 Task: Find people on LinkedIn with the title 'Social Media Specialist' in Tirur, Kerala, India, who work at HDFC Securities and attended Delhi Public School, Ruby Park, and speak Spanish.
Action: Mouse moved to (665, 83)
Screenshot: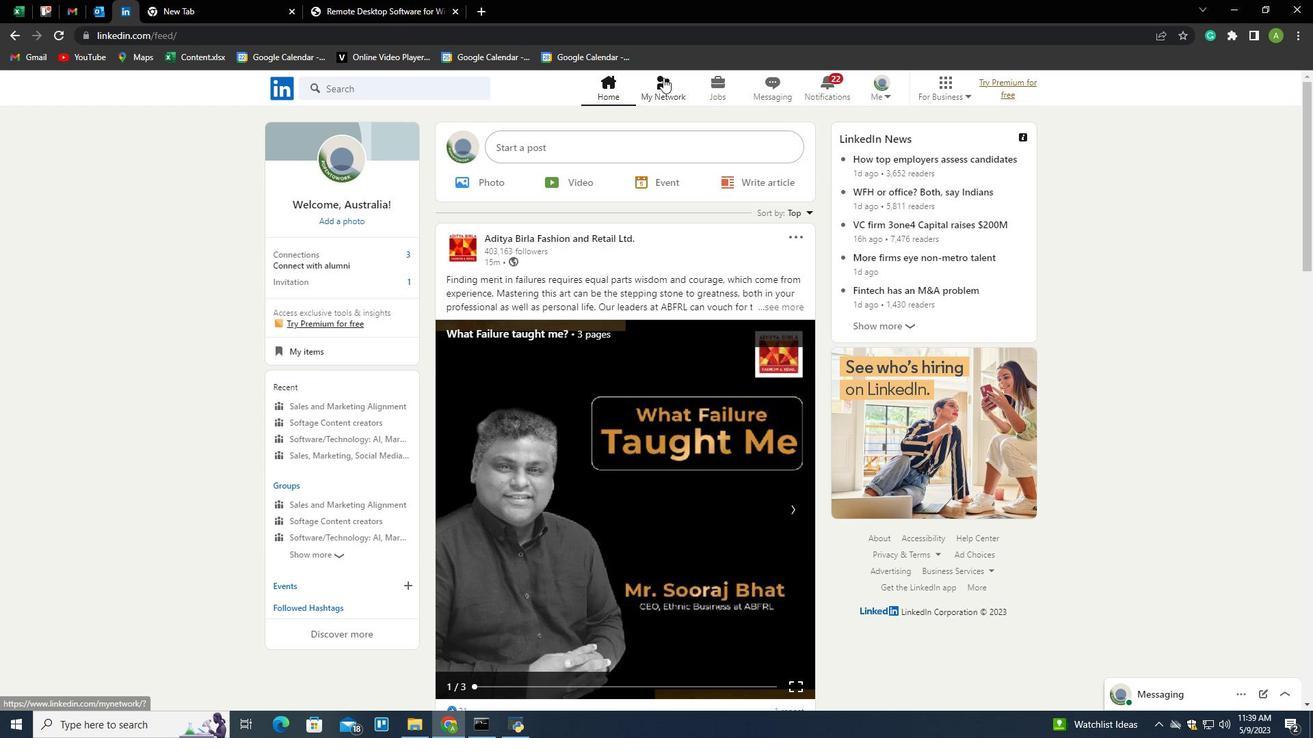 
Action: Mouse pressed left at (665, 83)
Screenshot: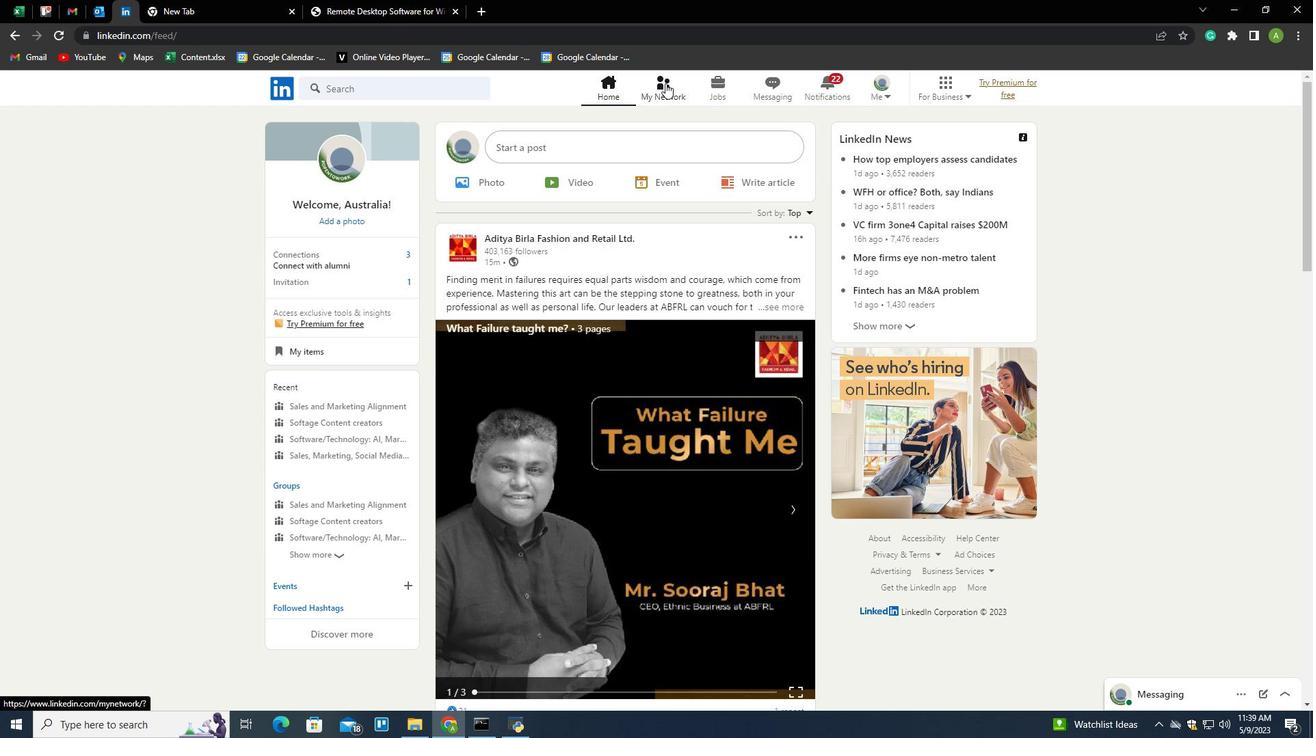 
Action: Mouse moved to (344, 161)
Screenshot: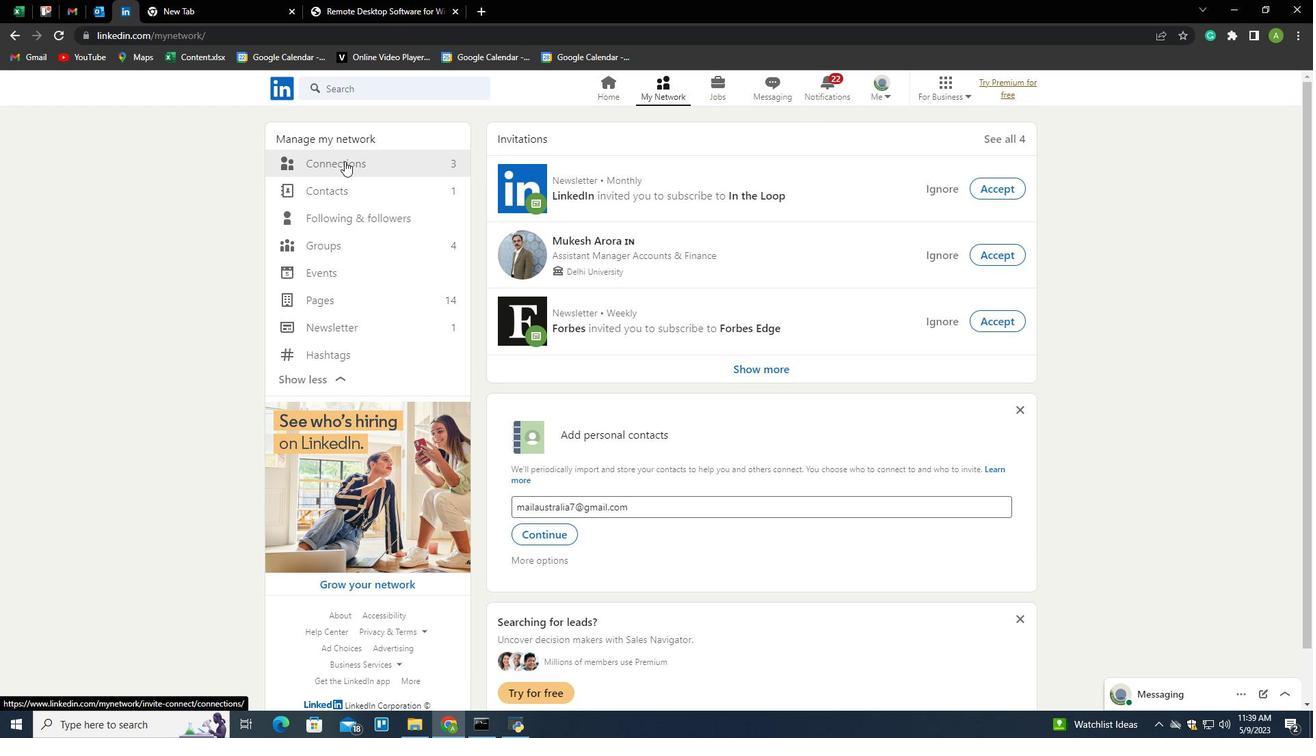 
Action: Mouse pressed left at (344, 161)
Screenshot: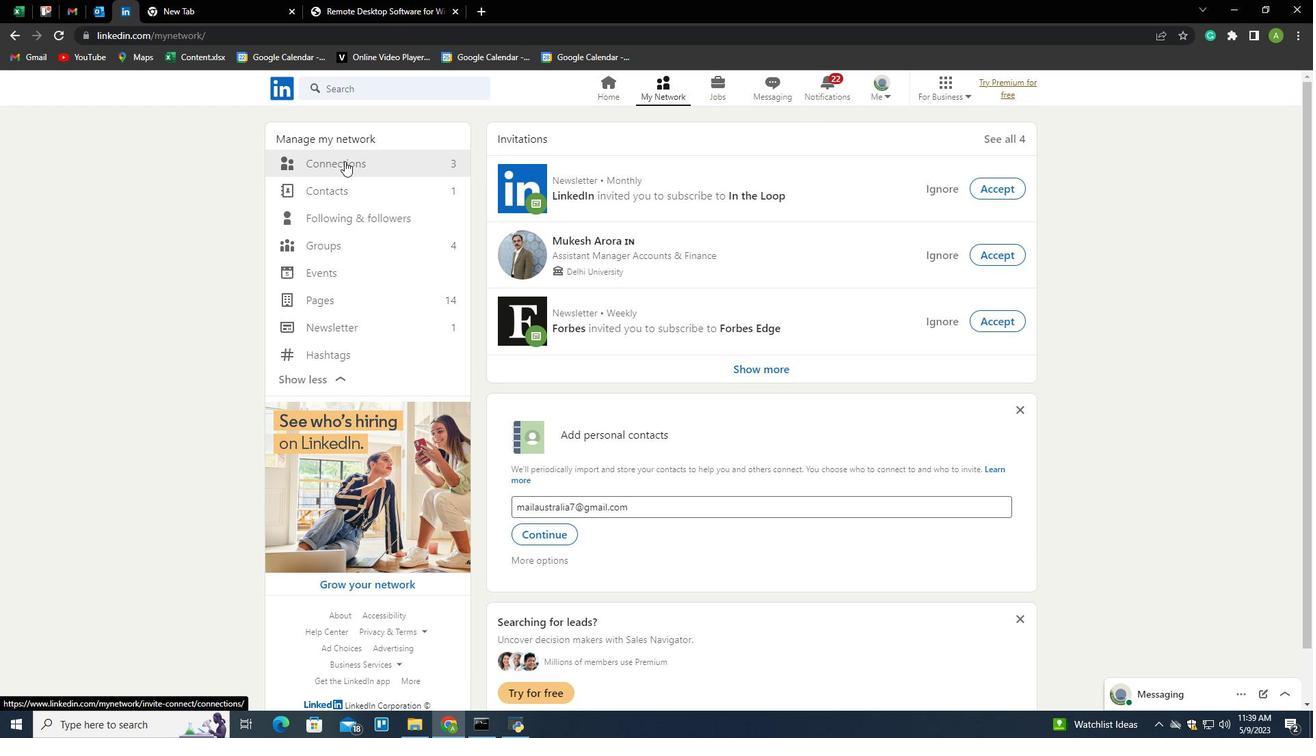 
Action: Mouse moved to (356, 162)
Screenshot: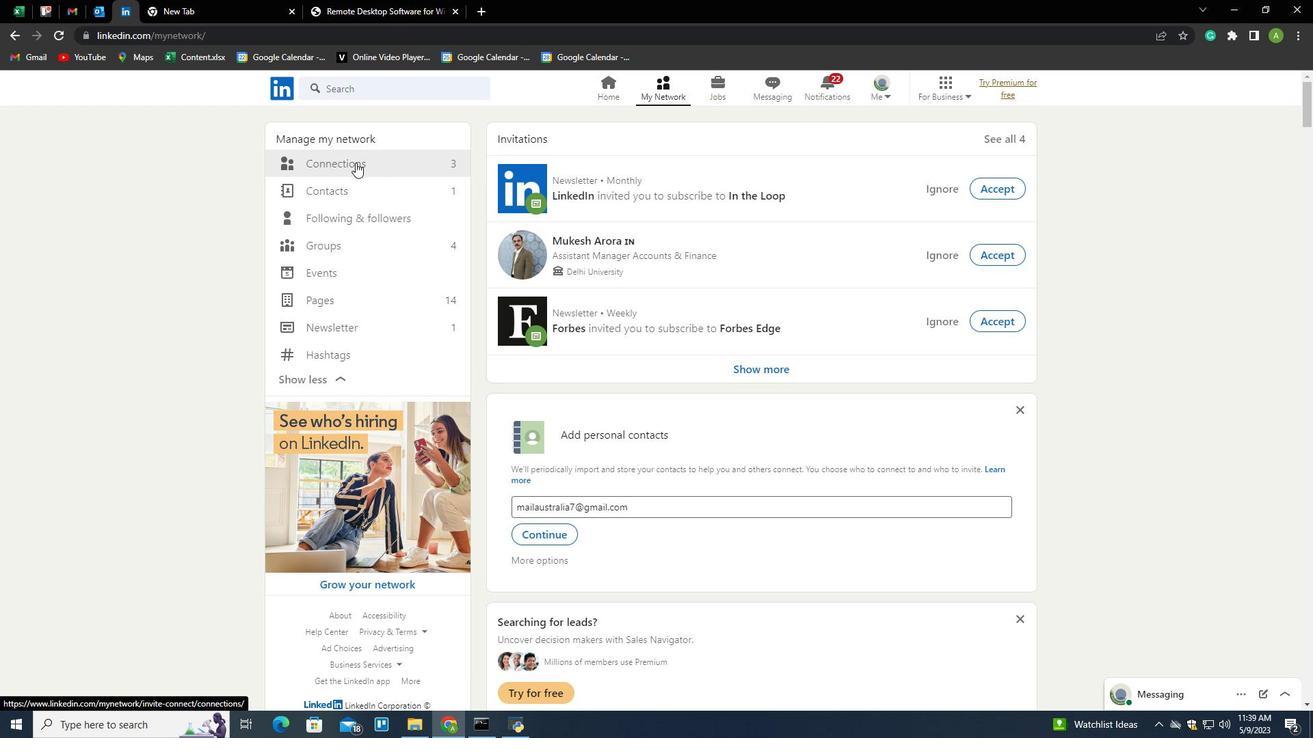 
Action: Mouse pressed left at (356, 162)
Screenshot: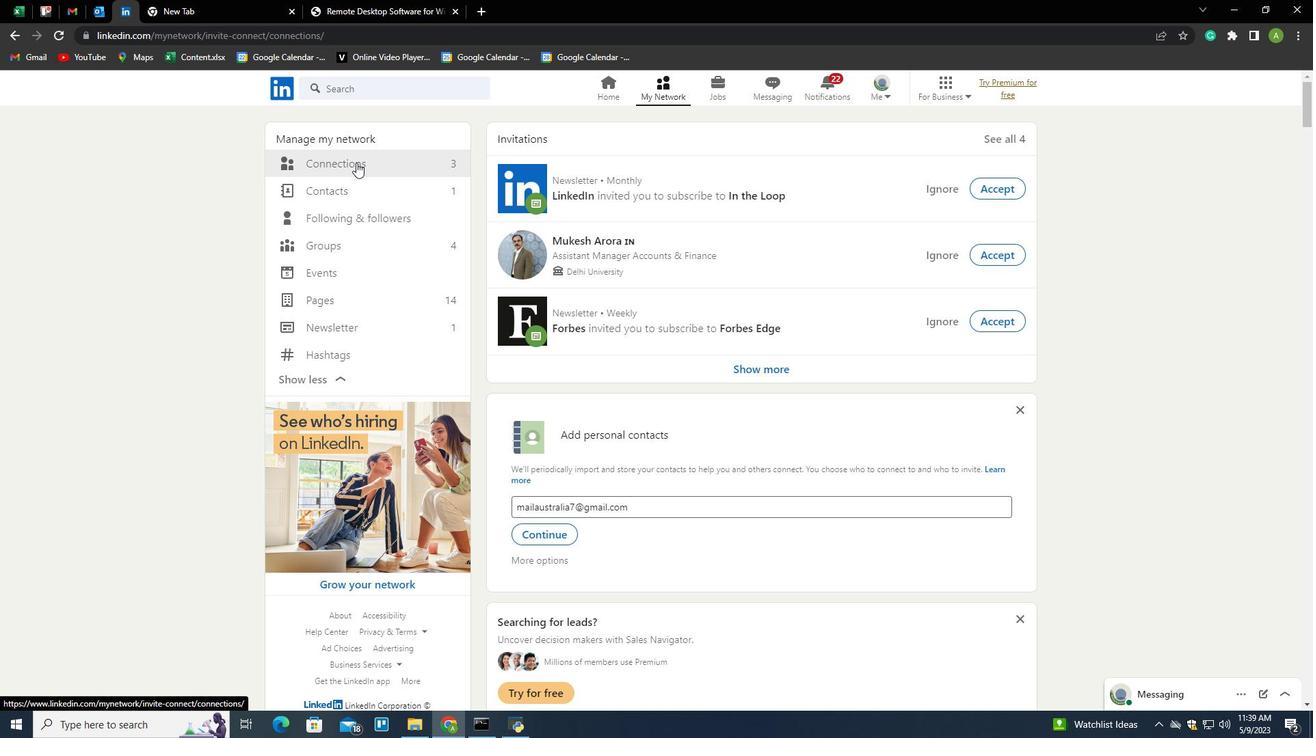 
Action: Mouse moved to (728, 162)
Screenshot: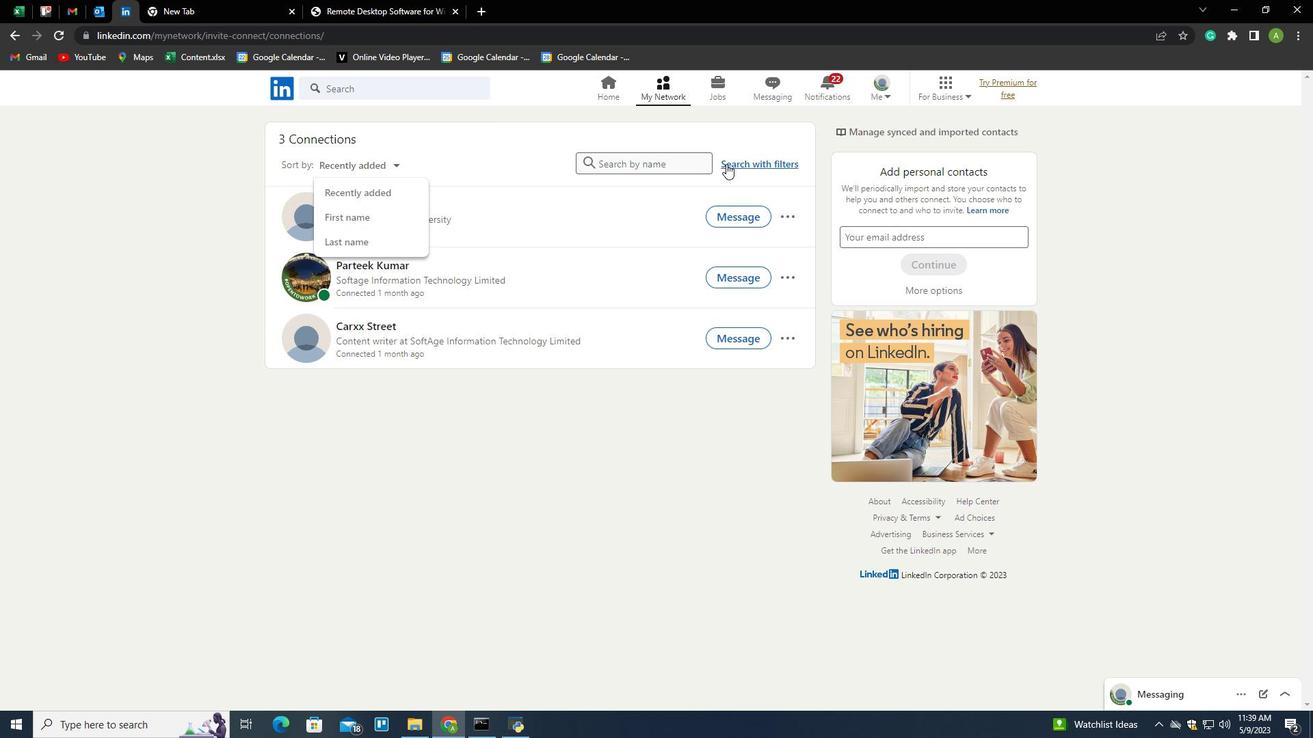 
Action: Mouse pressed left at (728, 162)
Screenshot: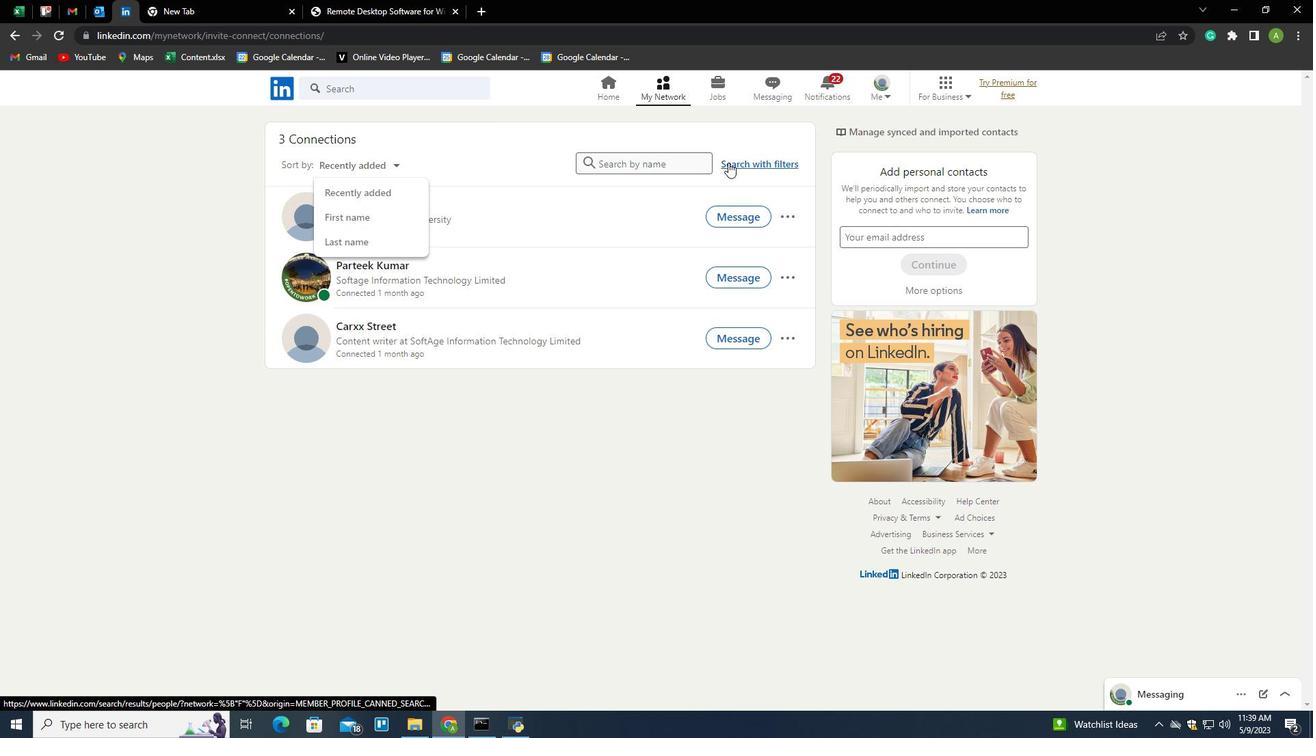 
Action: Mouse moved to (696, 127)
Screenshot: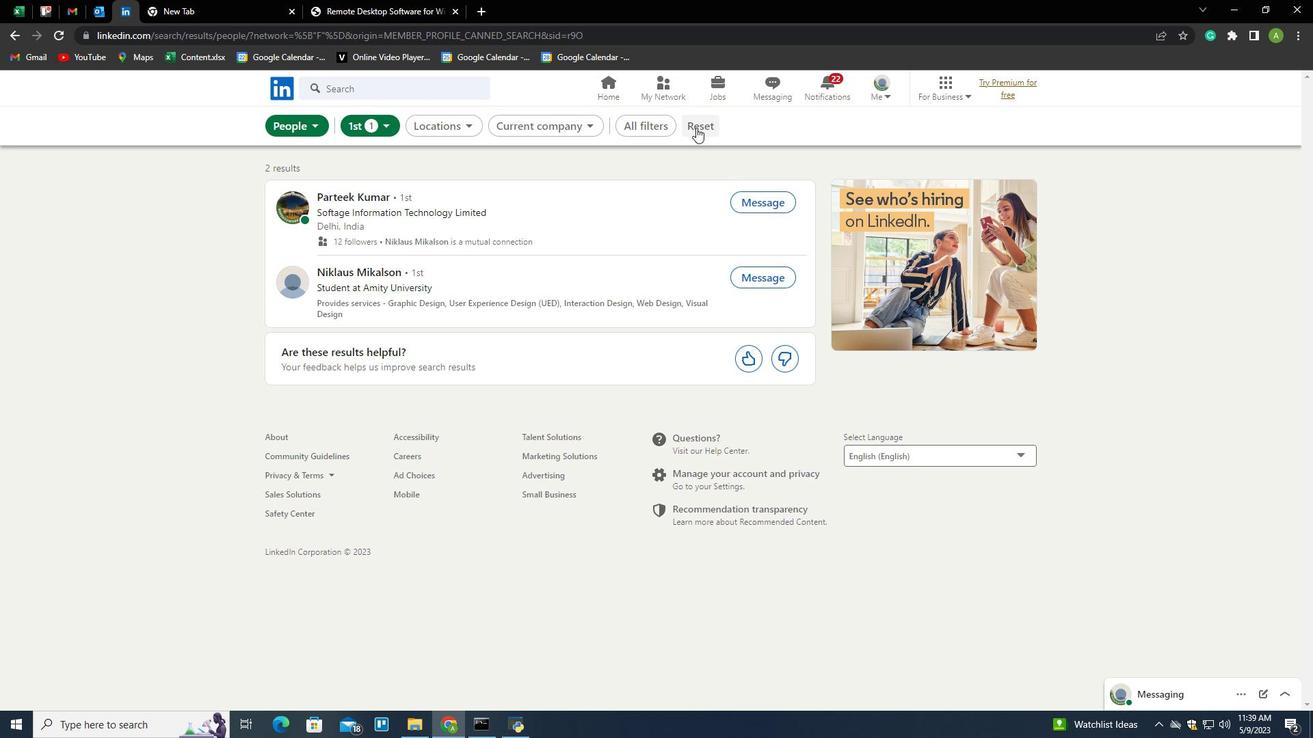 
Action: Mouse pressed left at (696, 127)
Screenshot: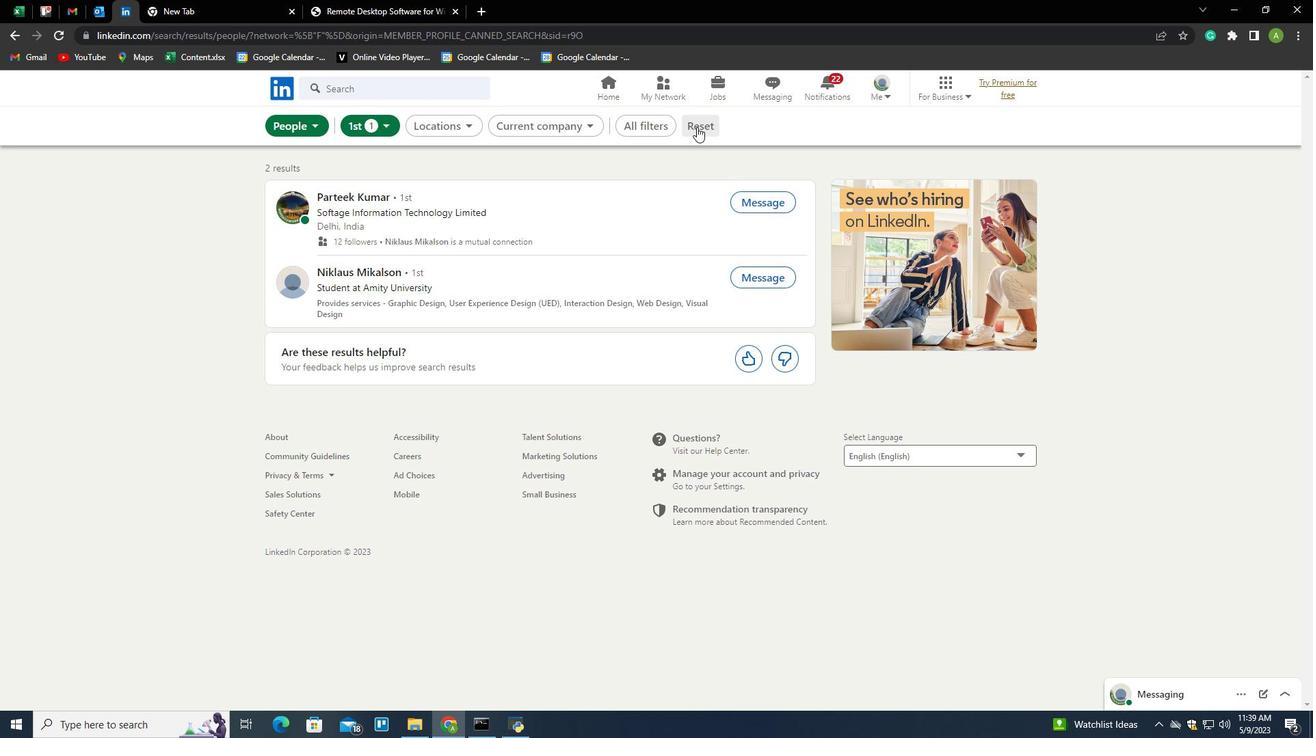 
Action: Mouse moved to (686, 127)
Screenshot: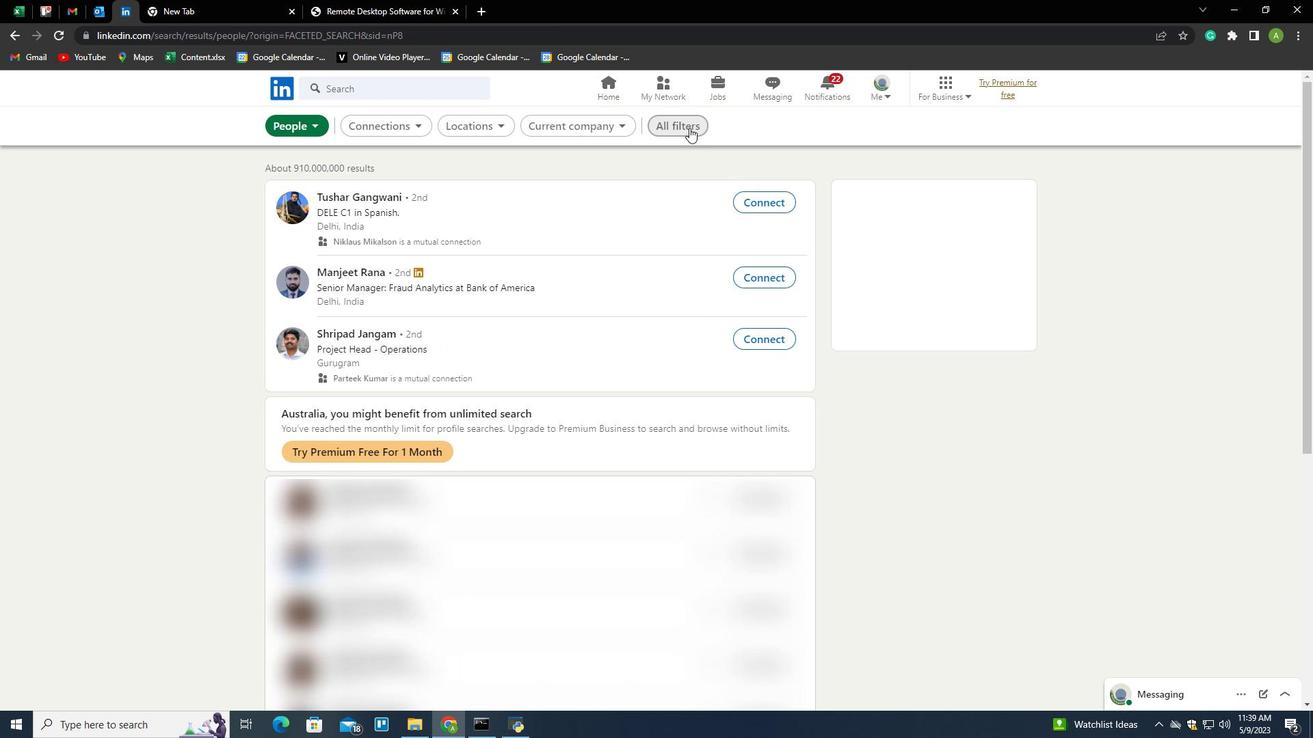 
Action: Mouse pressed left at (686, 127)
Screenshot: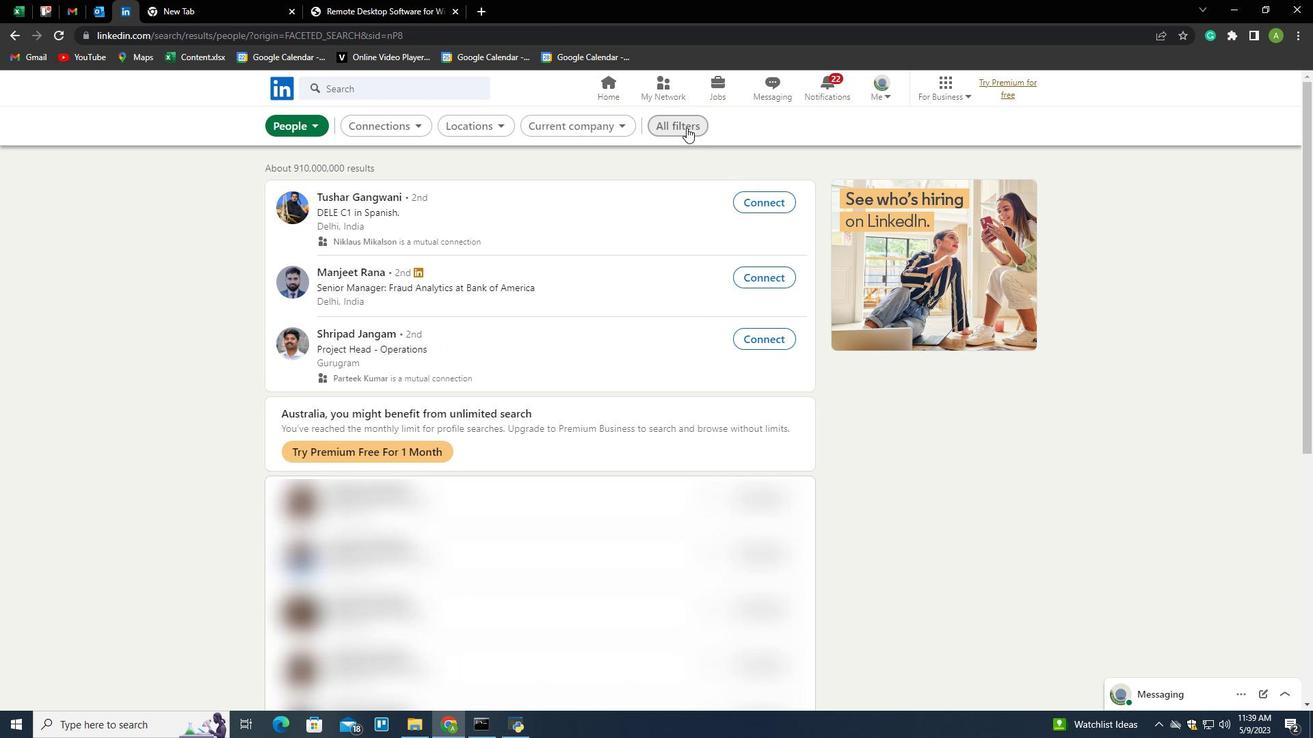 
Action: Mouse moved to (1082, 387)
Screenshot: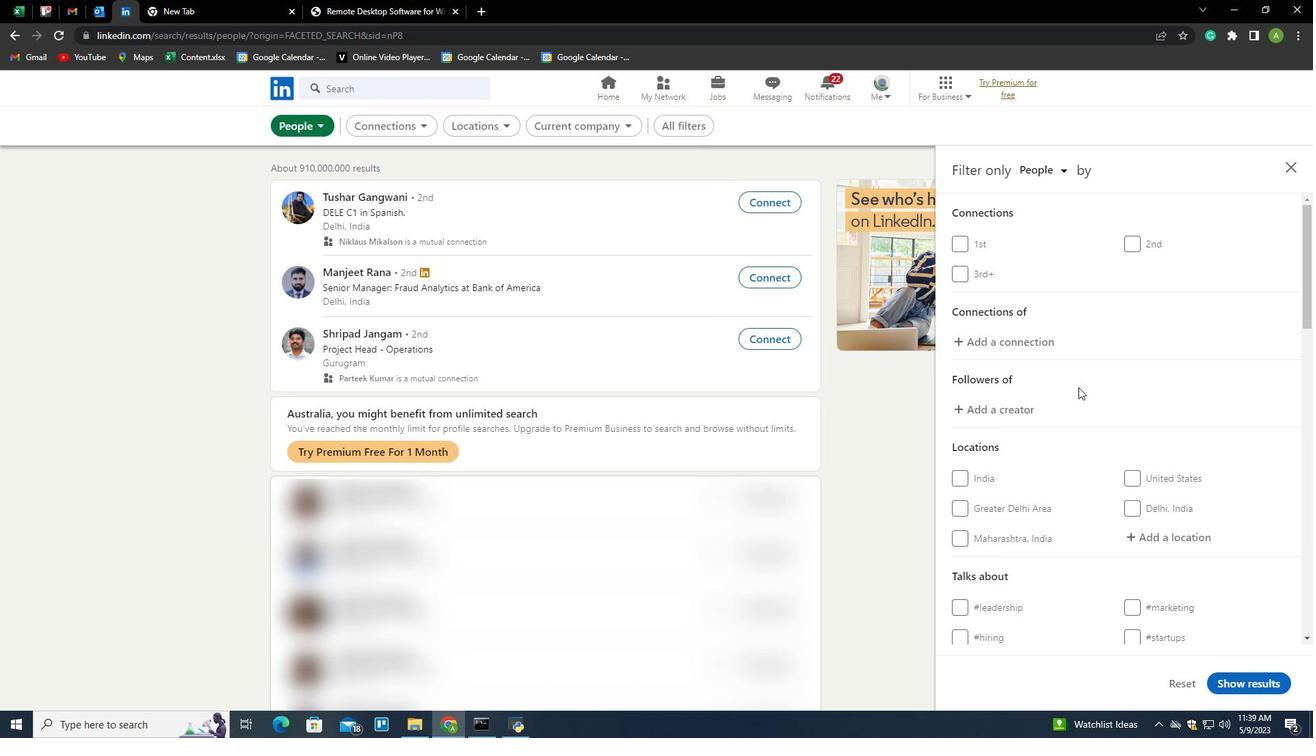 
Action: Mouse scrolled (1082, 387) with delta (0, 0)
Screenshot: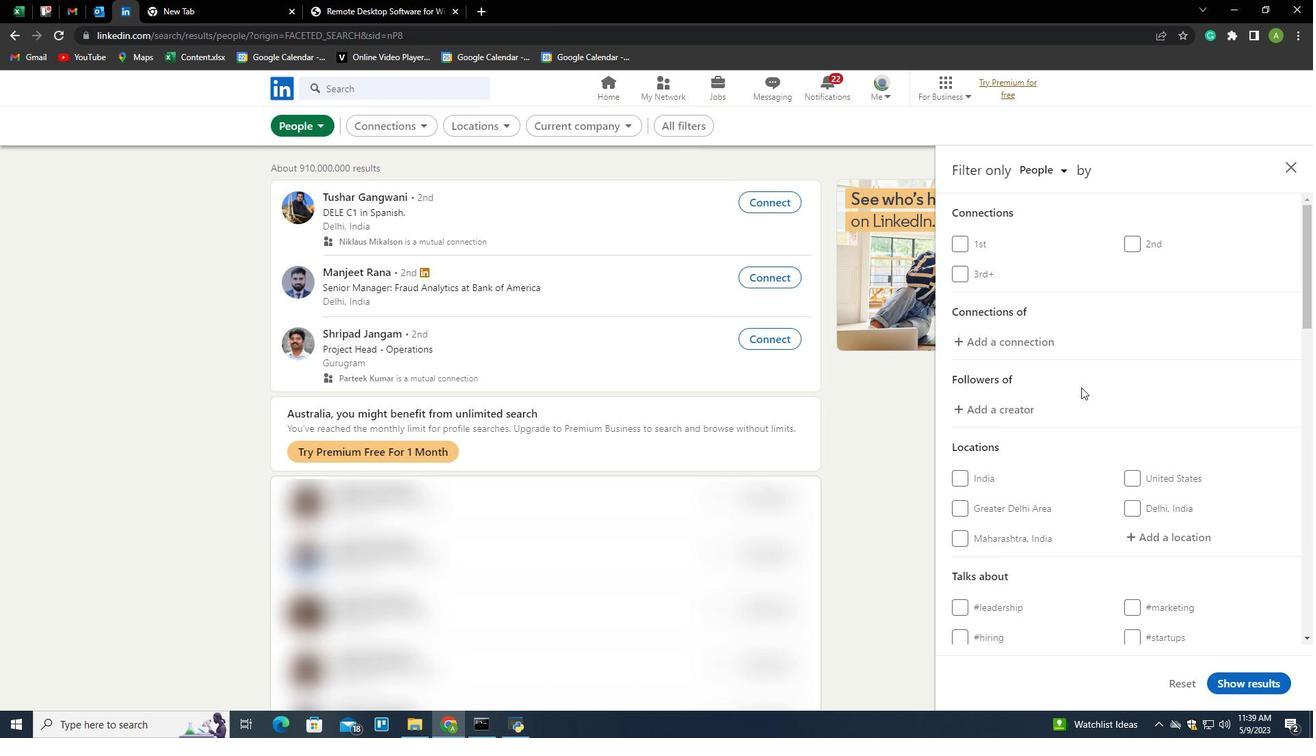 
Action: Mouse scrolled (1082, 387) with delta (0, 0)
Screenshot: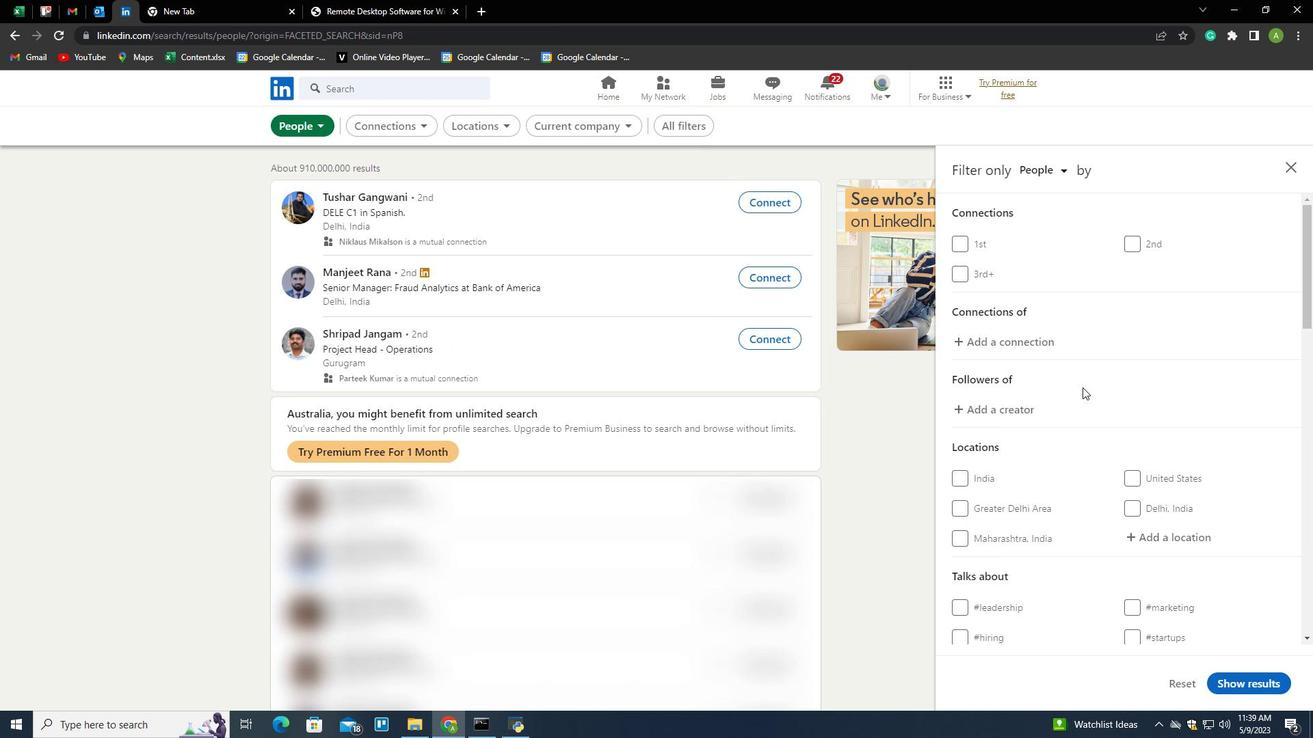 
Action: Mouse moved to (1149, 401)
Screenshot: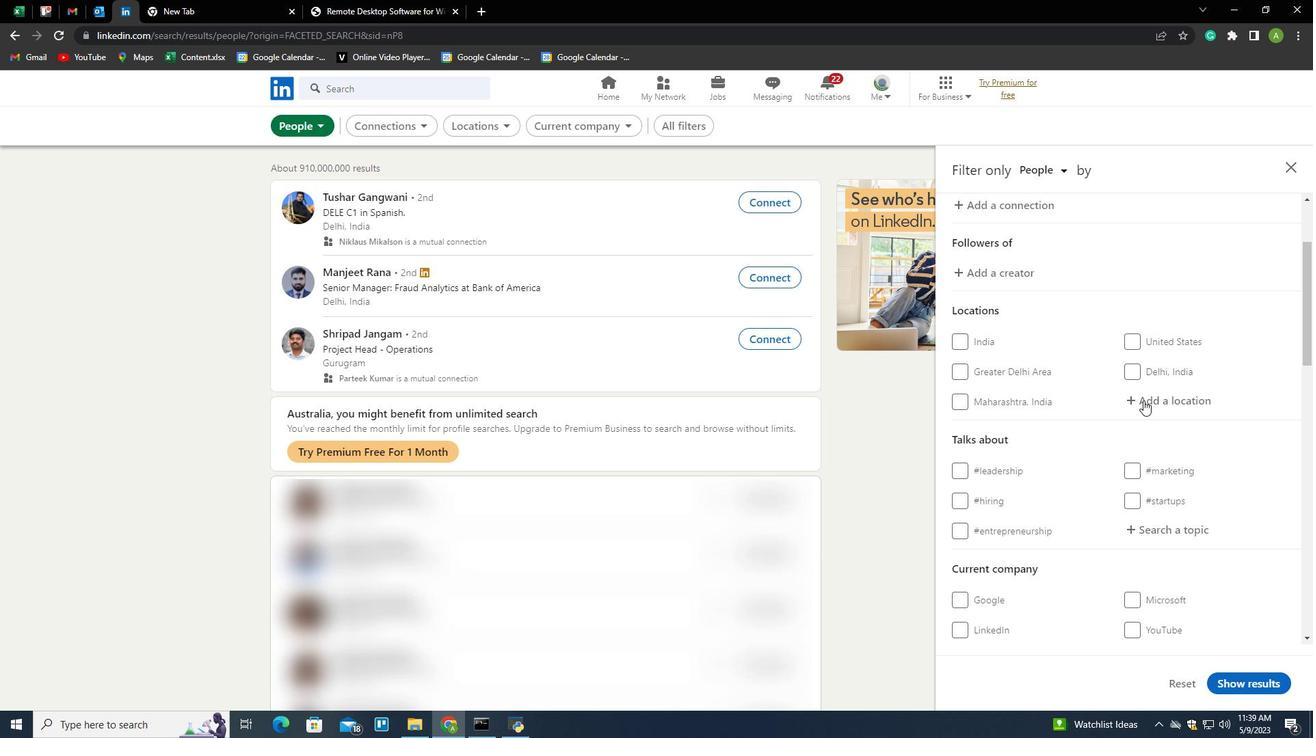 
Action: Mouse pressed left at (1149, 401)
Screenshot: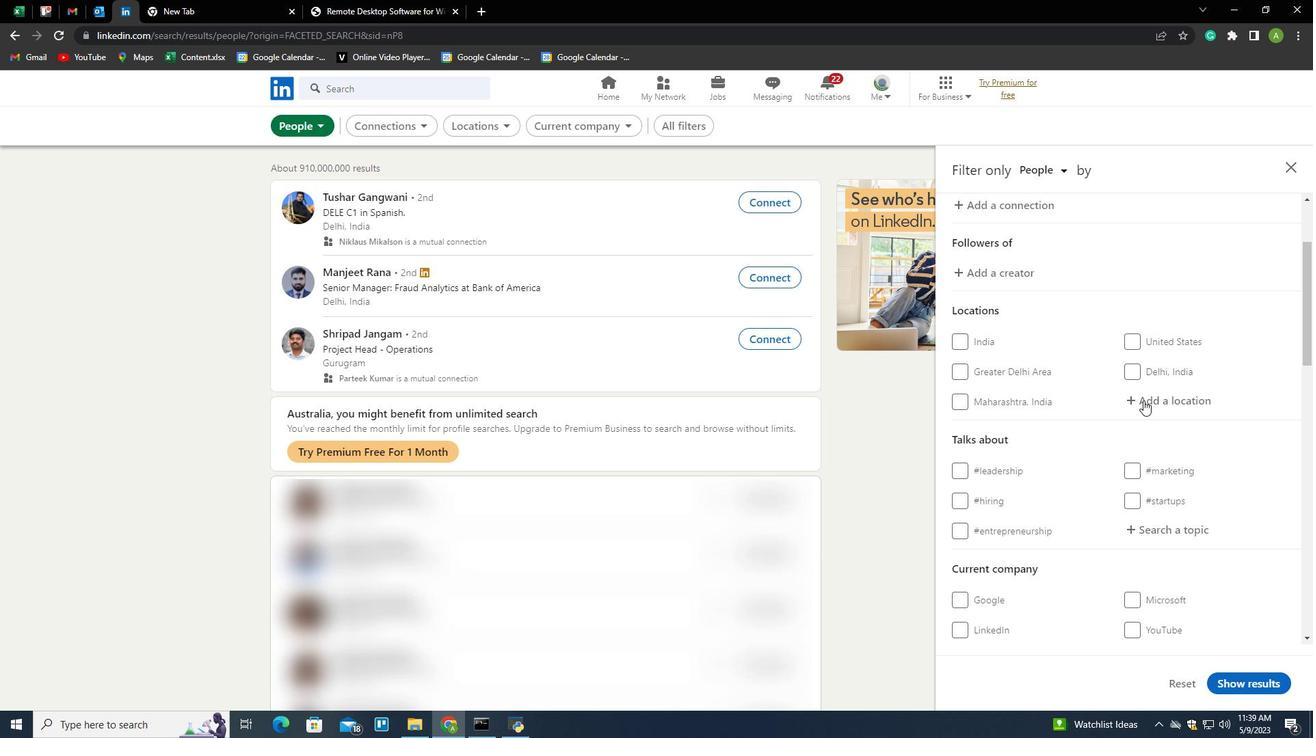 
Action: Key pressed <Key.shift>
Screenshot: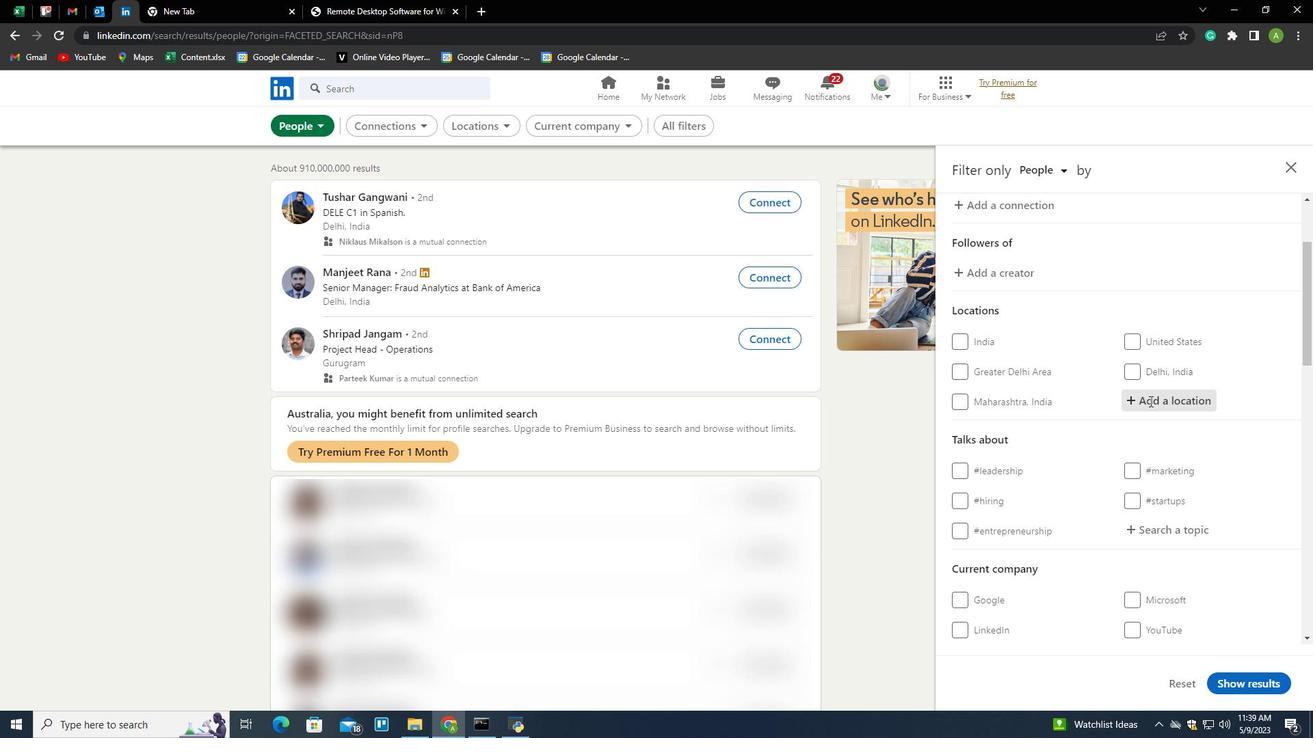 
Action: Mouse moved to (1149, 402)
Screenshot: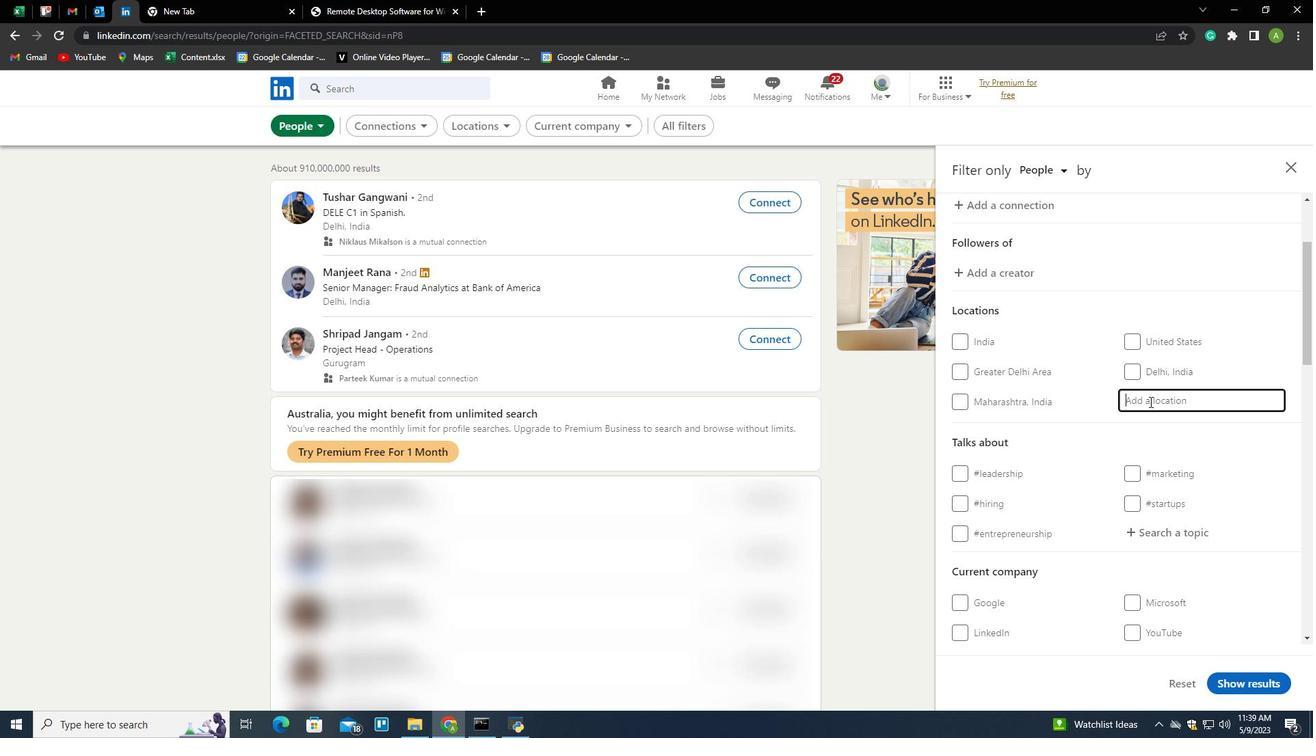 
Action: Key pressed T
Screenshot: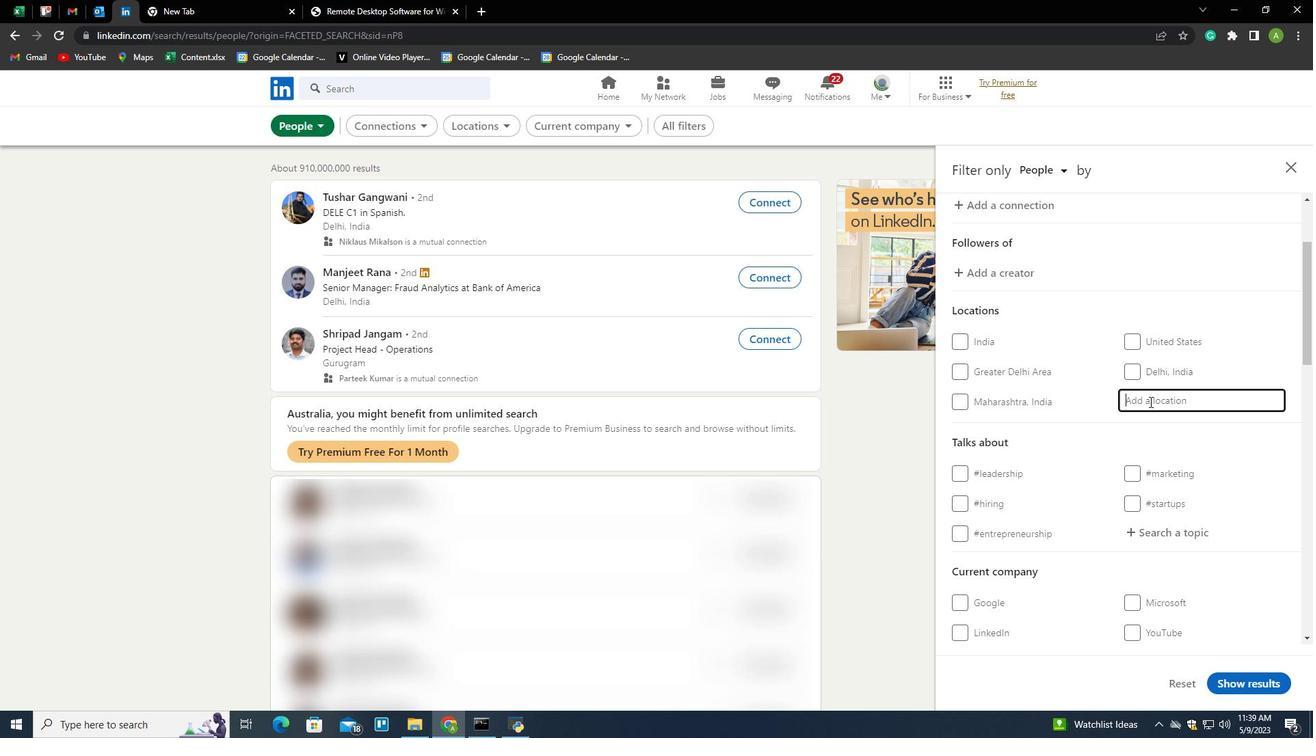 
Action: Mouse moved to (910, 261)
Screenshot: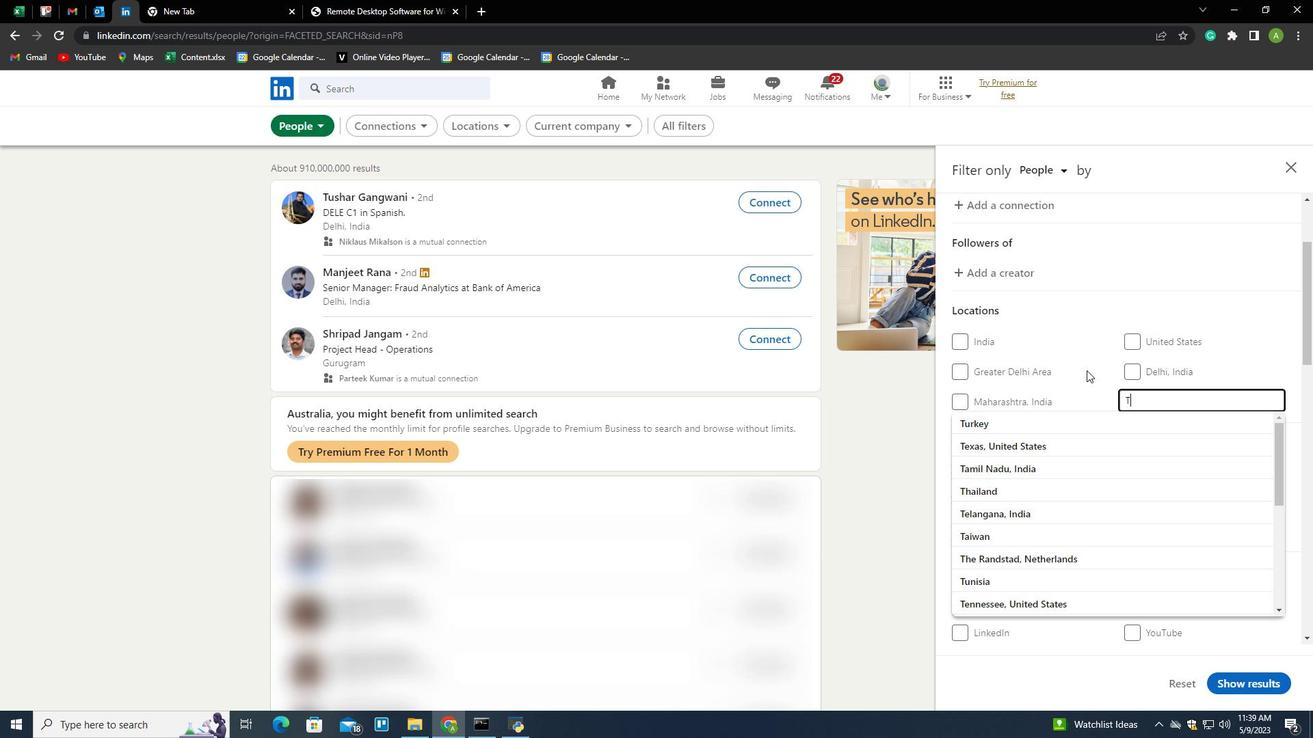 
Action: Key pressed irur<Key.down><Key.enter>
Screenshot: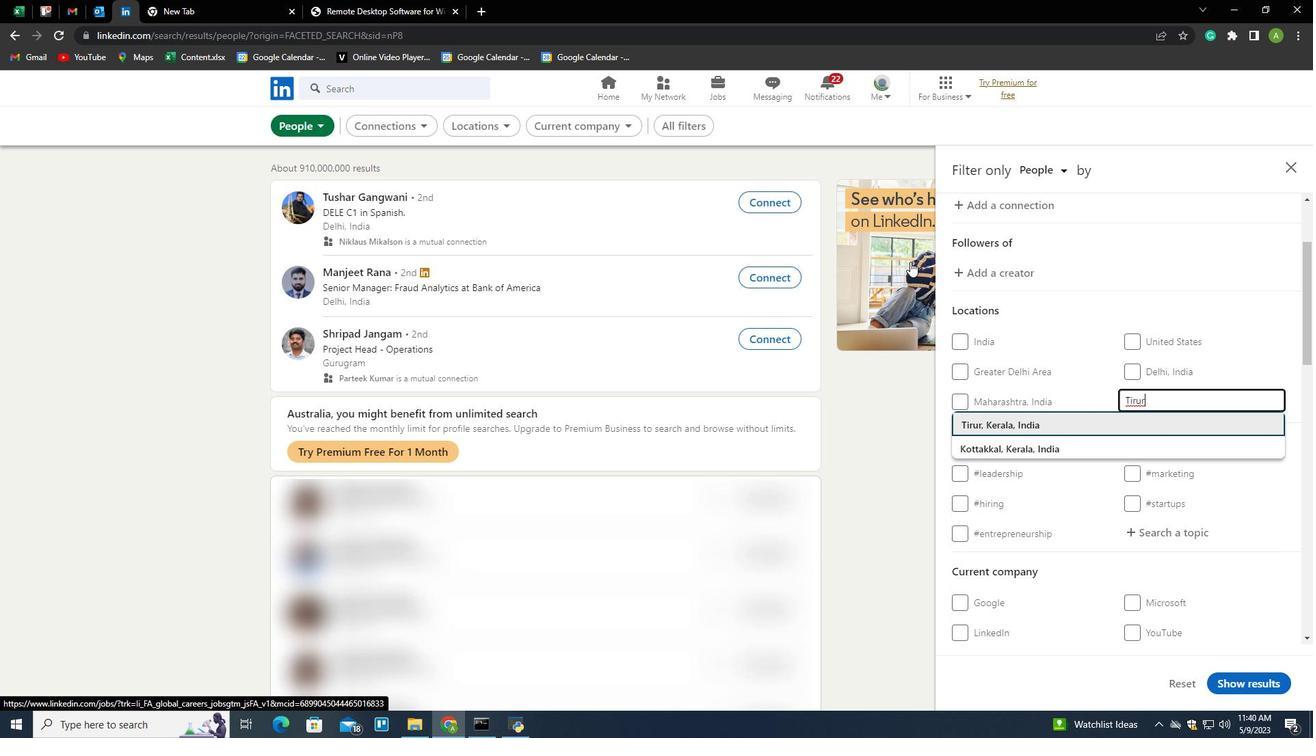 
Action: Mouse moved to (924, 270)
Screenshot: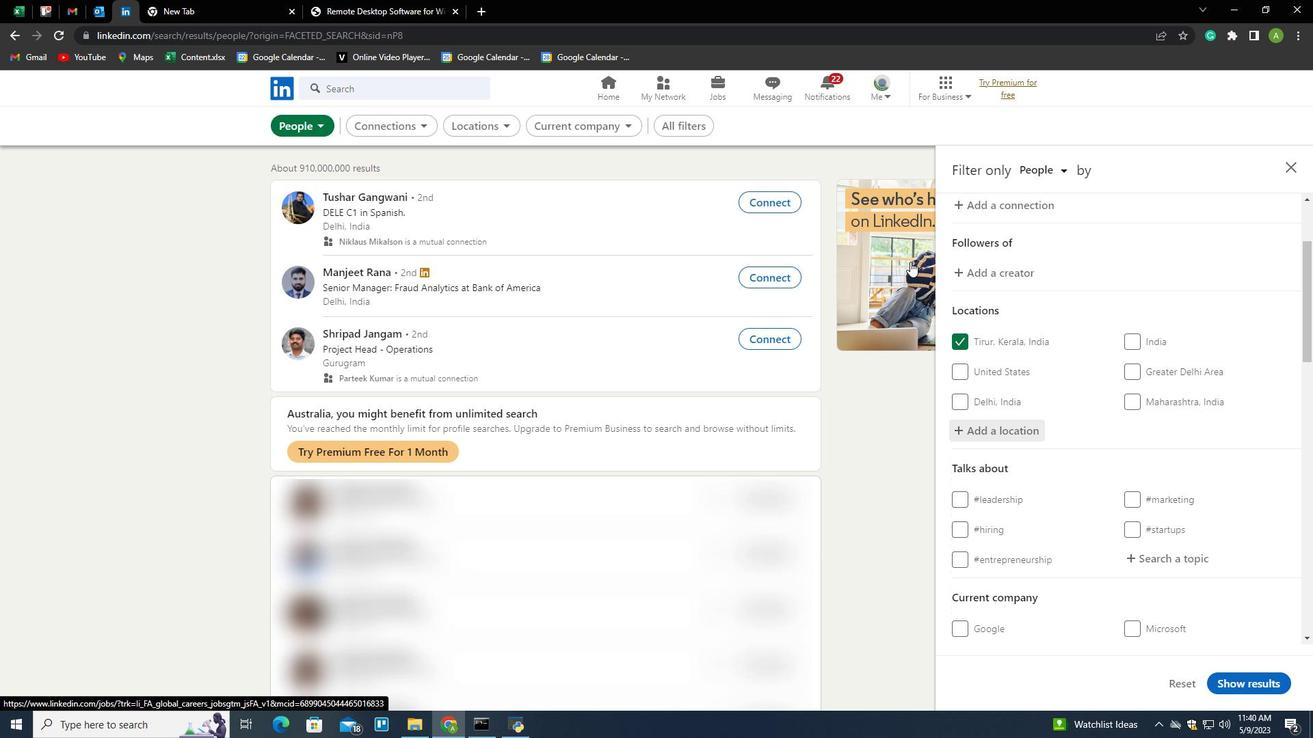 
Action: Mouse scrolled (924, 270) with delta (0, 0)
Screenshot: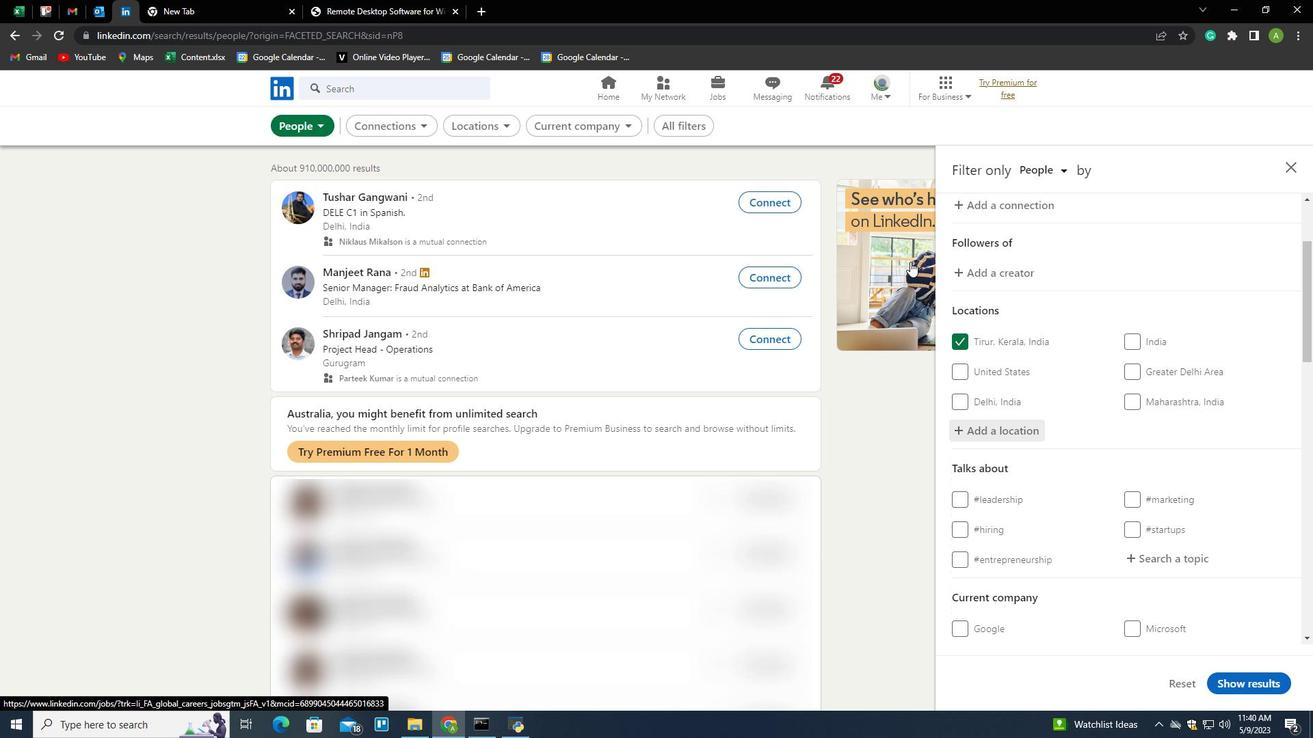 
Action: Mouse moved to (977, 289)
Screenshot: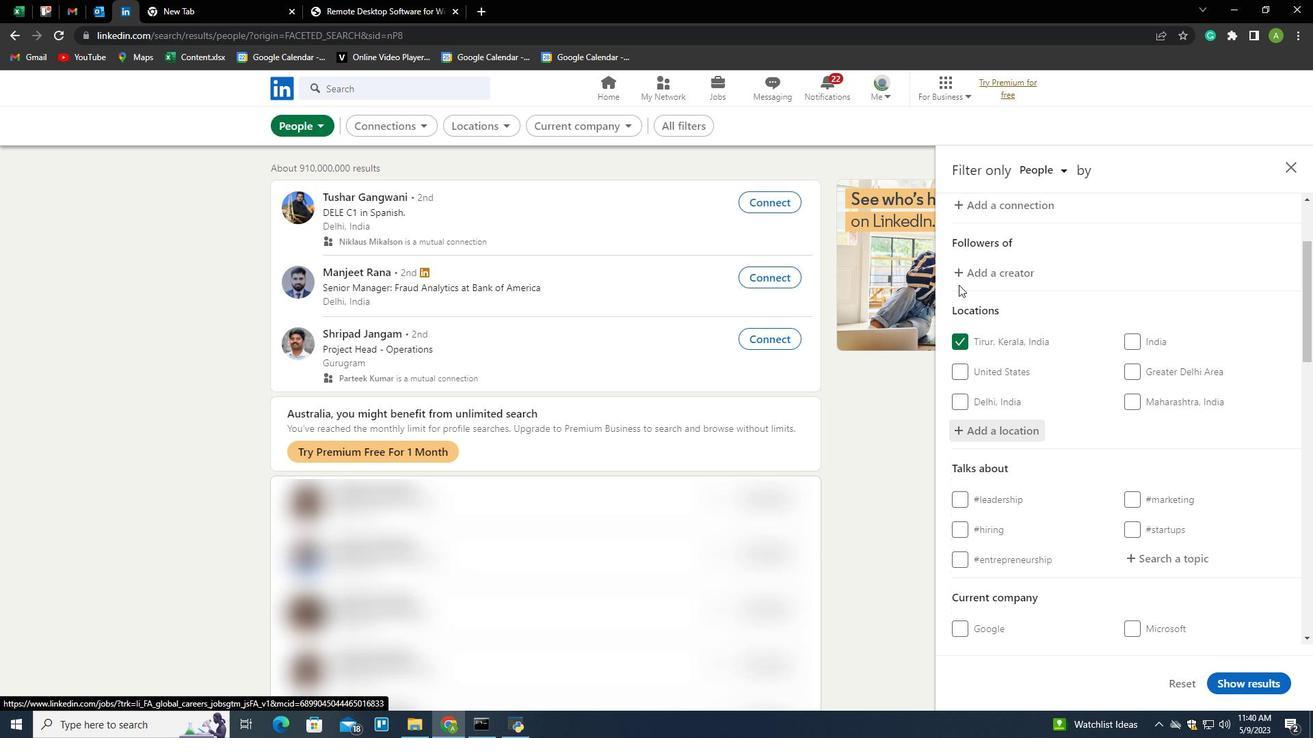 
Action: Mouse scrolled (977, 289) with delta (0, 0)
Screenshot: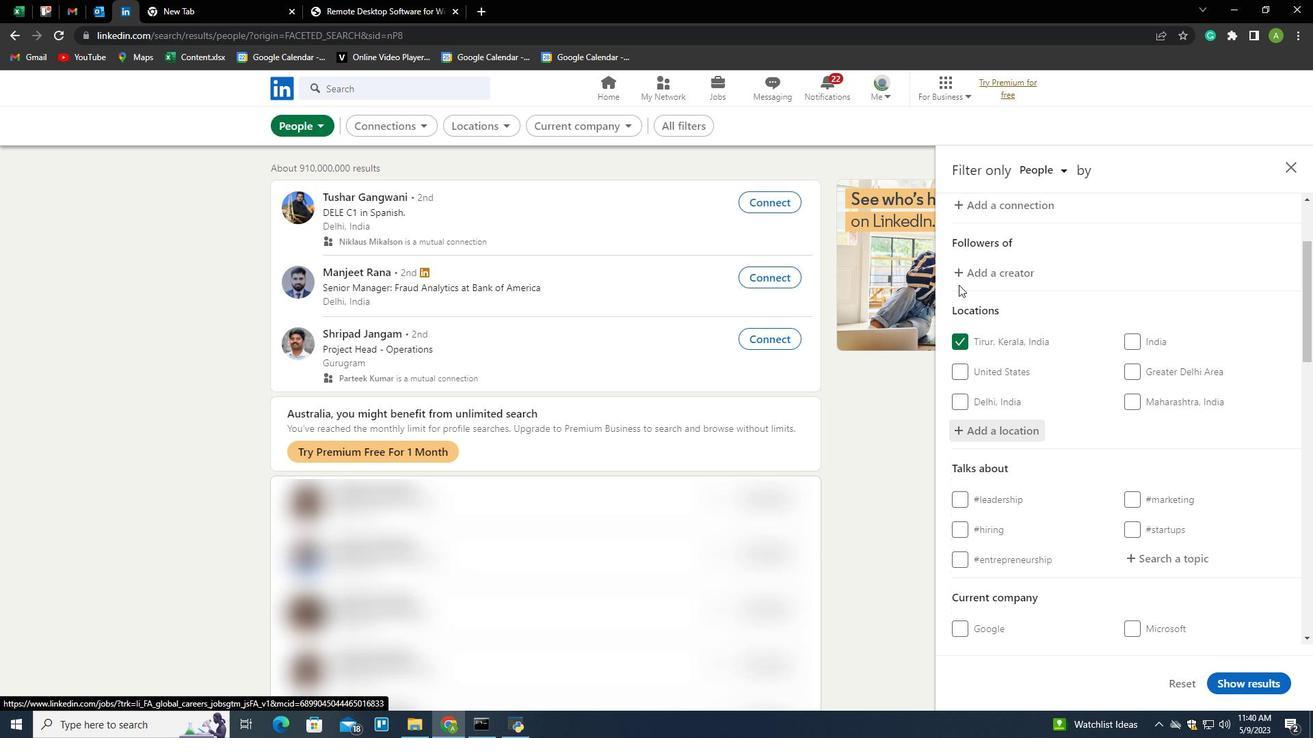 
Action: Mouse moved to (997, 300)
Screenshot: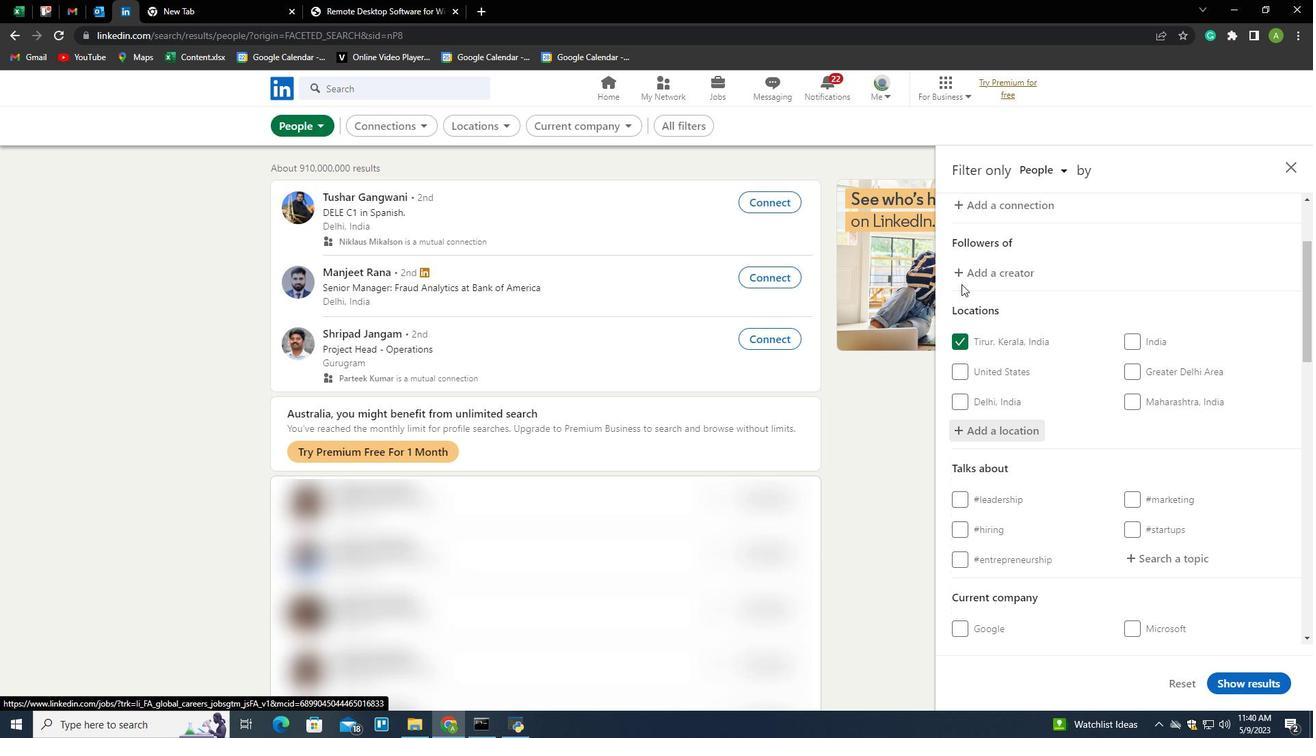 
Action: Mouse scrolled (997, 300) with delta (0, 0)
Screenshot: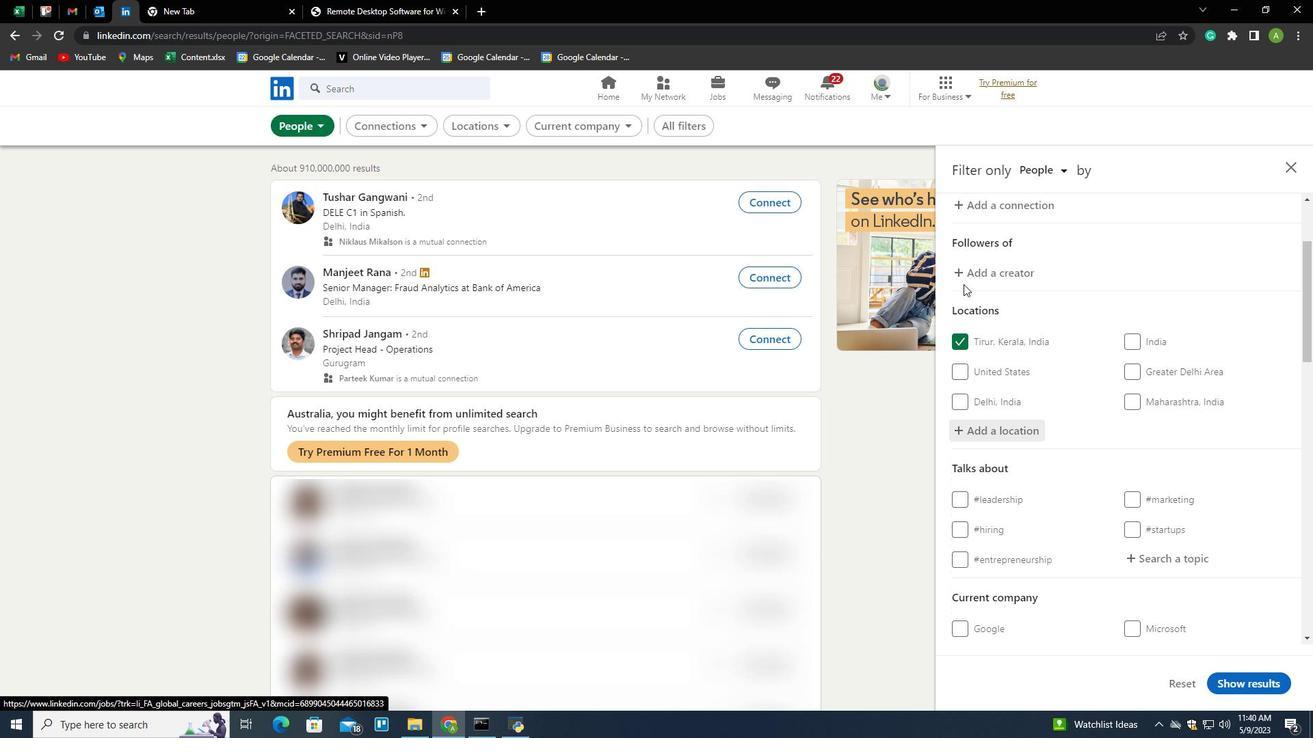 
Action: Mouse moved to (1148, 425)
Screenshot: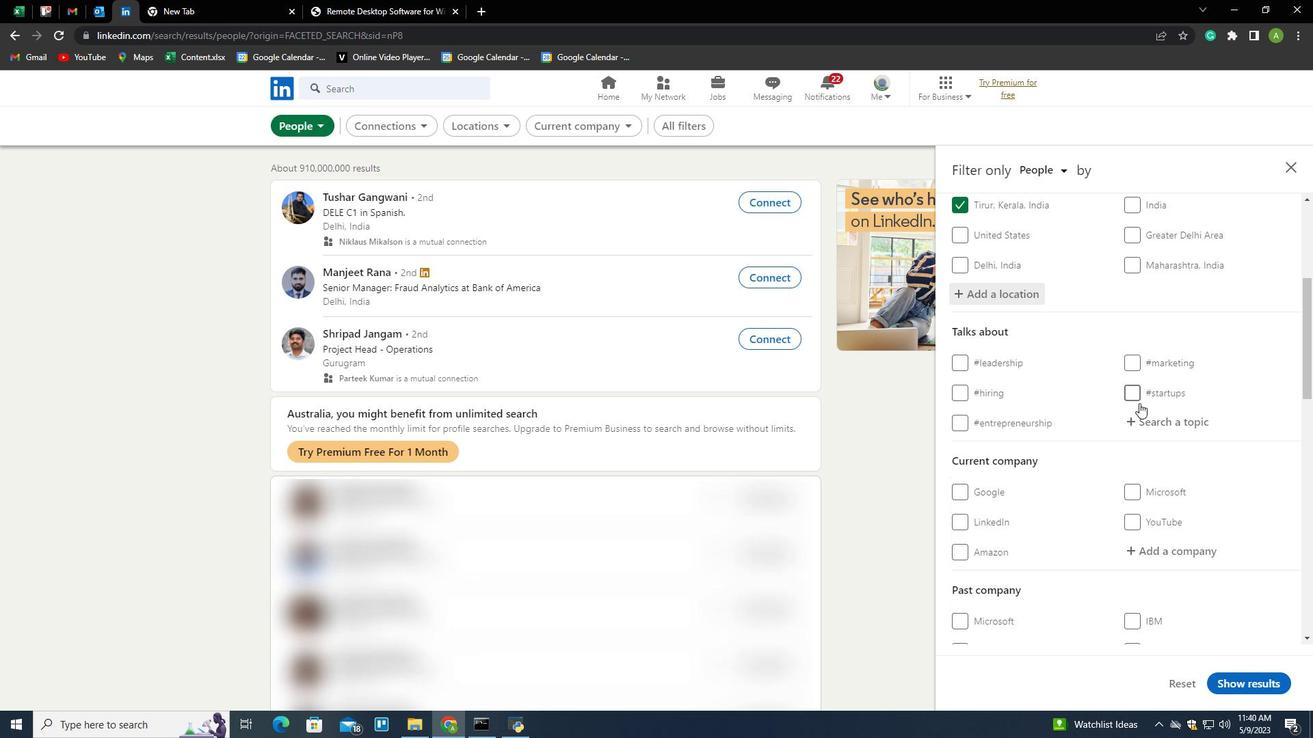 
Action: Mouse pressed left at (1148, 425)
Screenshot: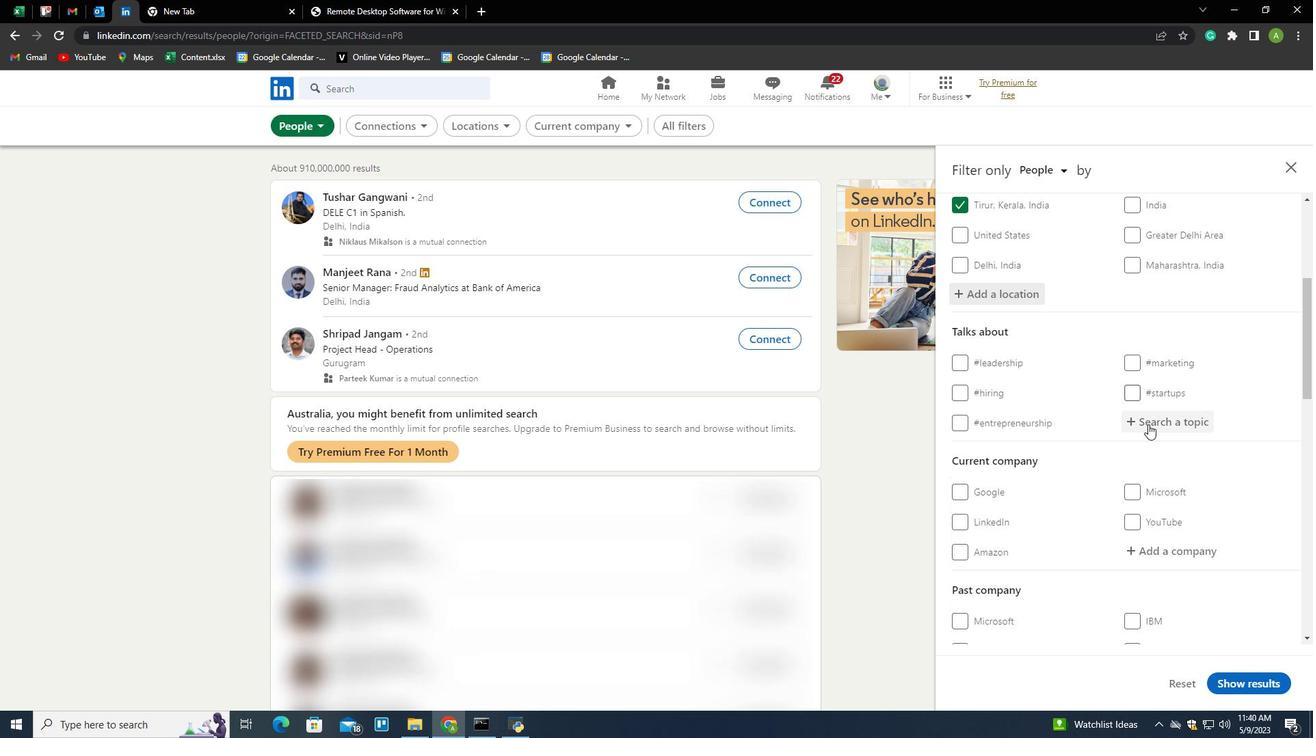 
Action: Mouse moved to (982, 310)
Screenshot: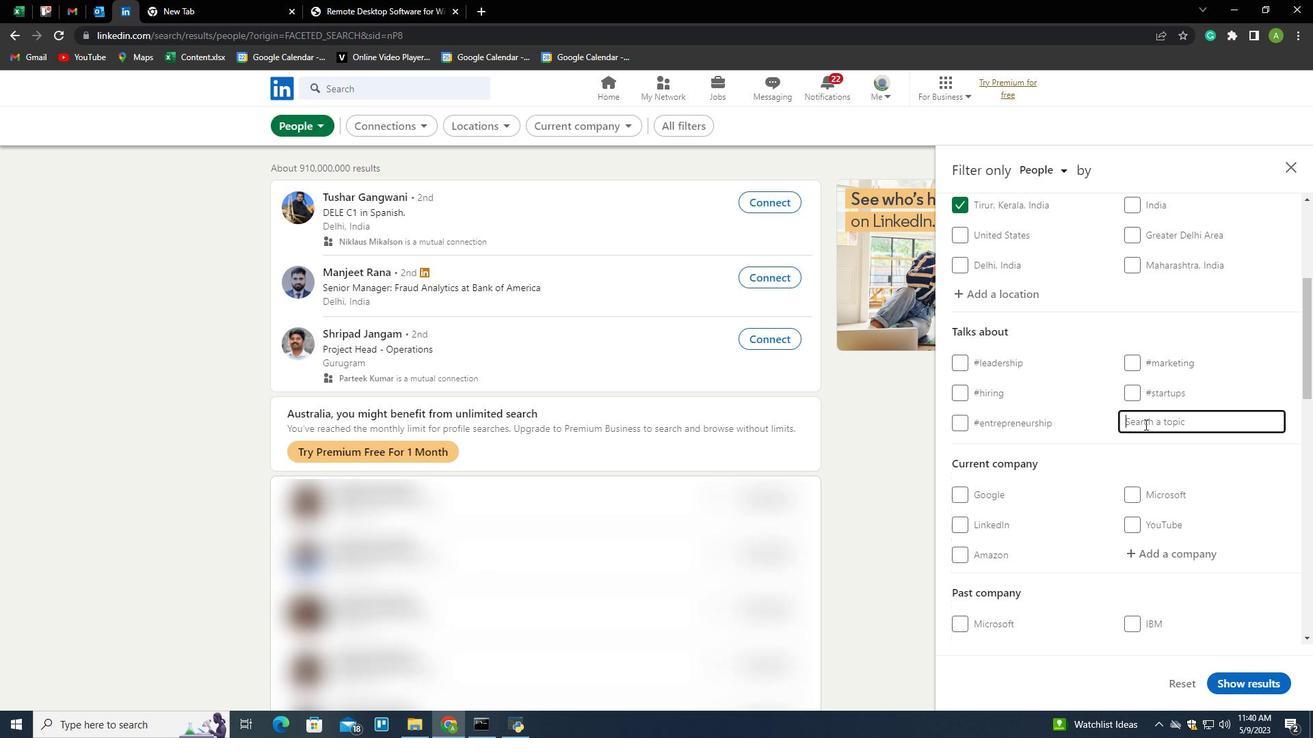
Action: Key pressed goals<Key.down><Key.enter>
Screenshot: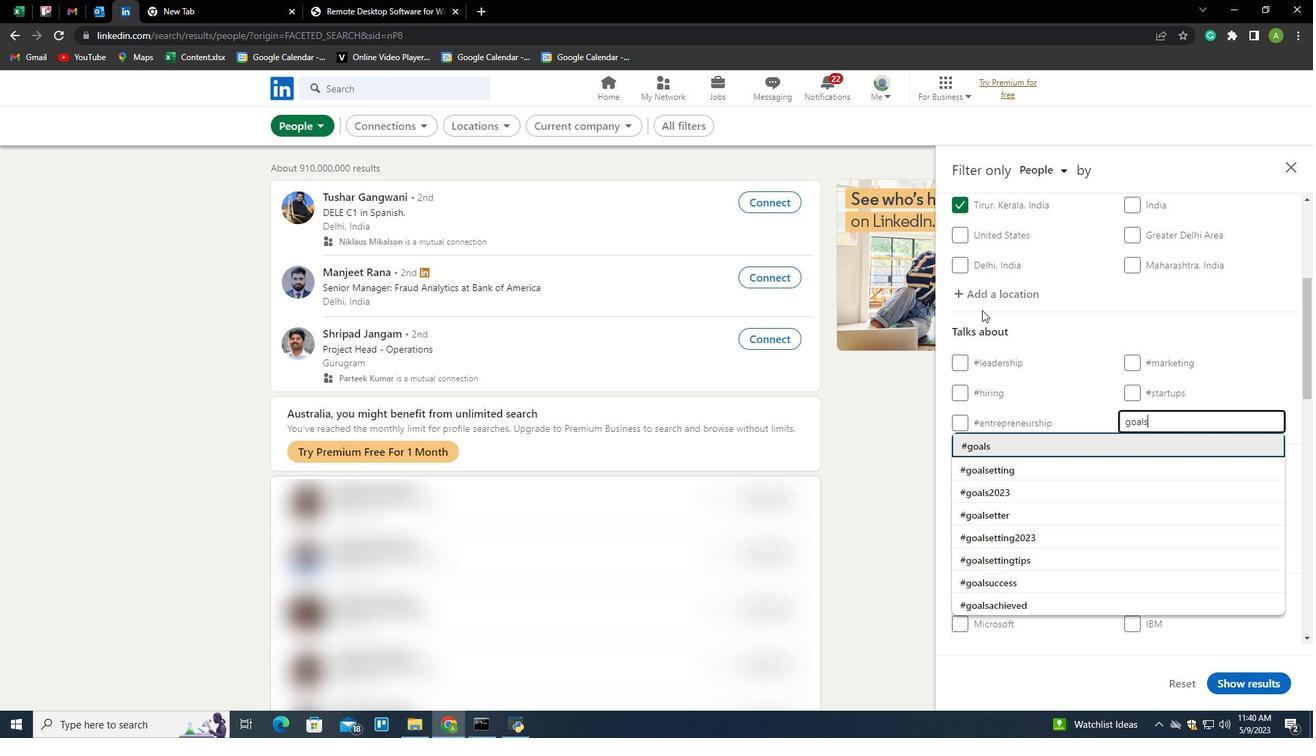
Action: Mouse scrolled (982, 309) with delta (0, 0)
Screenshot: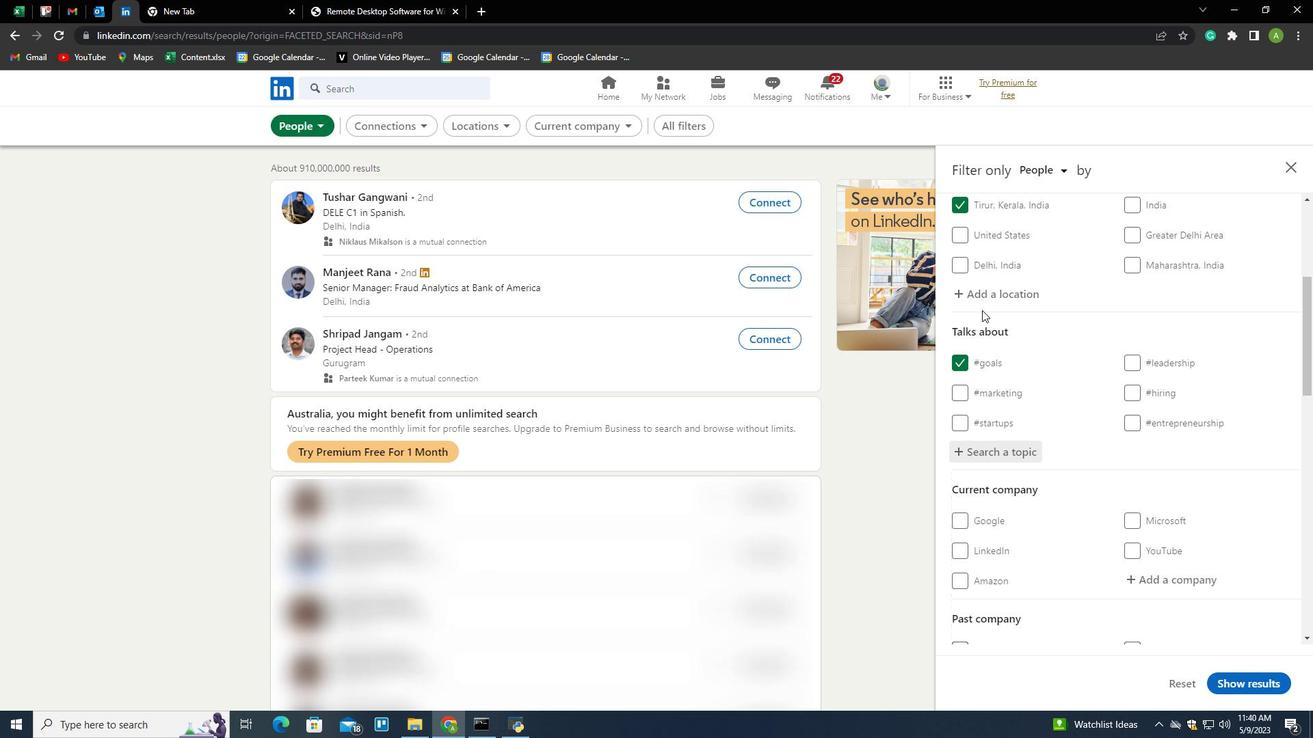 
Action: Mouse scrolled (982, 309) with delta (0, 0)
Screenshot: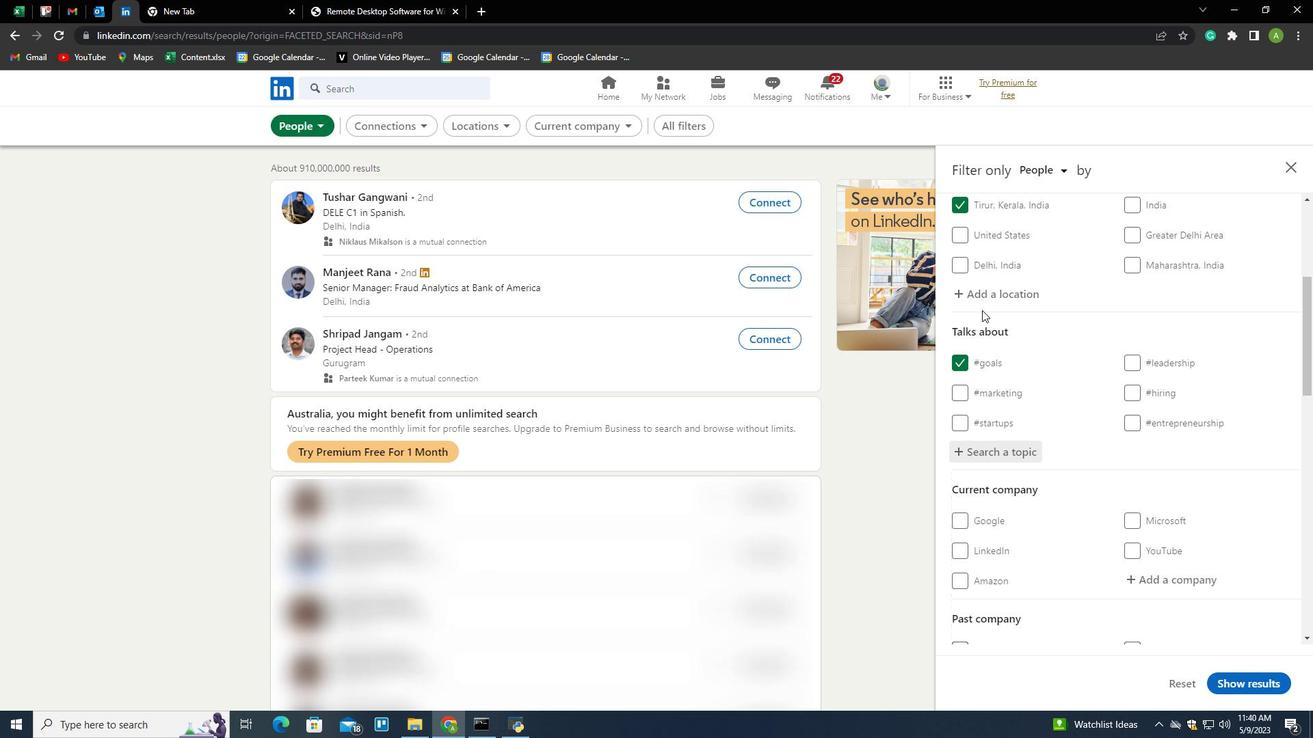 
Action: Mouse moved to (983, 311)
Screenshot: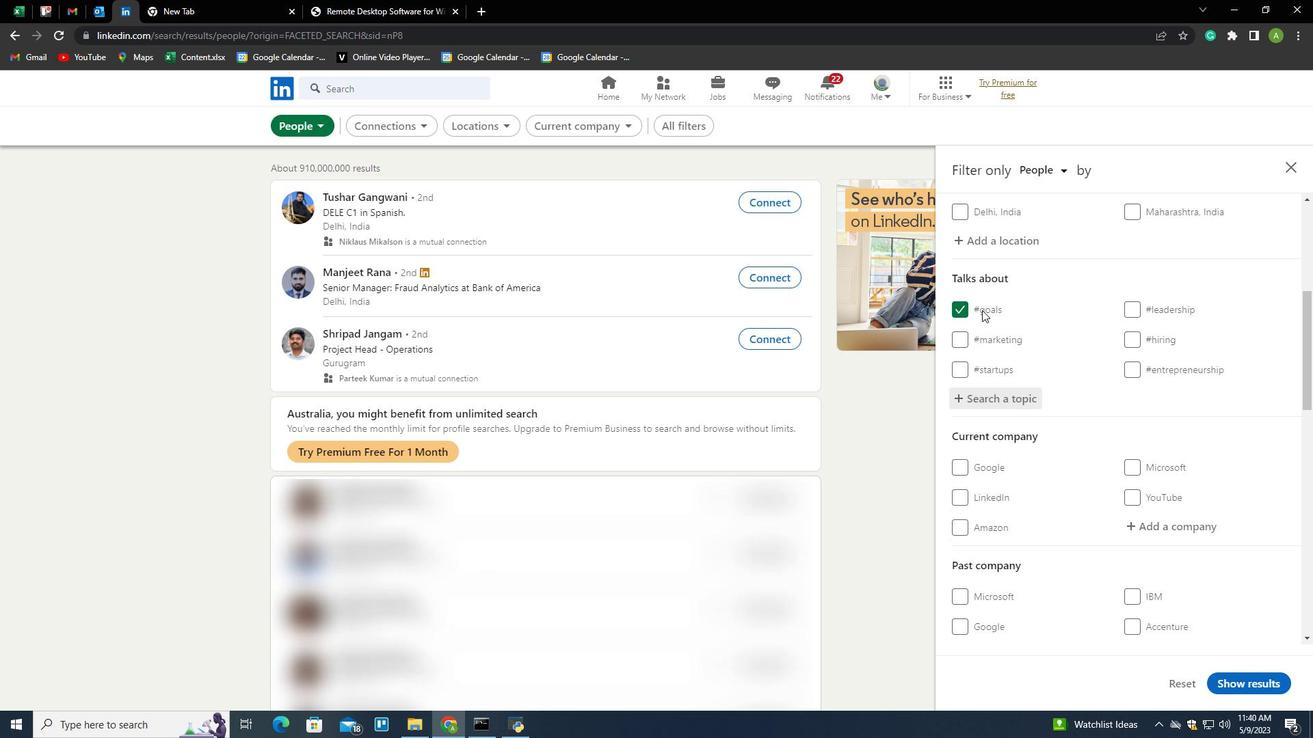 
Action: Mouse scrolled (983, 311) with delta (0, 0)
Screenshot: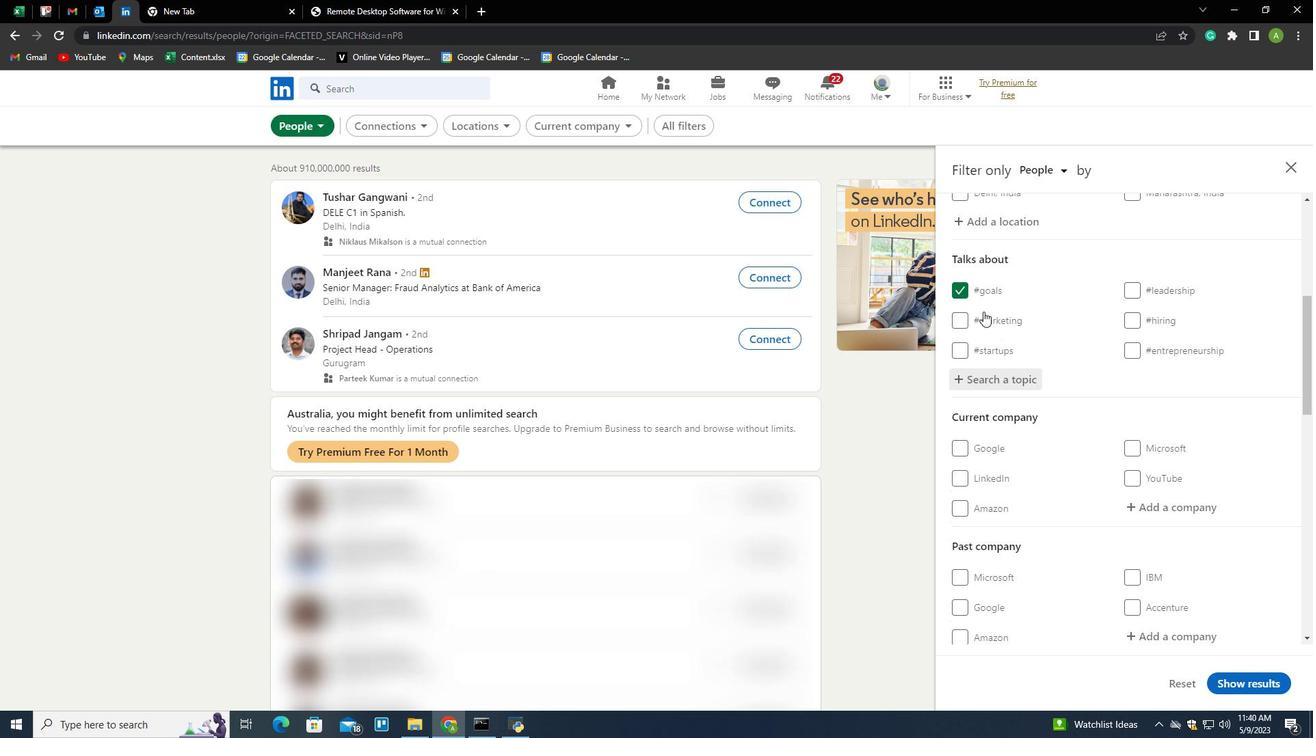 
Action: Mouse scrolled (983, 311) with delta (0, 0)
Screenshot: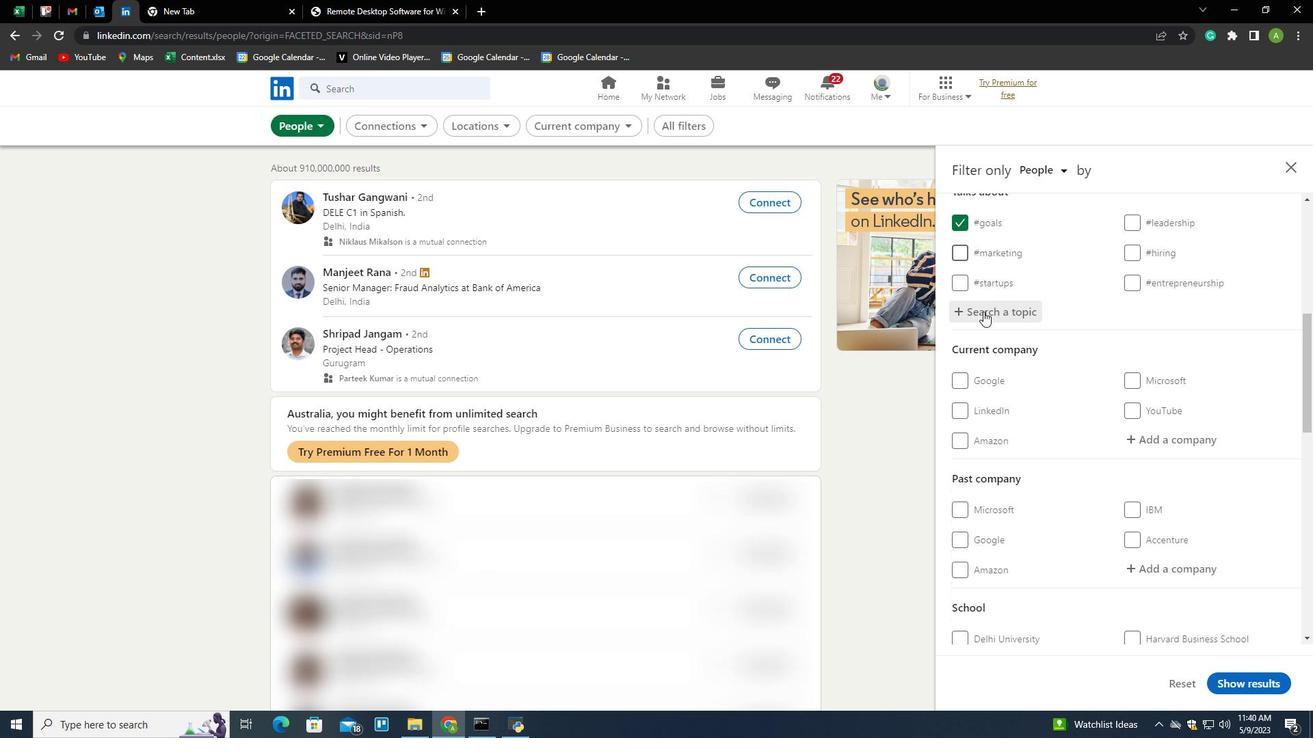 
Action: Mouse scrolled (983, 311) with delta (0, 0)
Screenshot: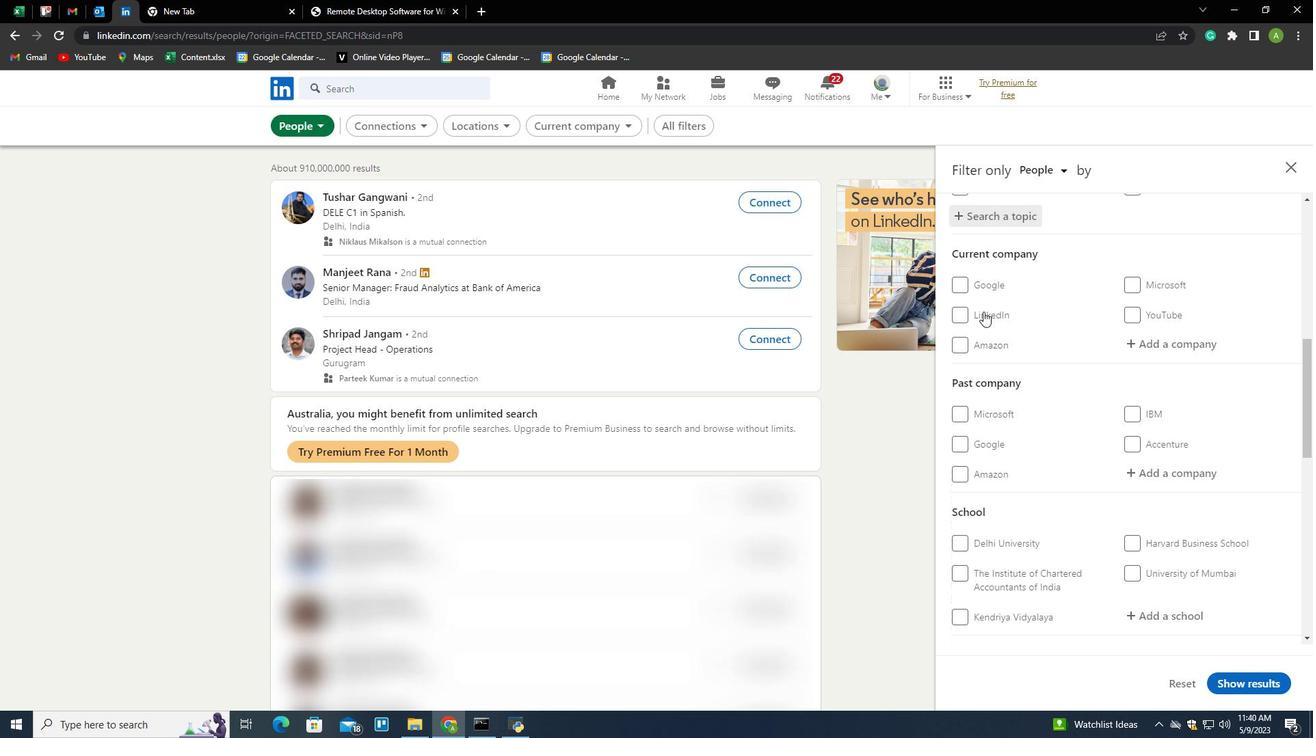 
Action: Mouse scrolled (983, 311) with delta (0, 0)
Screenshot: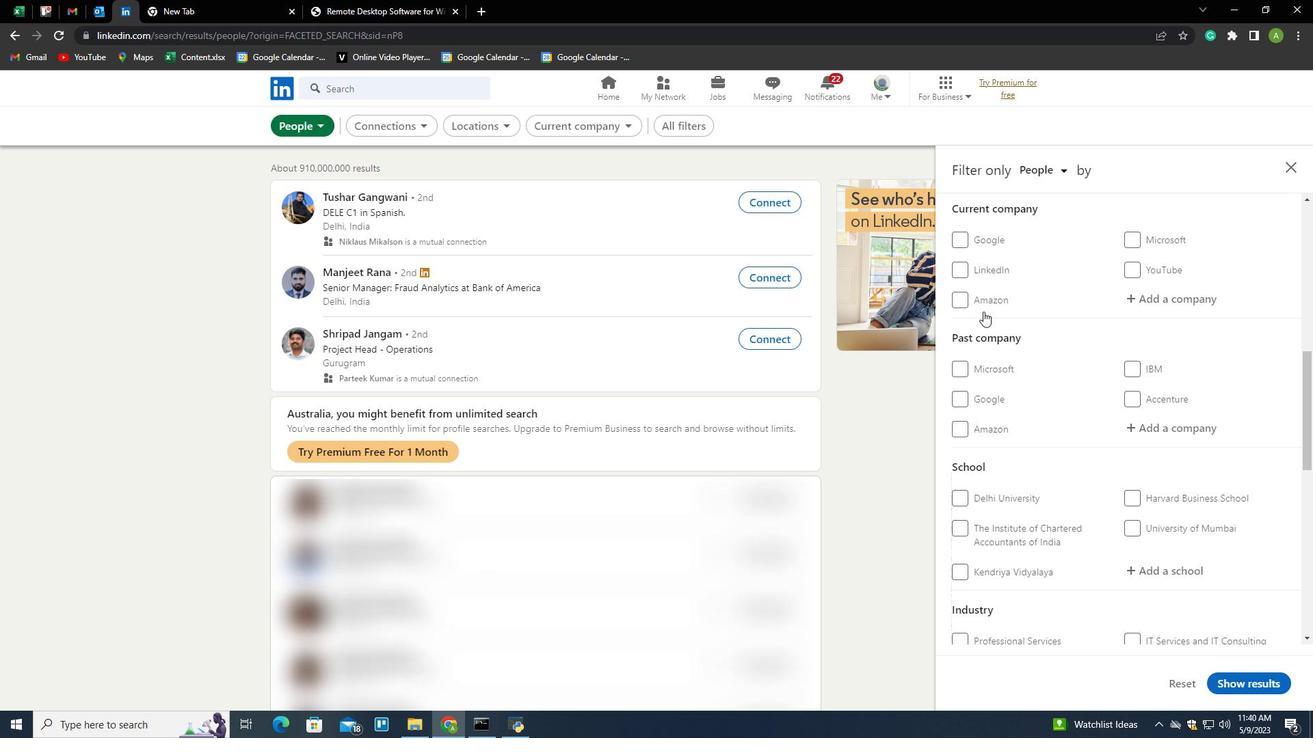
Action: Mouse moved to (985, 311)
Screenshot: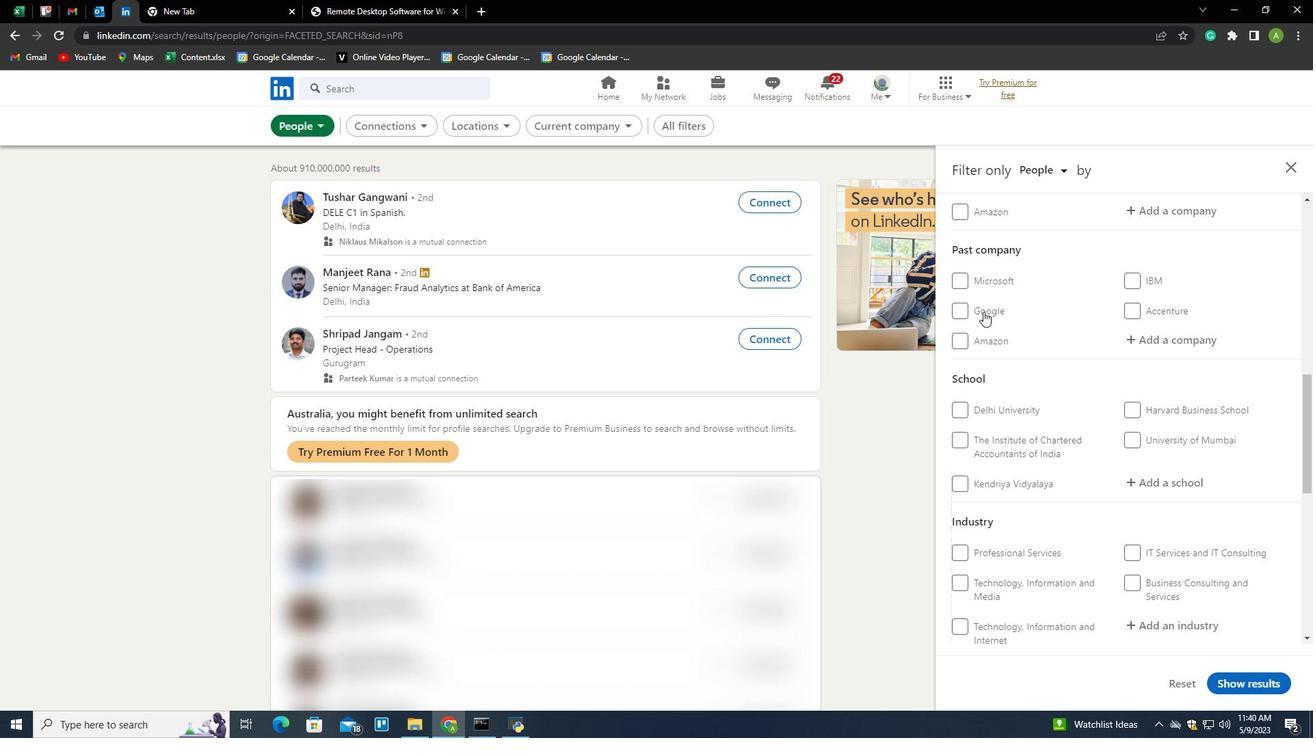
Action: Mouse scrolled (985, 311) with delta (0, 0)
Screenshot: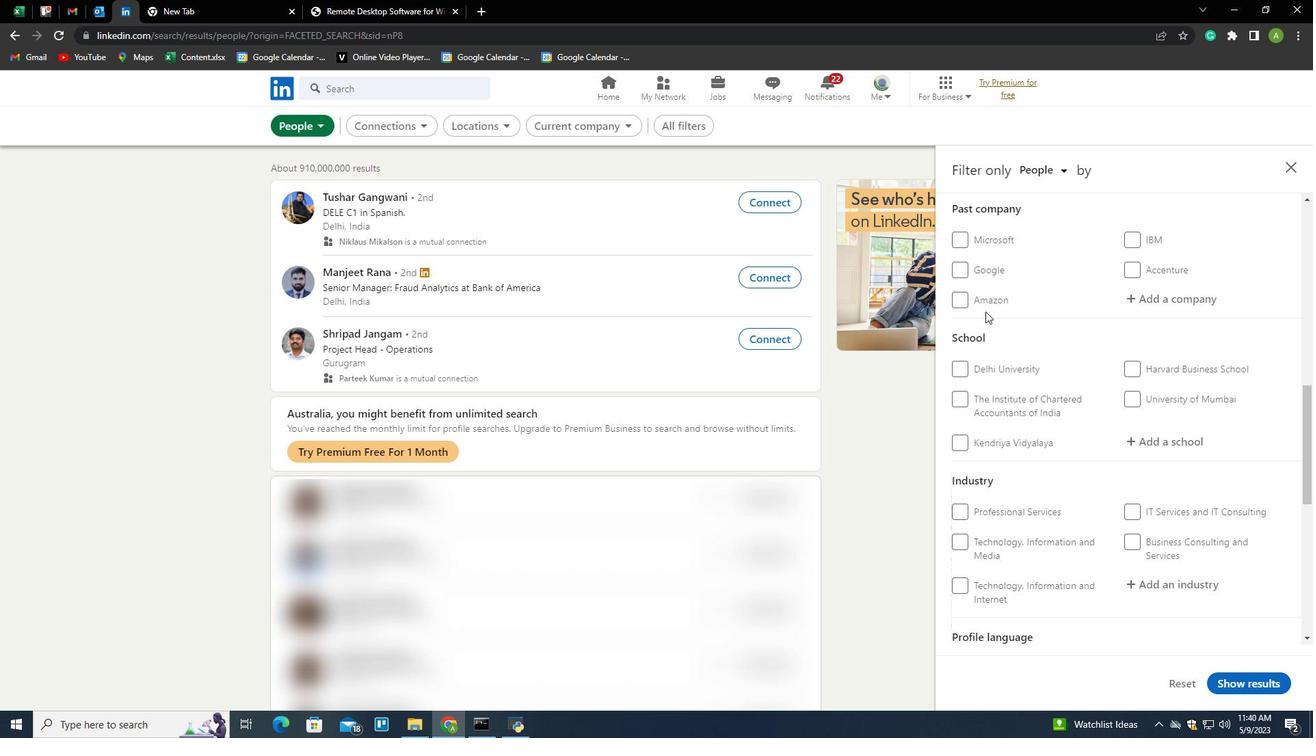 
Action: Mouse moved to (986, 312)
Screenshot: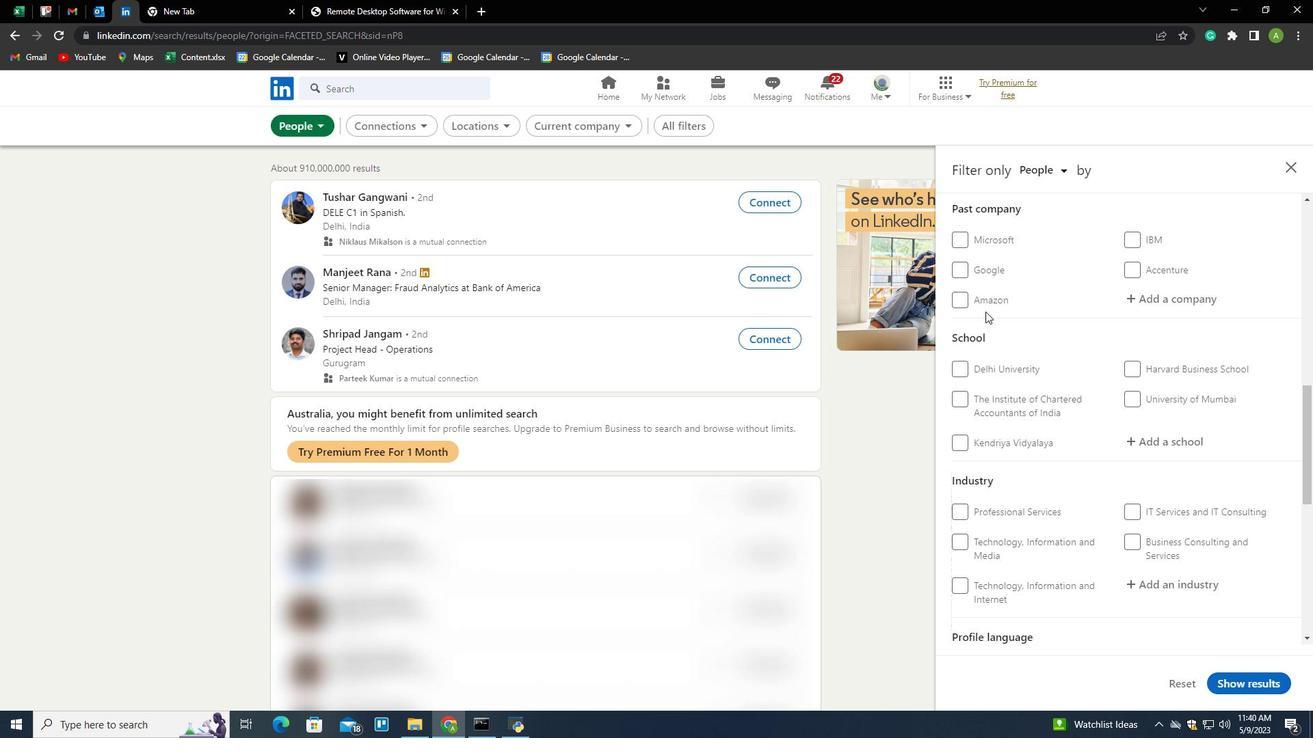 
Action: Mouse scrolled (986, 311) with delta (0, 0)
Screenshot: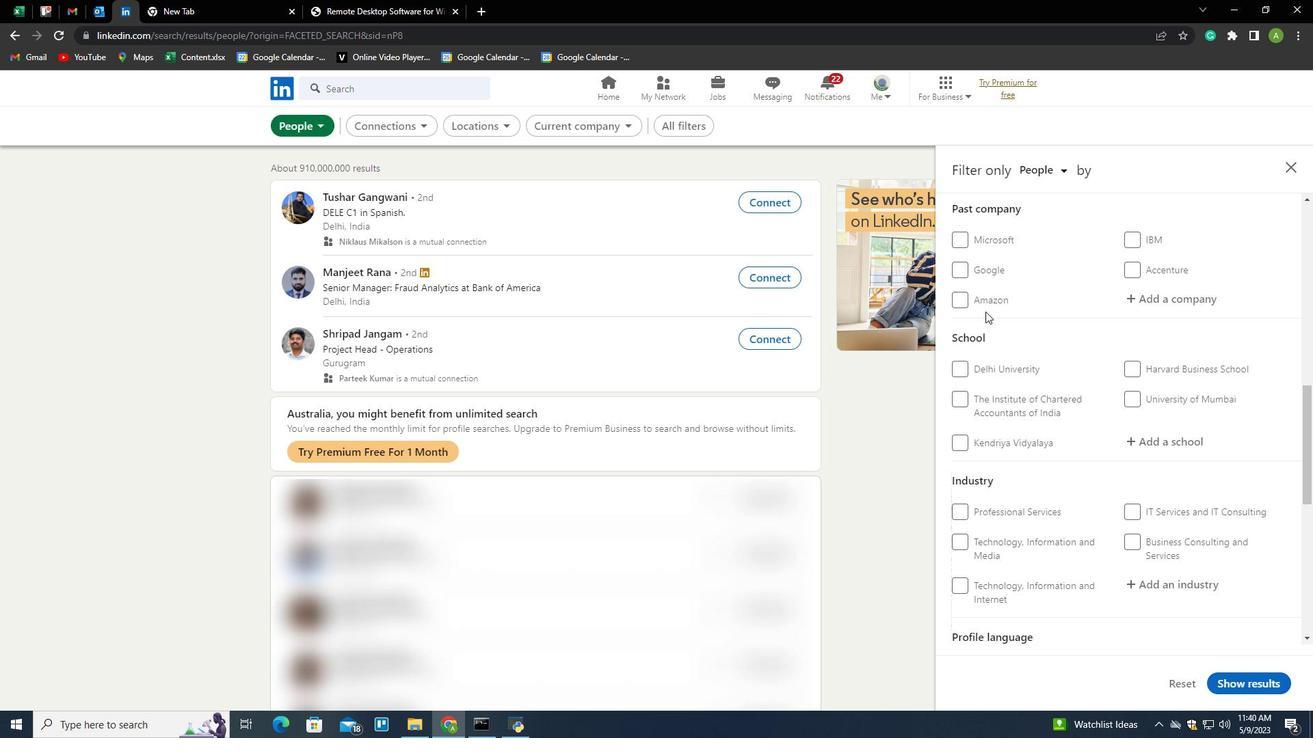 
Action: Mouse scrolled (986, 311) with delta (0, 0)
Screenshot: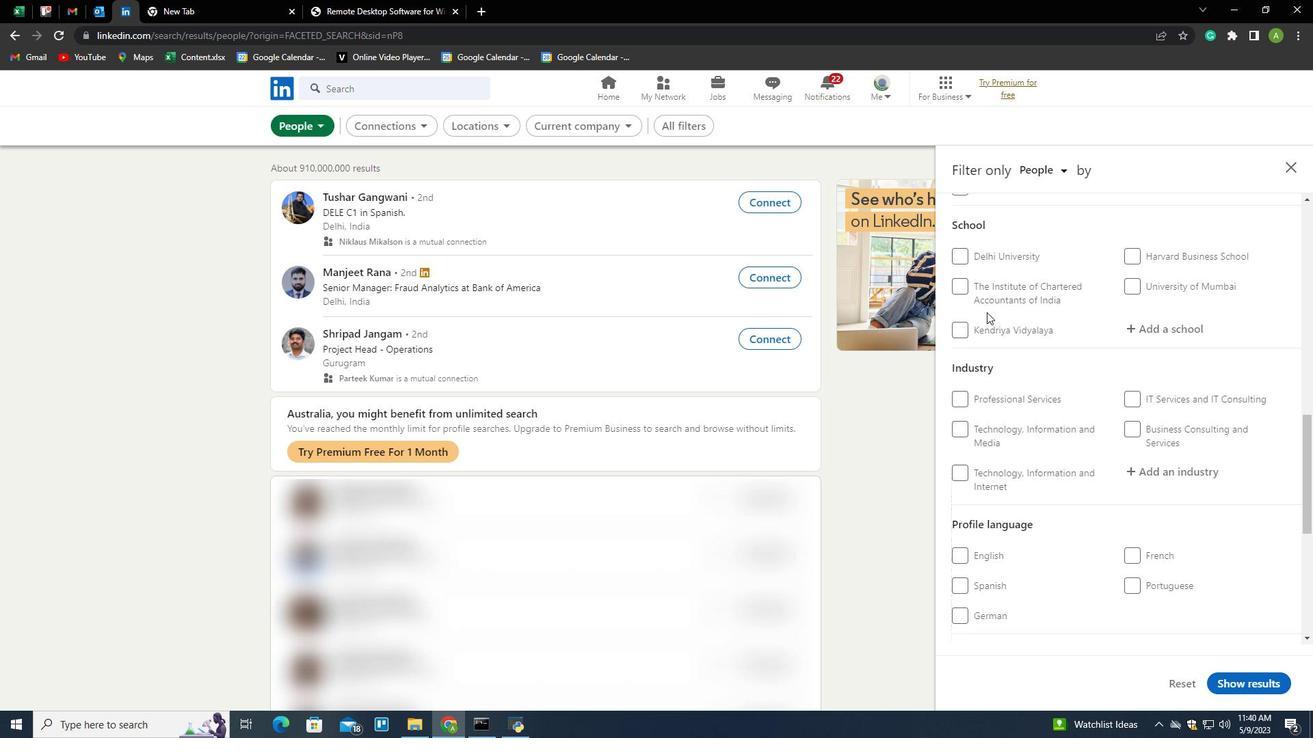 
Action: Mouse scrolled (986, 311) with delta (0, 0)
Screenshot: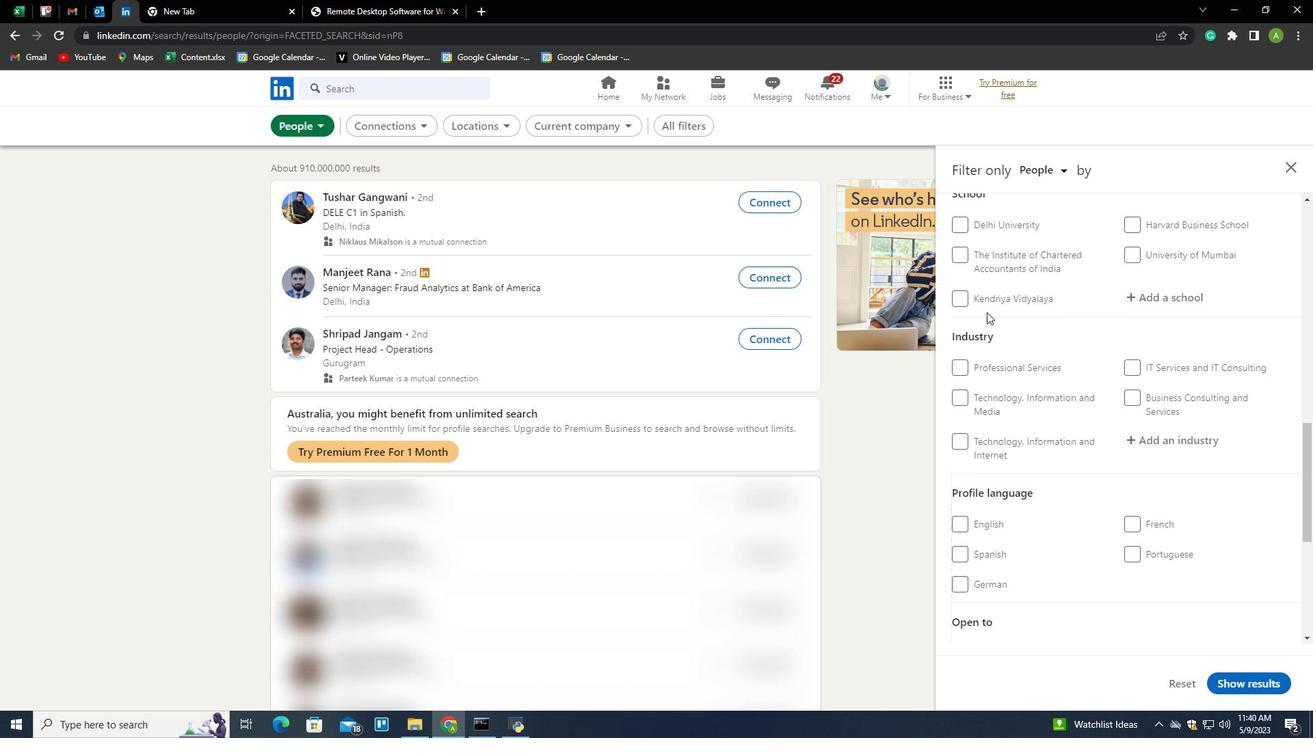 
Action: Mouse moved to (980, 422)
Screenshot: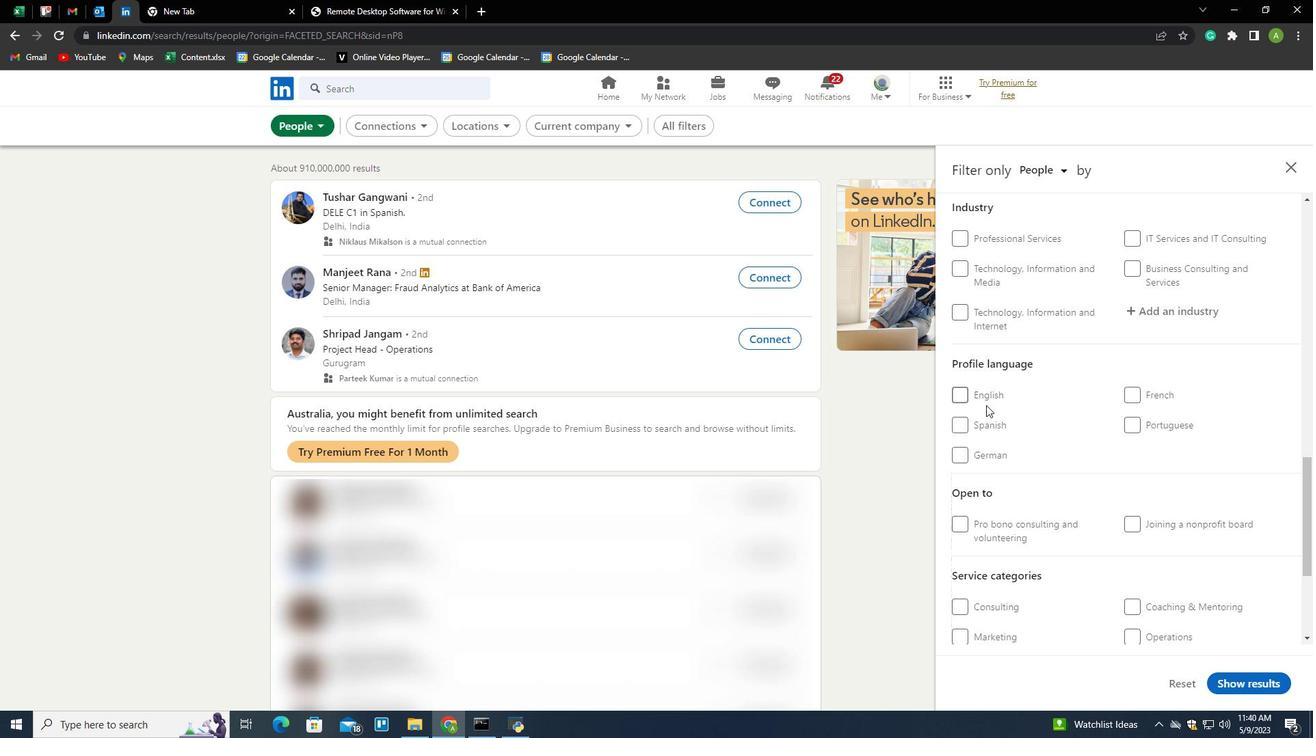 
Action: Mouse pressed left at (980, 422)
Screenshot: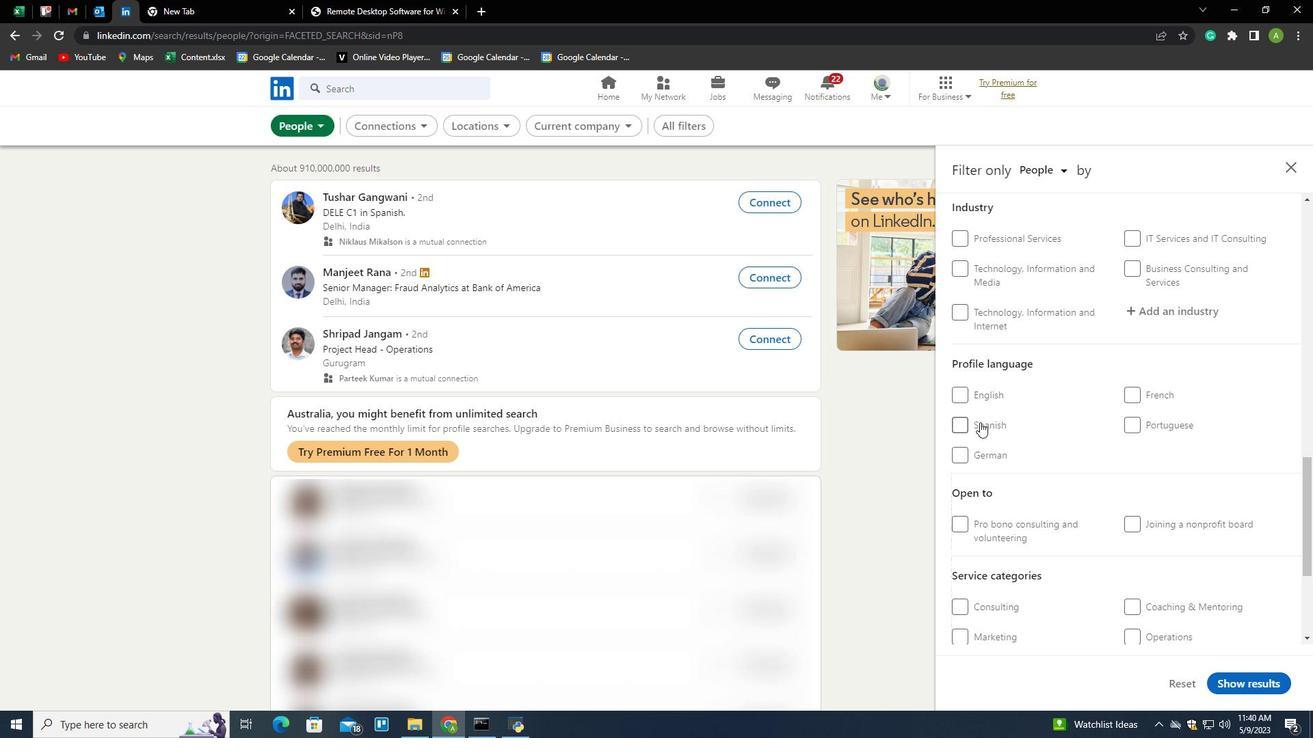 
Action: Mouse moved to (1081, 385)
Screenshot: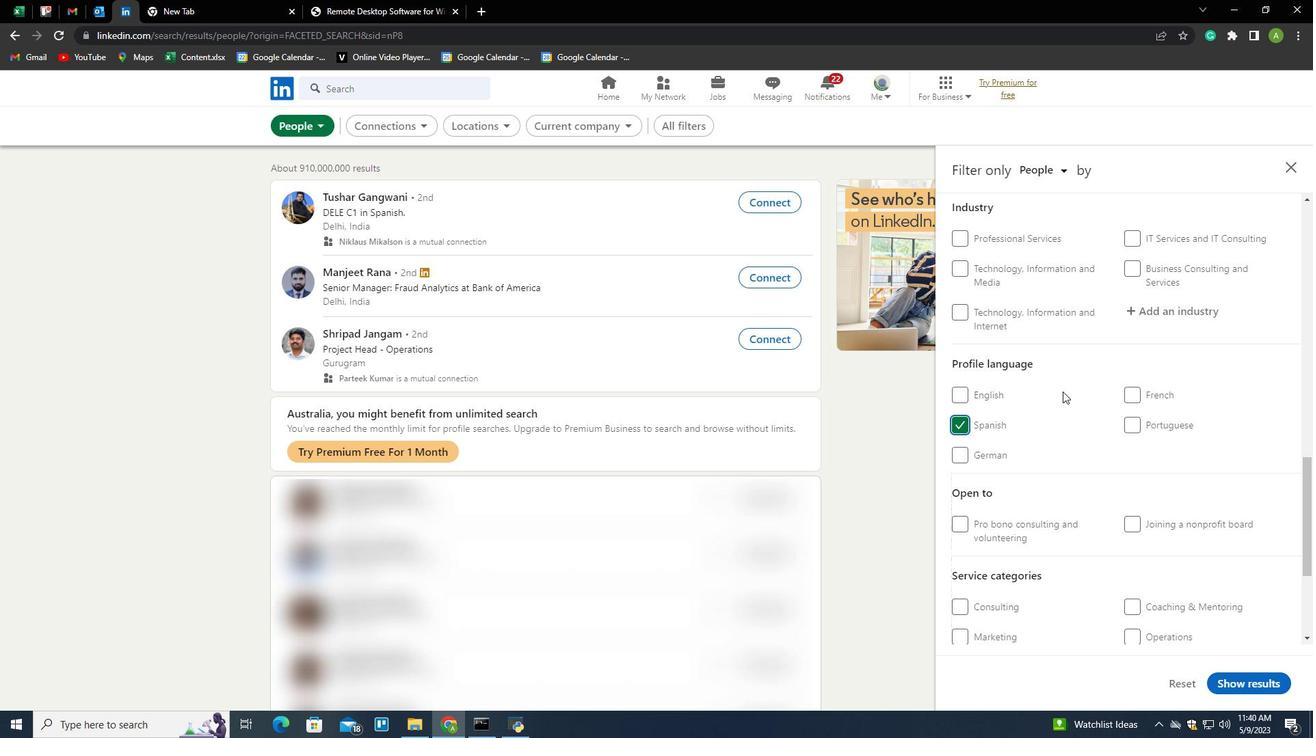 
Action: Mouse scrolled (1081, 386) with delta (0, 0)
Screenshot: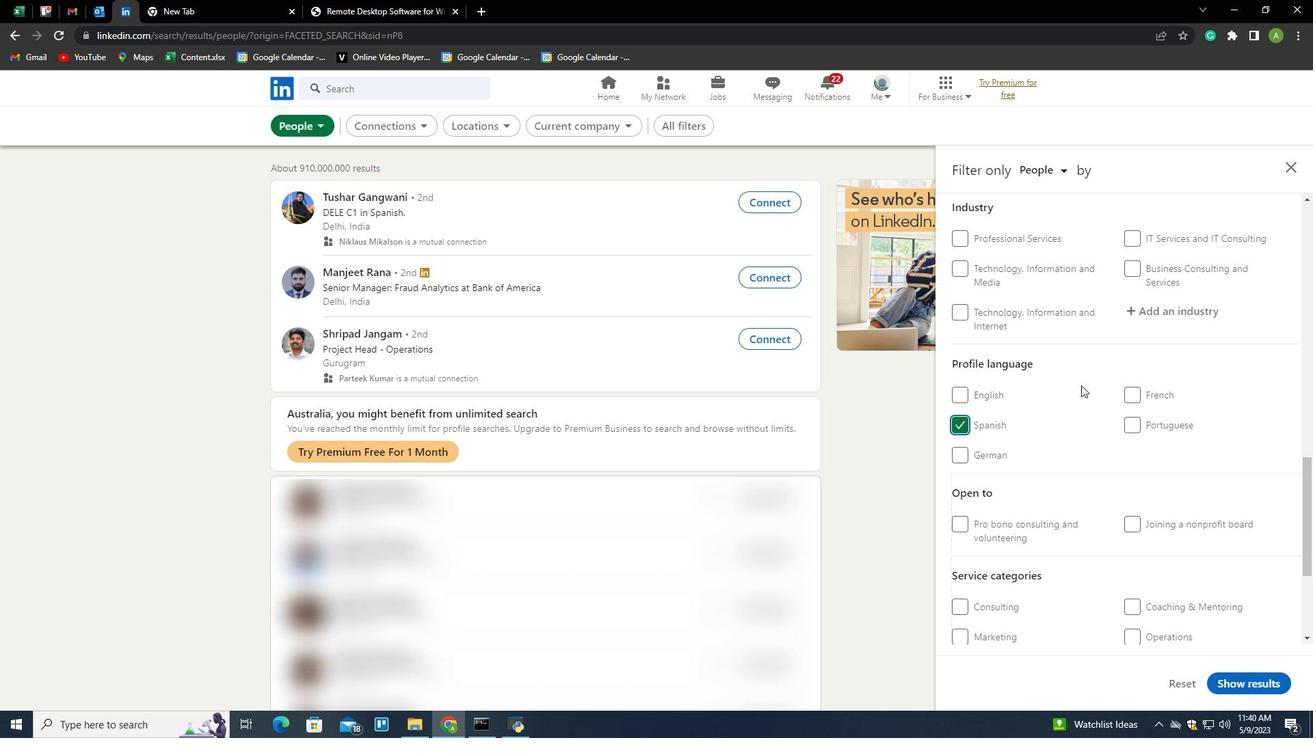 
Action: Mouse scrolled (1081, 386) with delta (0, 0)
Screenshot: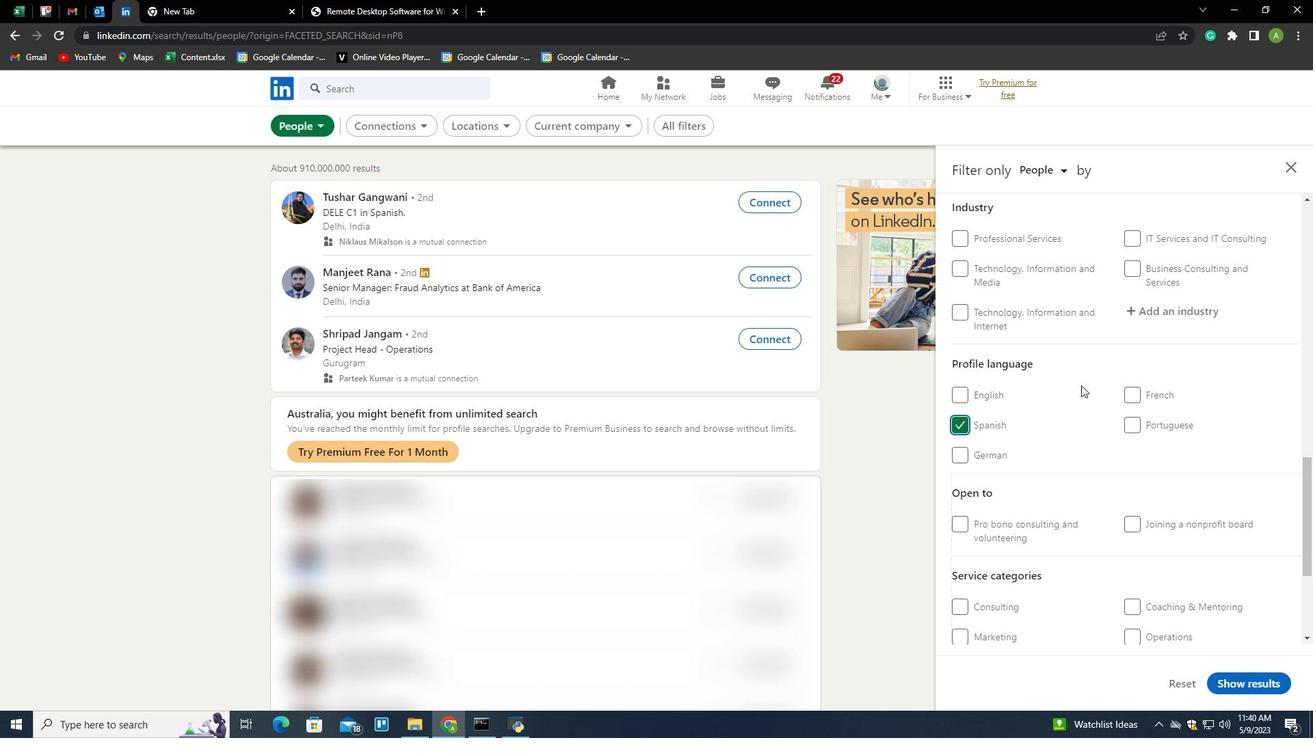 
Action: Mouse scrolled (1081, 386) with delta (0, 0)
Screenshot: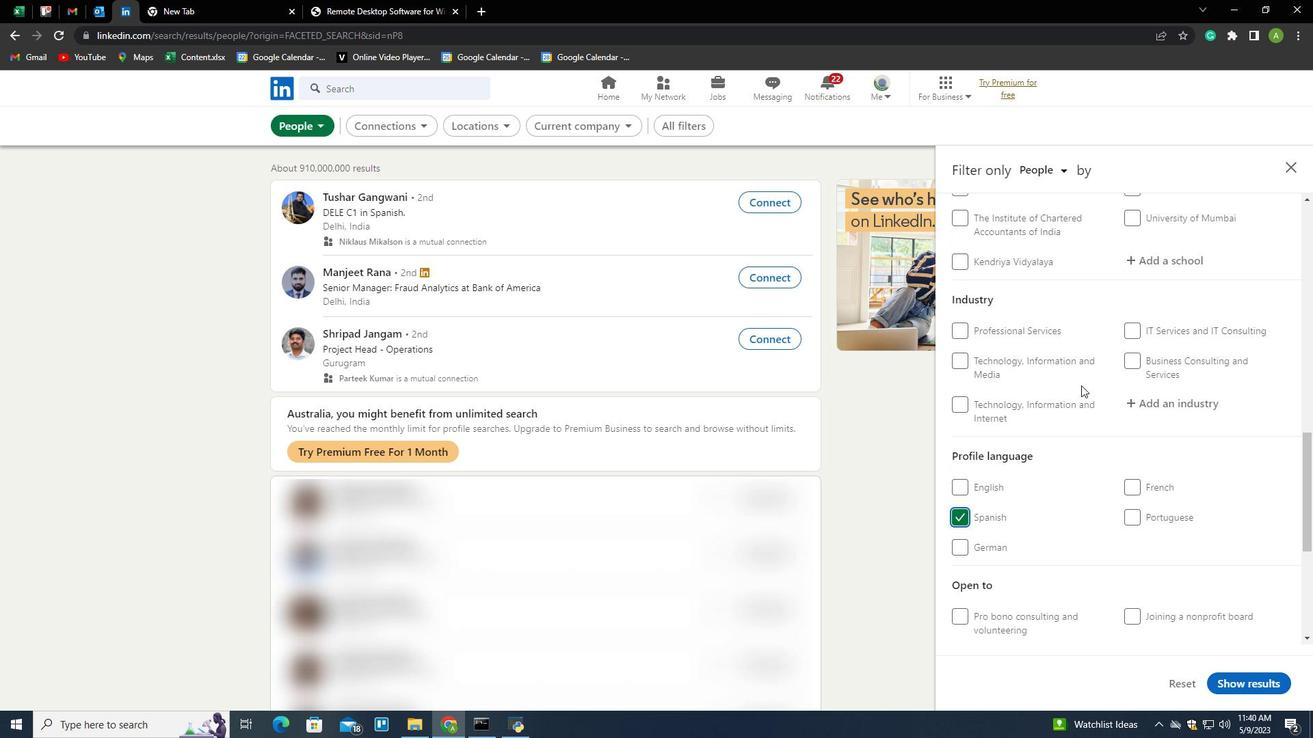 
Action: Mouse scrolled (1081, 386) with delta (0, 0)
Screenshot: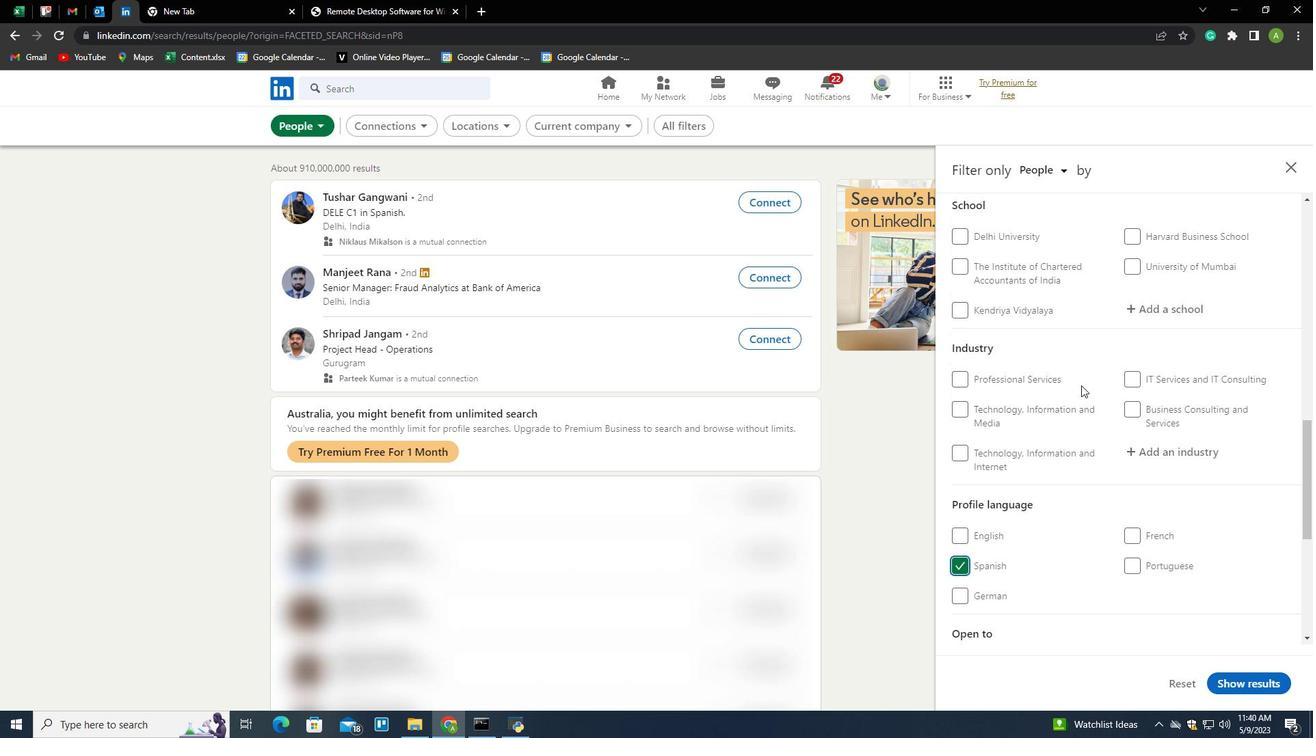 
Action: Mouse scrolled (1081, 386) with delta (0, 0)
Screenshot: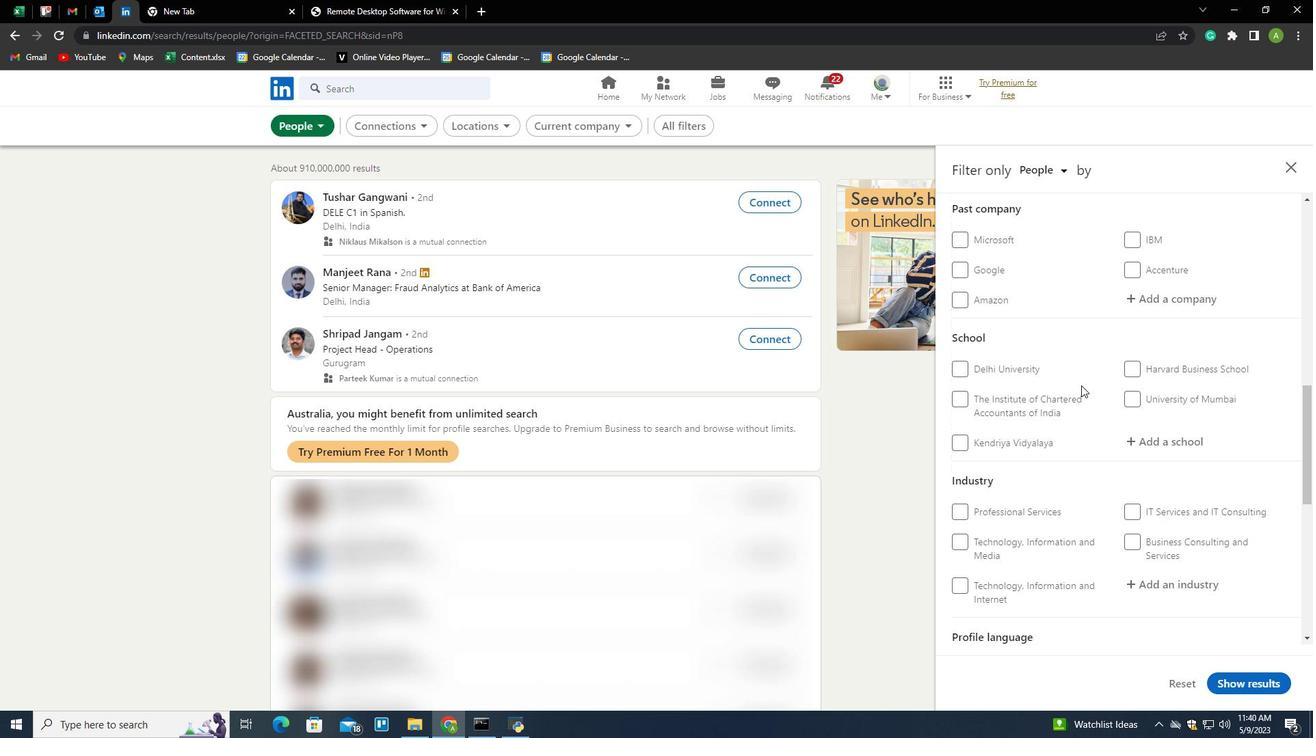 
Action: Mouse scrolled (1081, 386) with delta (0, 0)
Screenshot: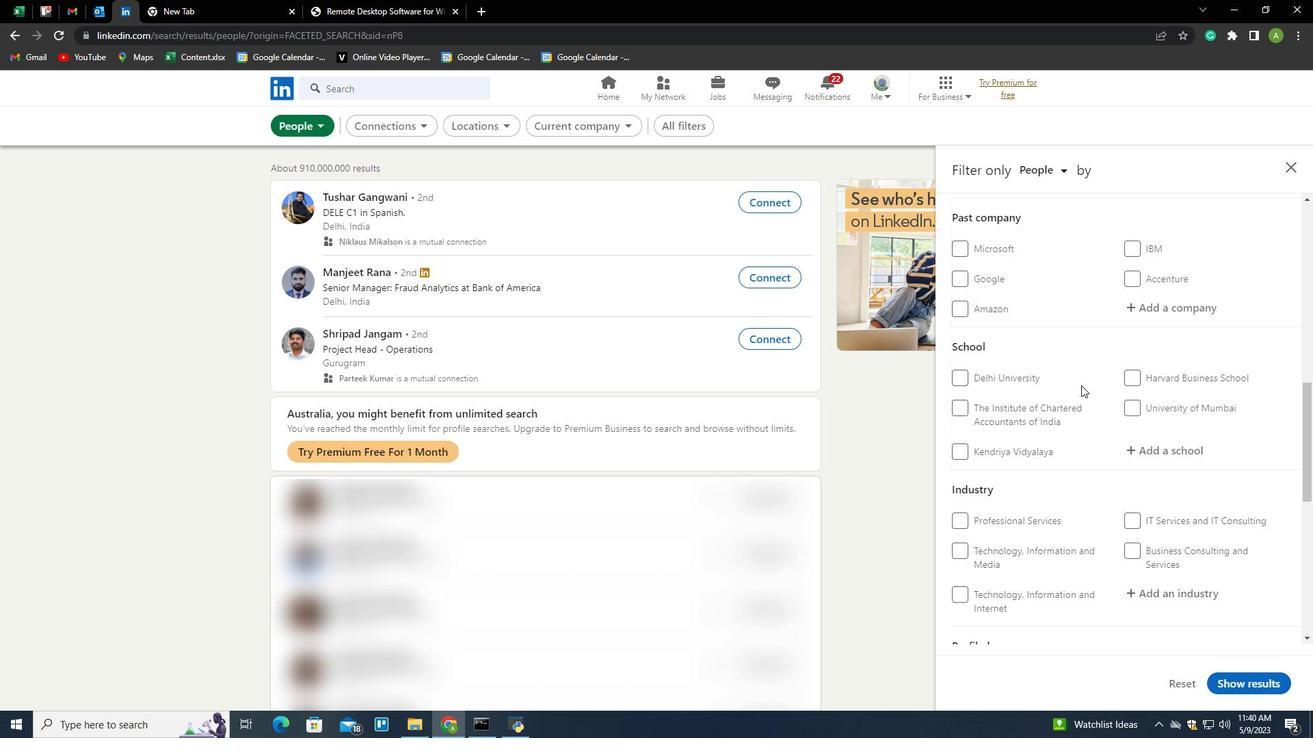 
Action: Mouse scrolled (1081, 386) with delta (0, 0)
Screenshot: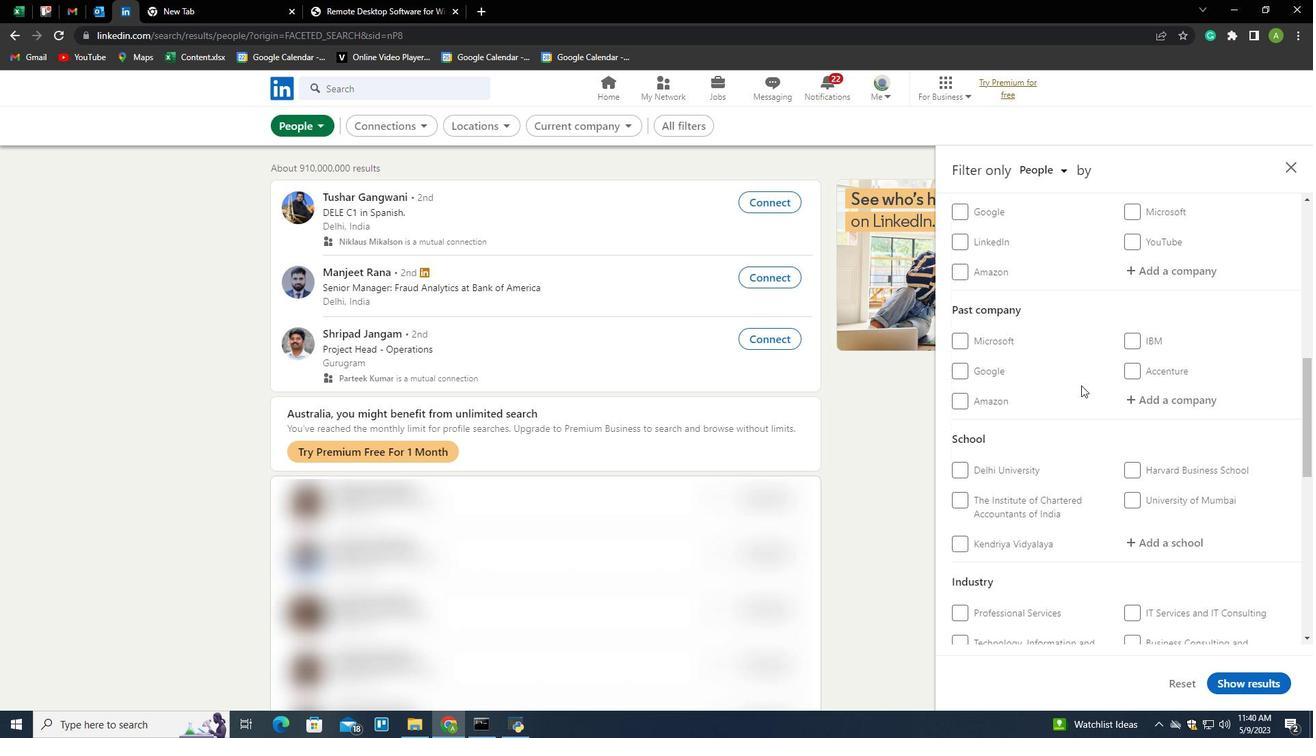 
Action: Mouse moved to (1138, 376)
Screenshot: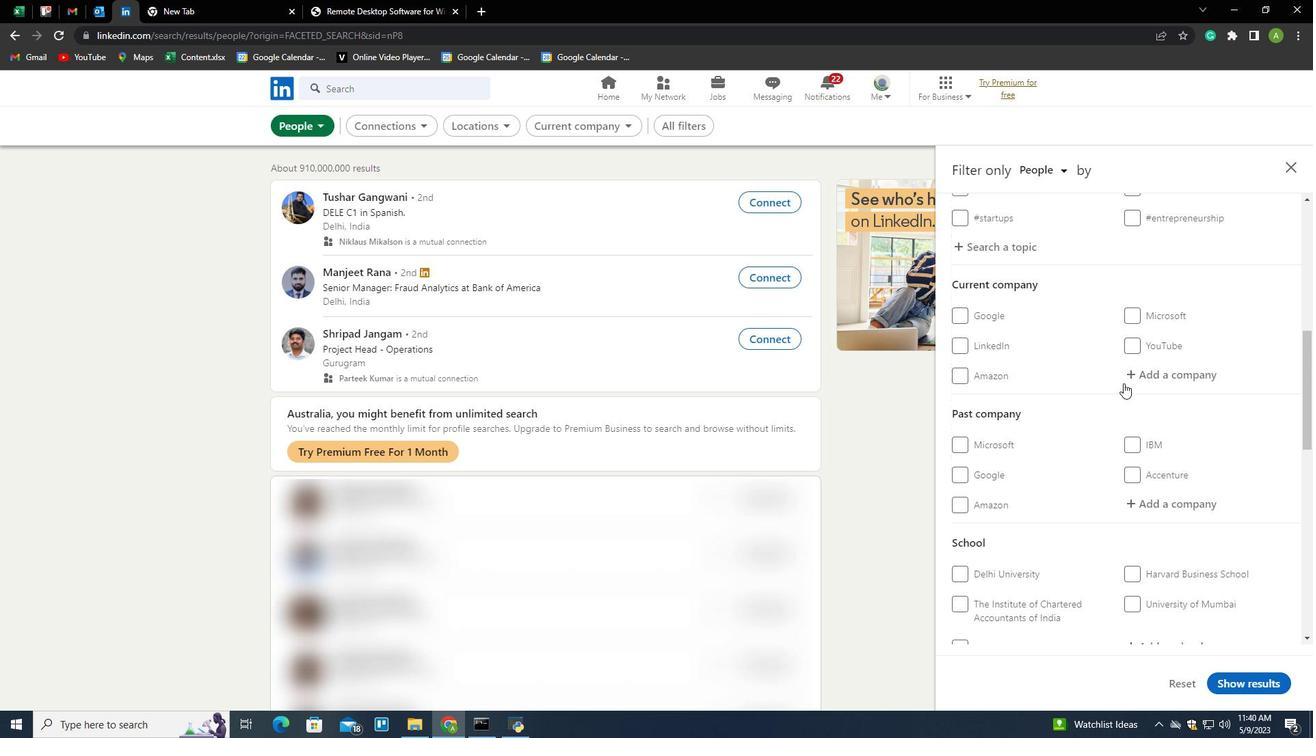 
Action: Mouse pressed left at (1138, 376)
Screenshot: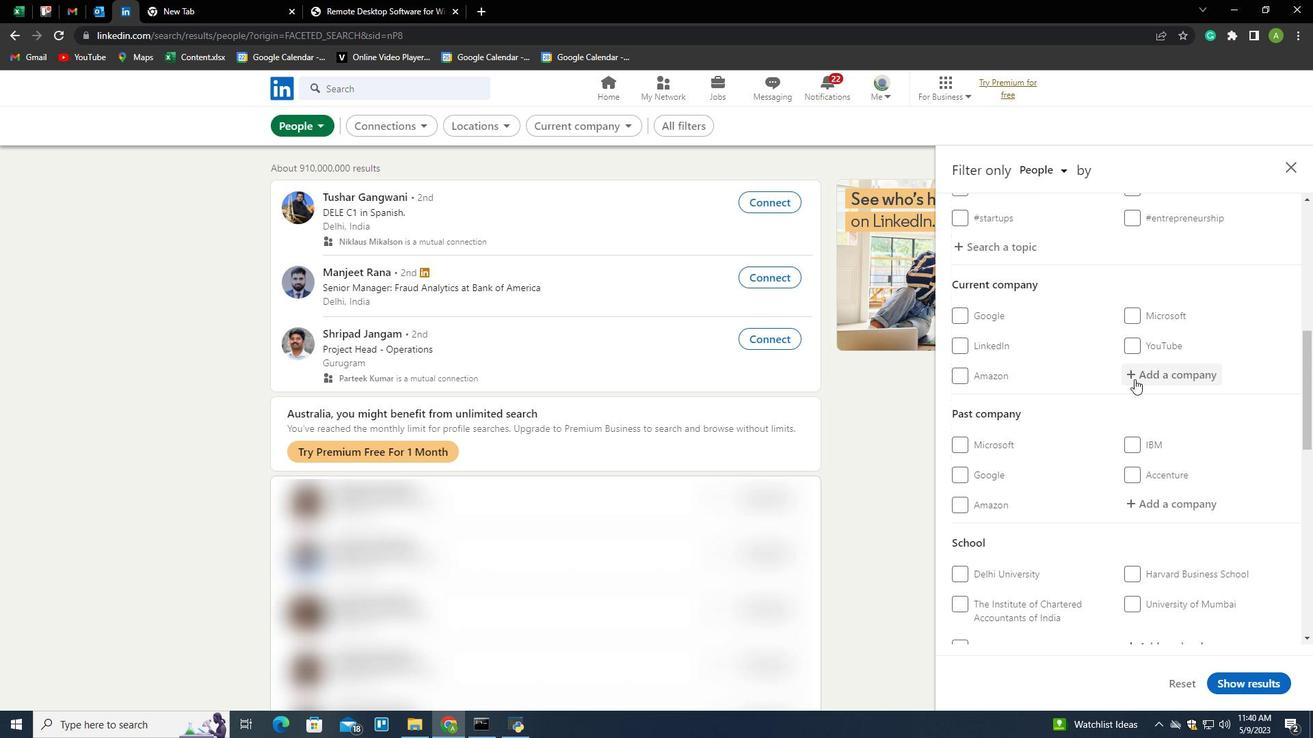 
Action: Mouse moved to (1138, 376)
Screenshot: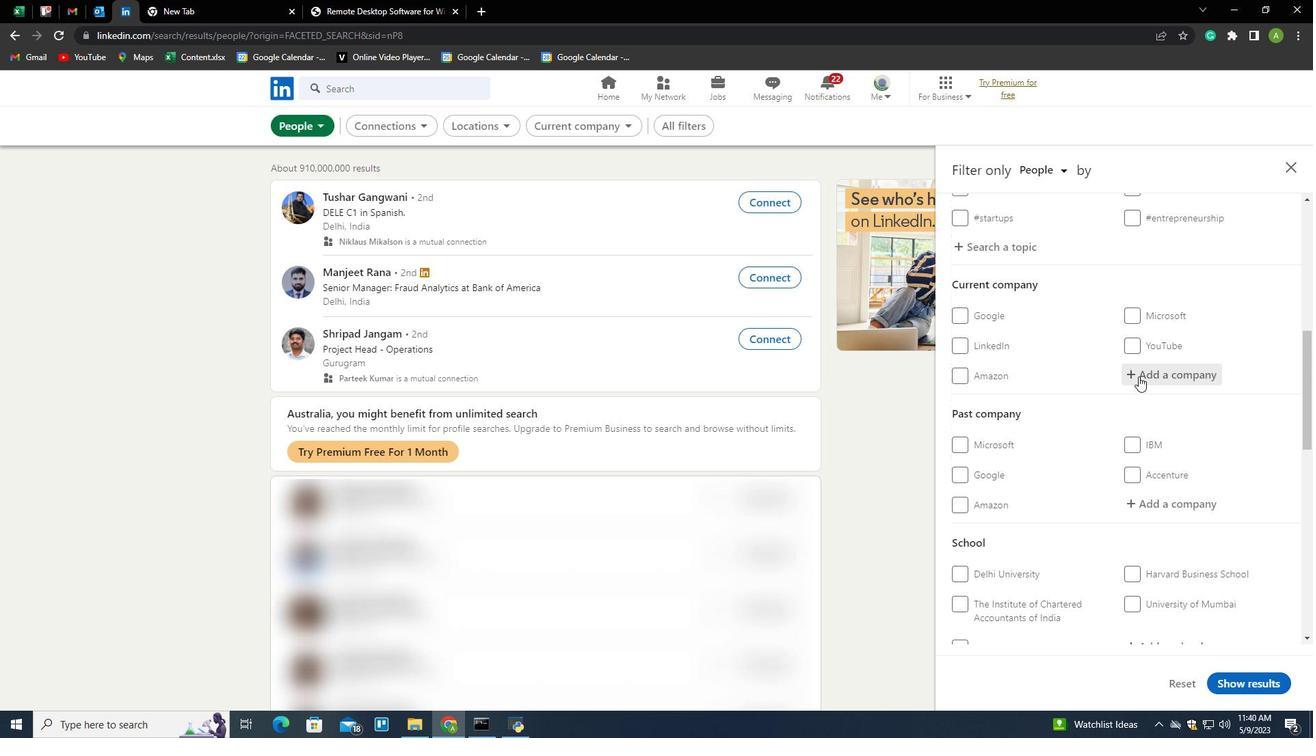 
Action: Key pressed <Key.shift>G
Screenshot: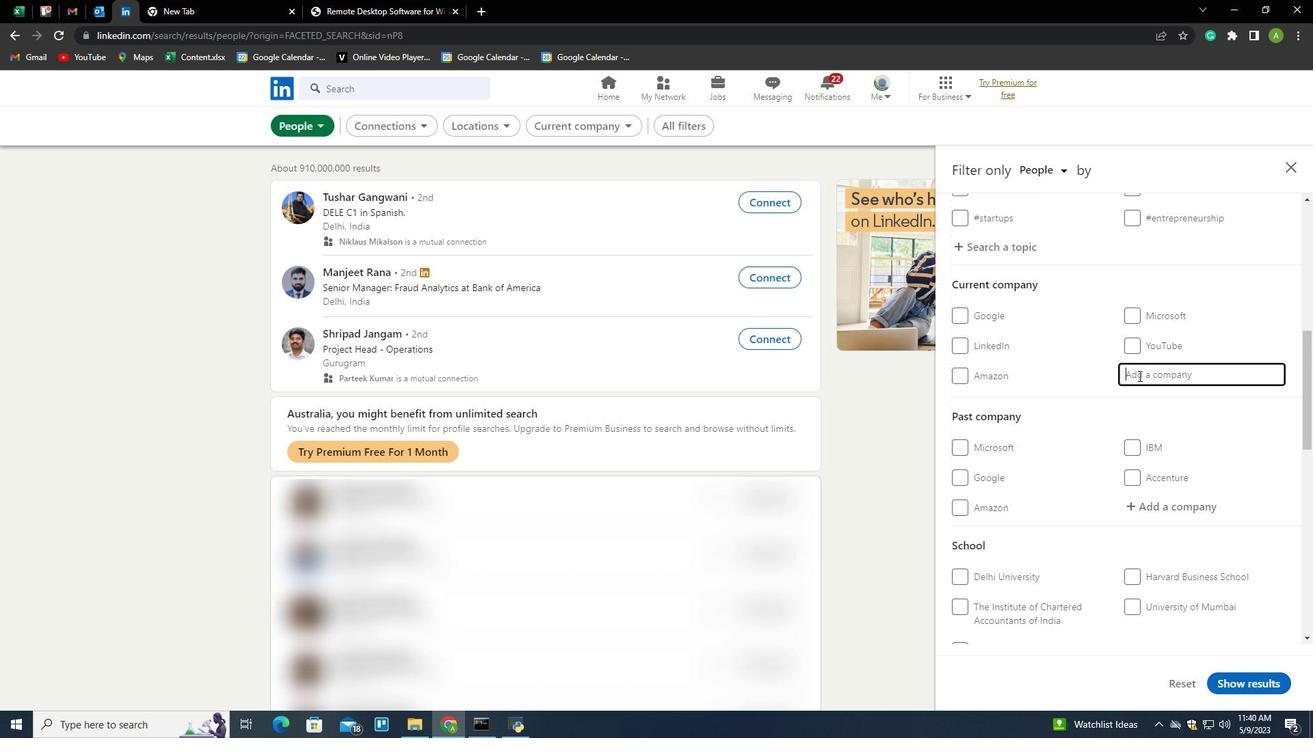 
Action: Mouse moved to (1066, 329)
Screenshot: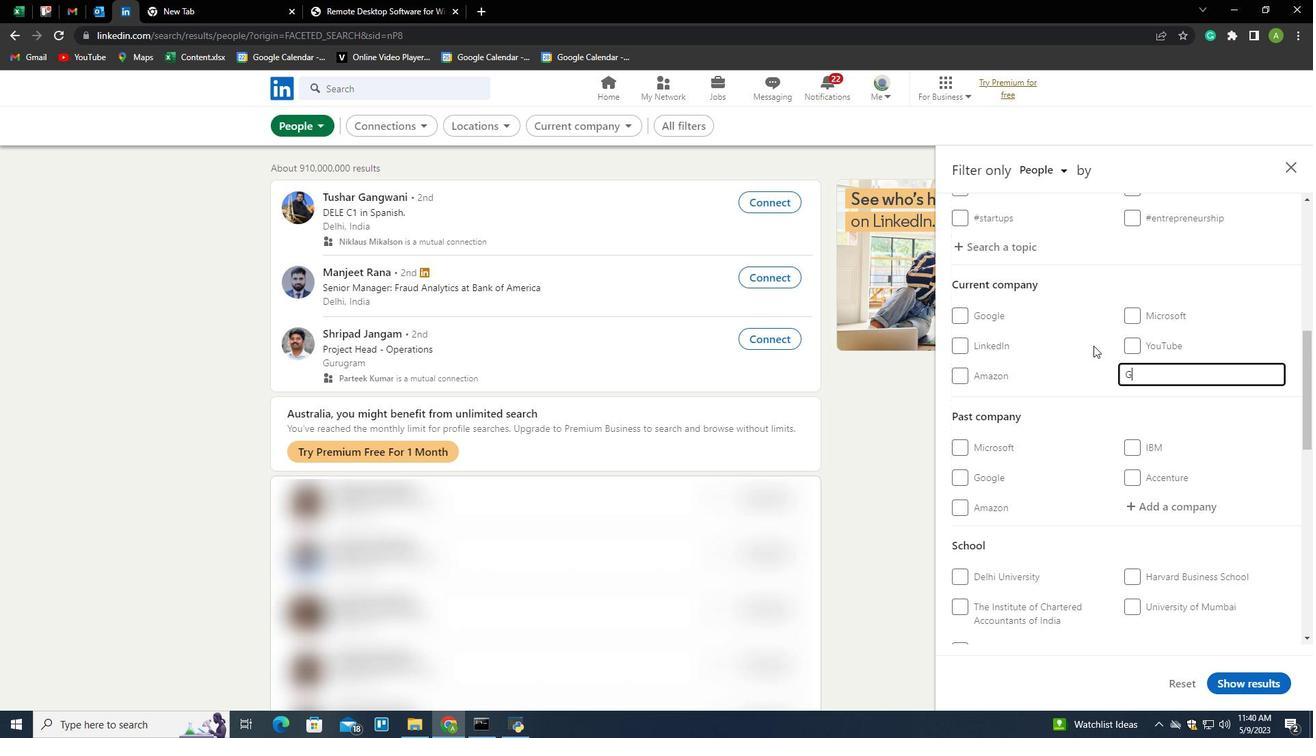 
Action: Key pressed <Key.backspace>HDFC<Key.space><Key.shift><Key.shift><Key.shift><Key.shift>secuti<Key.backspace><Key.backspace>rities<Key.down><Key.enter>
Screenshot: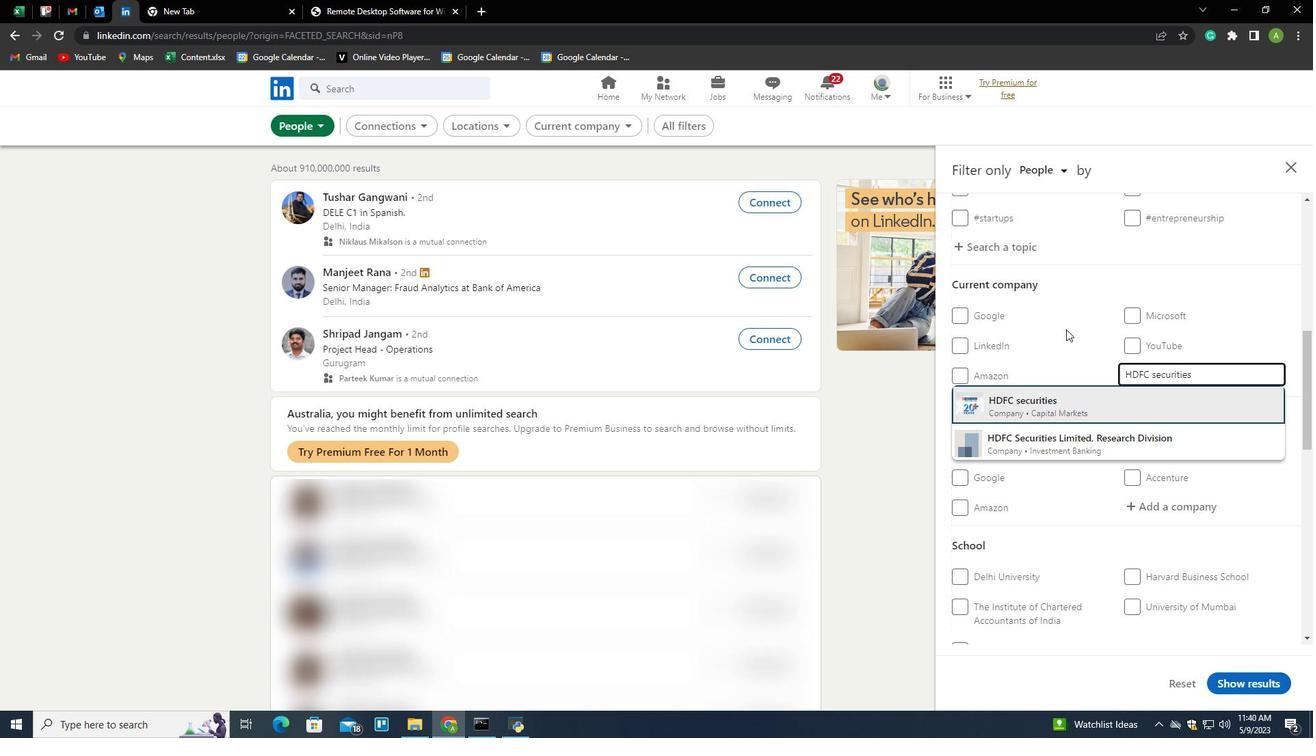 
Action: Mouse moved to (1011, 334)
Screenshot: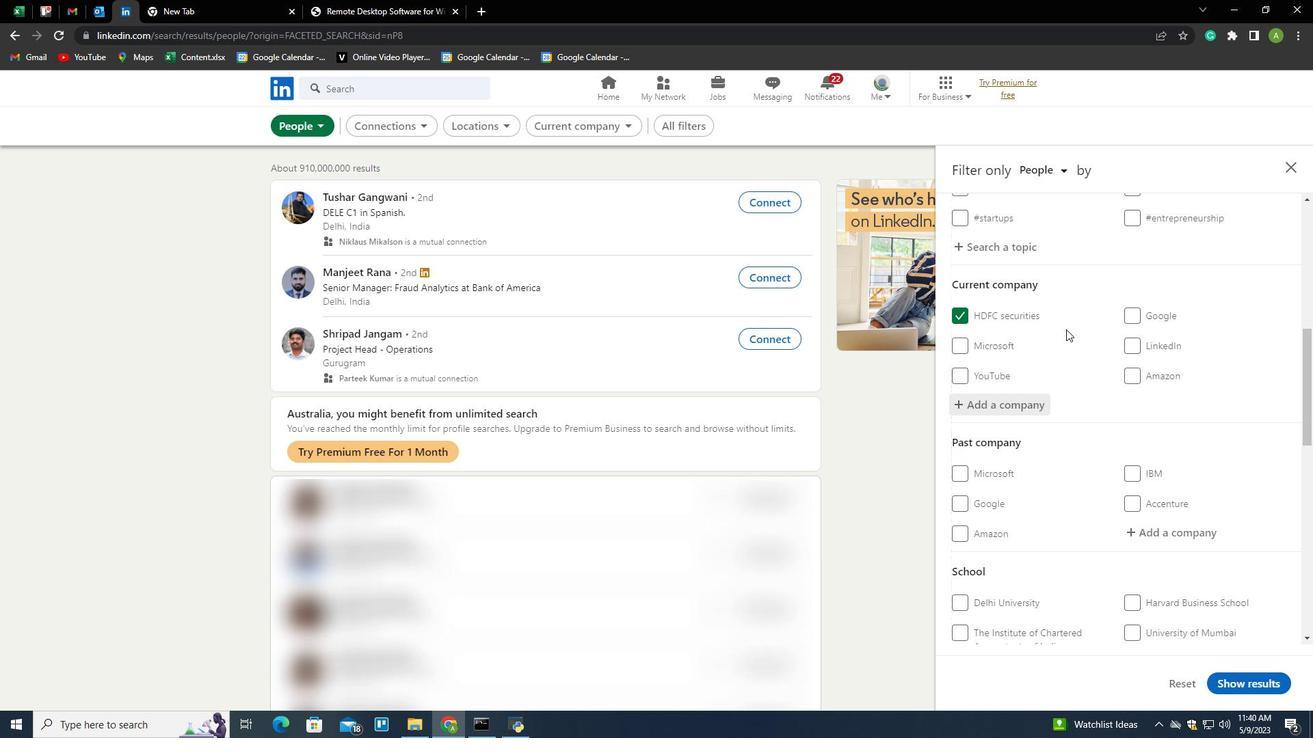 
Action: Mouse scrolled (1011, 333) with delta (0, 0)
Screenshot: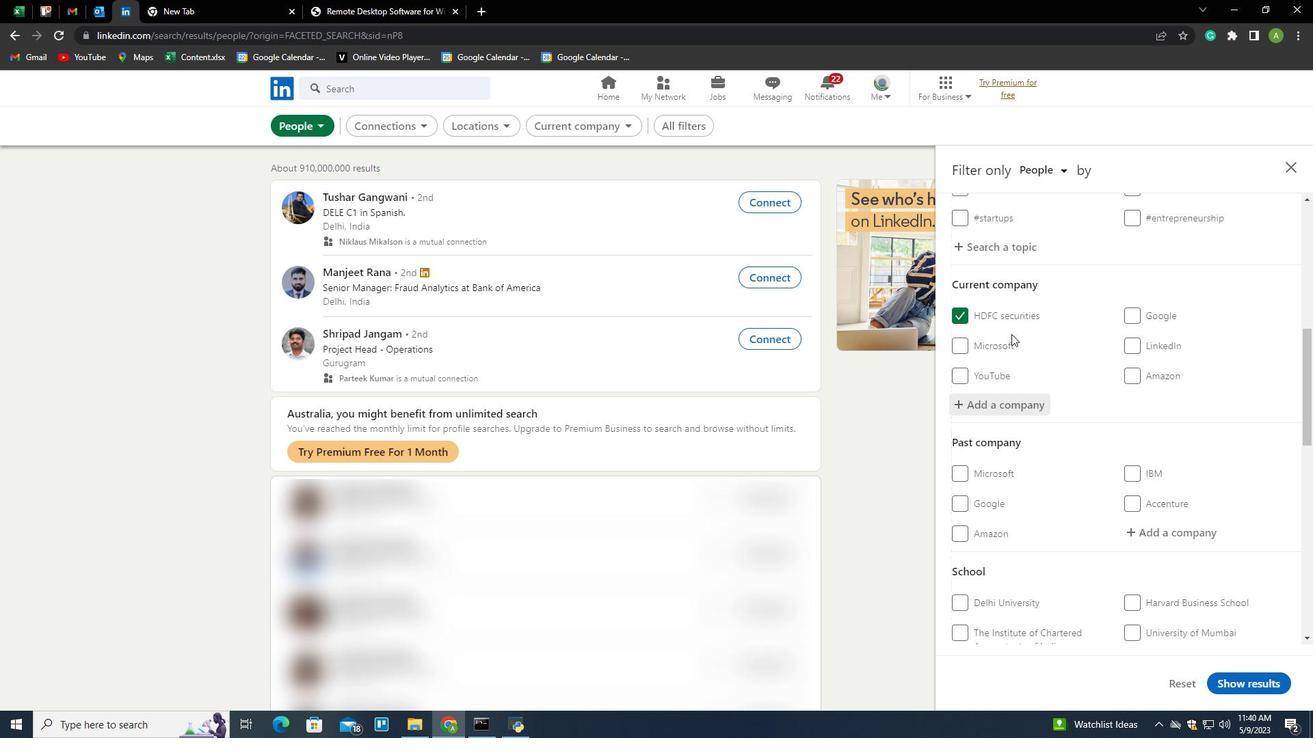 
Action: Mouse scrolled (1011, 333) with delta (0, 0)
Screenshot: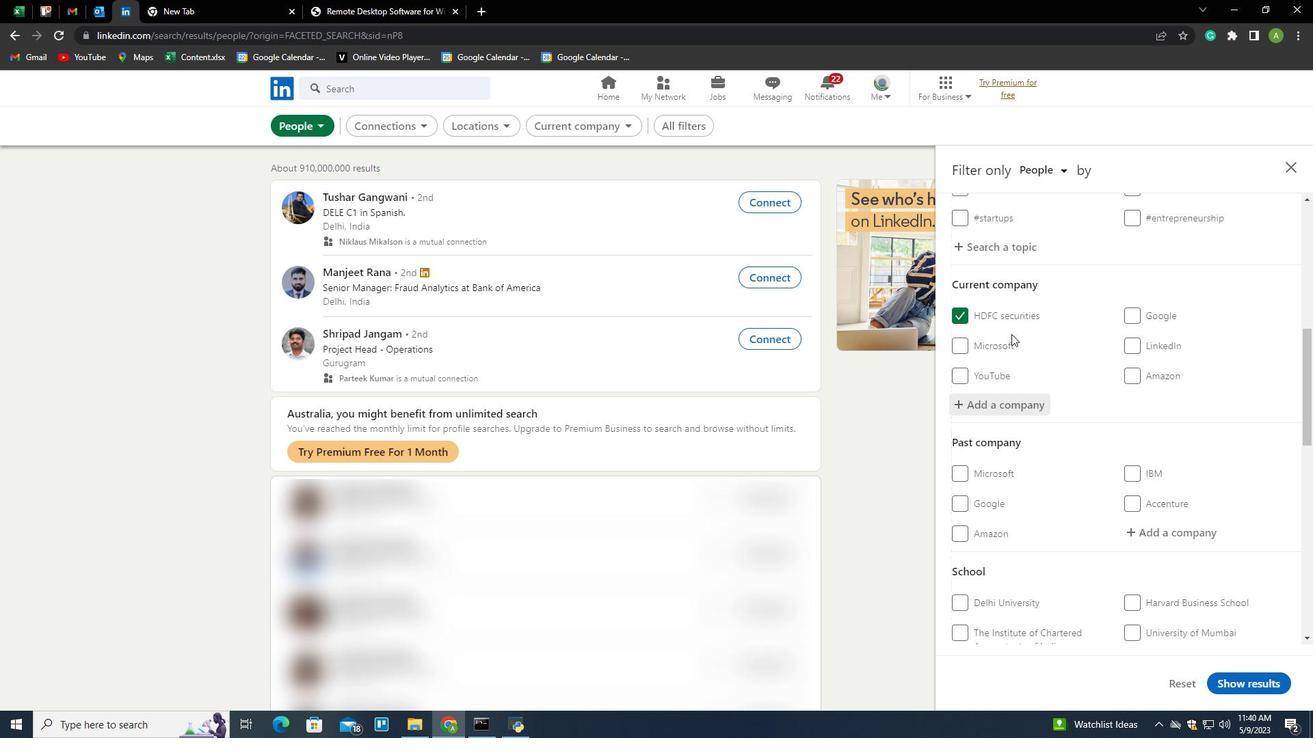 
Action: Mouse scrolled (1011, 333) with delta (0, 0)
Screenshot: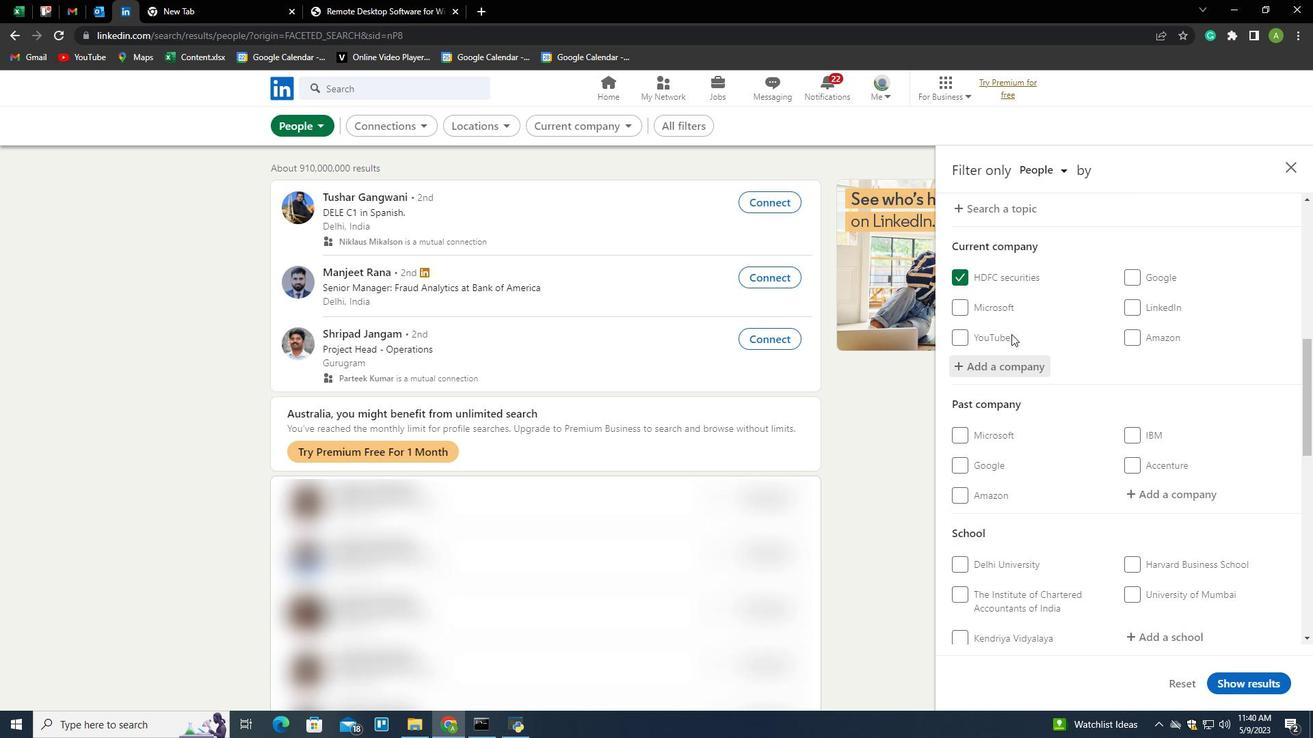 
Action: Mouse scrolled (1011, 333) with delta (0, 0)
Screenshot: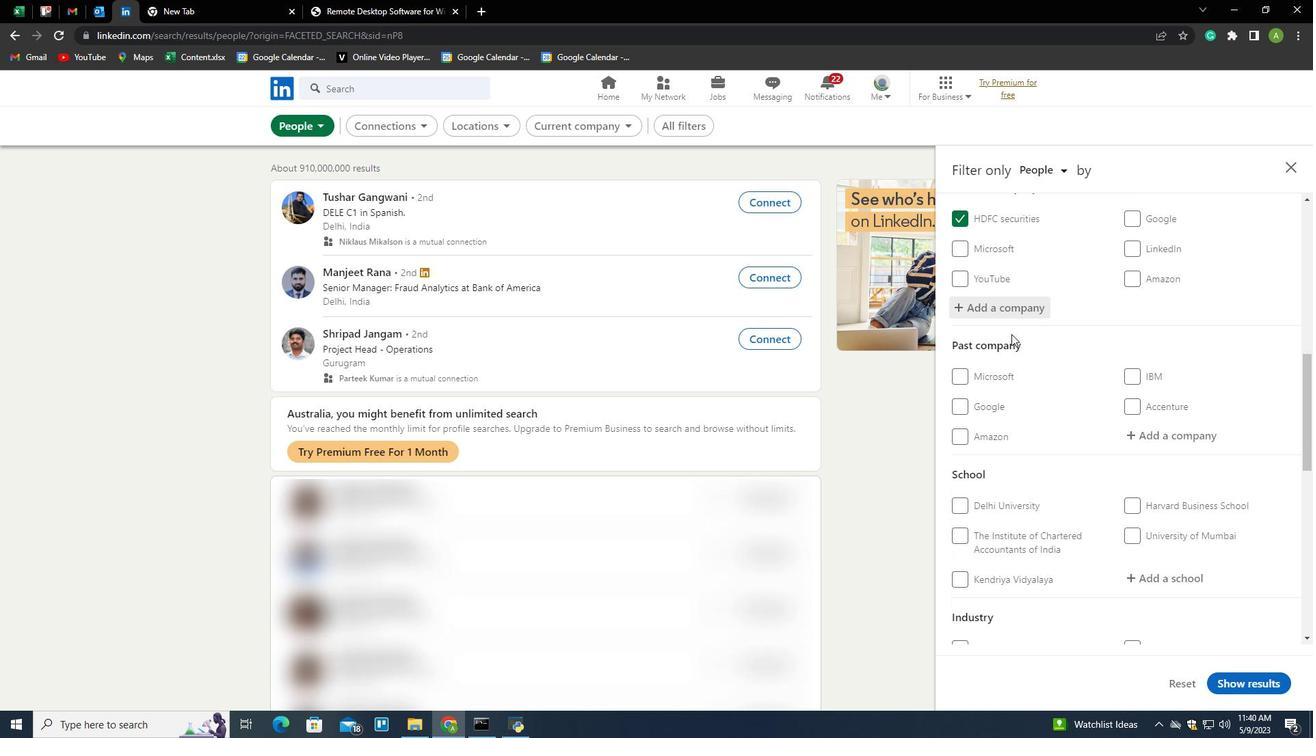 
Action: Mouse moved to (1010, 334)
Screenshot: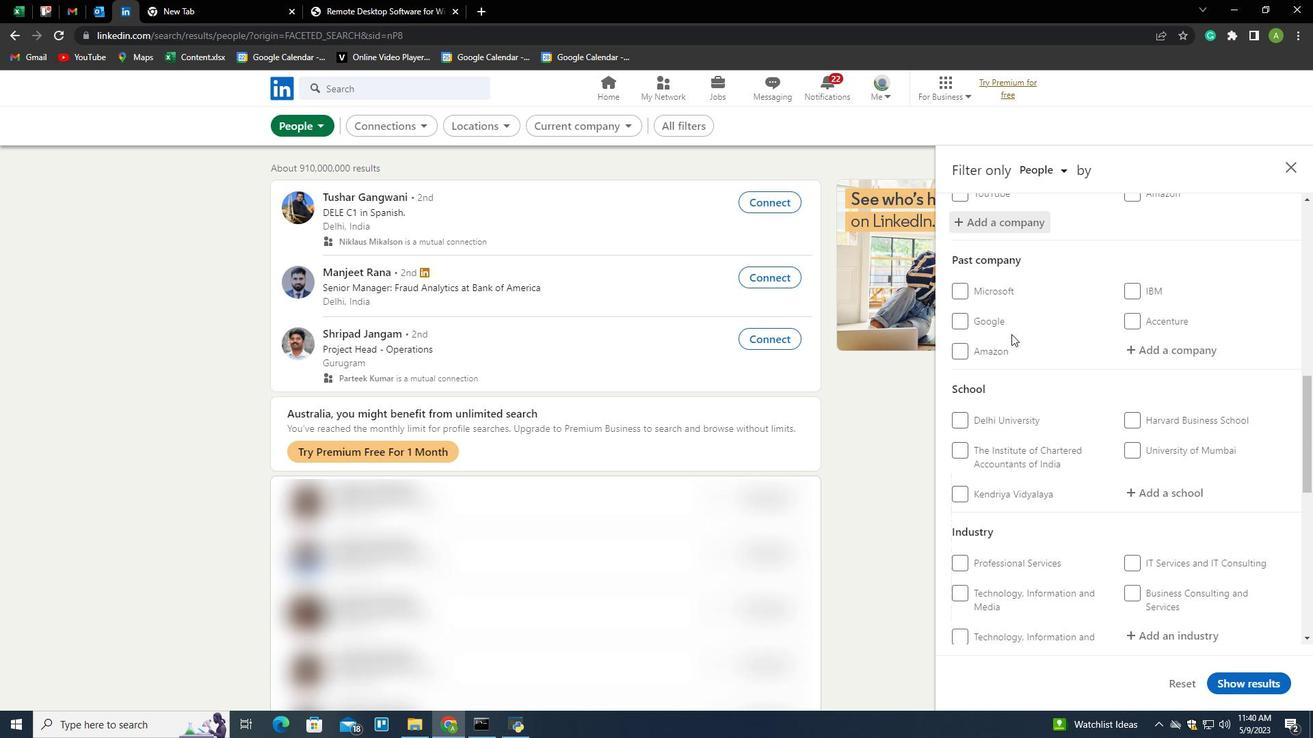 
Action: Mouse scrolled (1010, 333) with delta (0, 0)
Screenshot: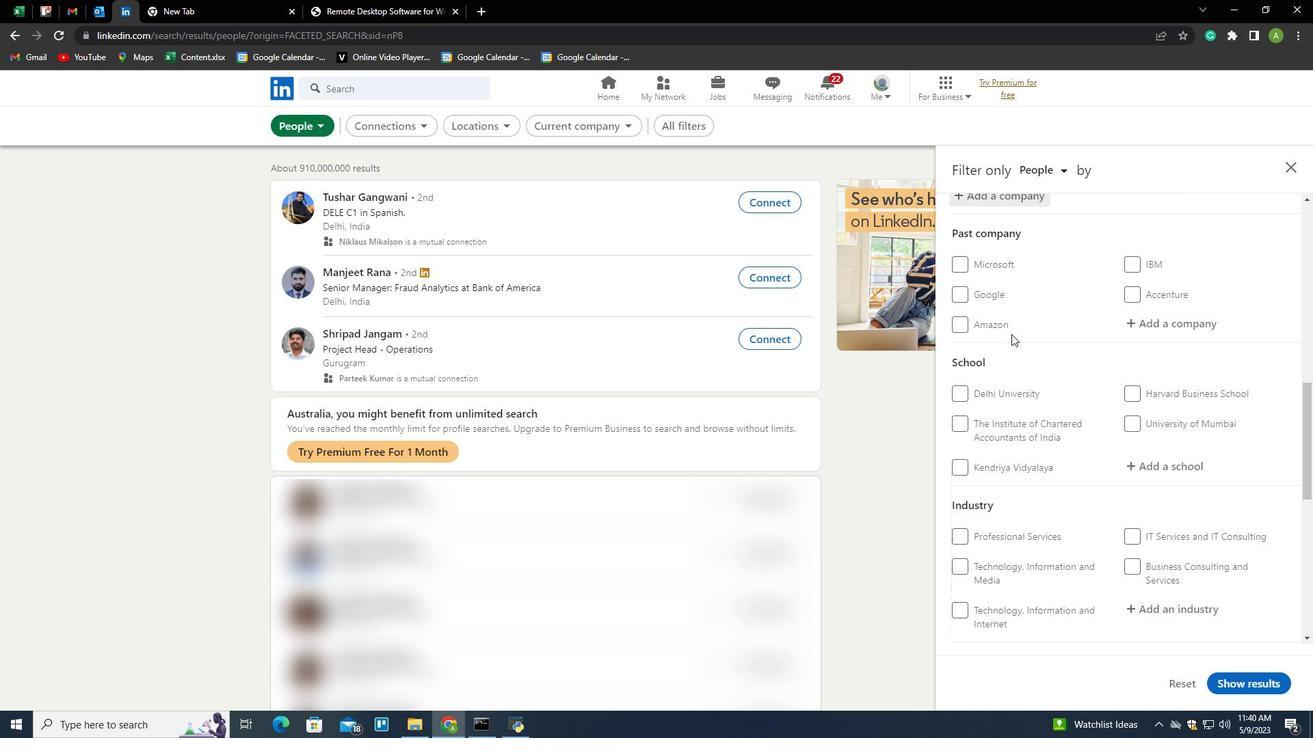 
Action: Mouse moved to (1173, 335)
Screenshot: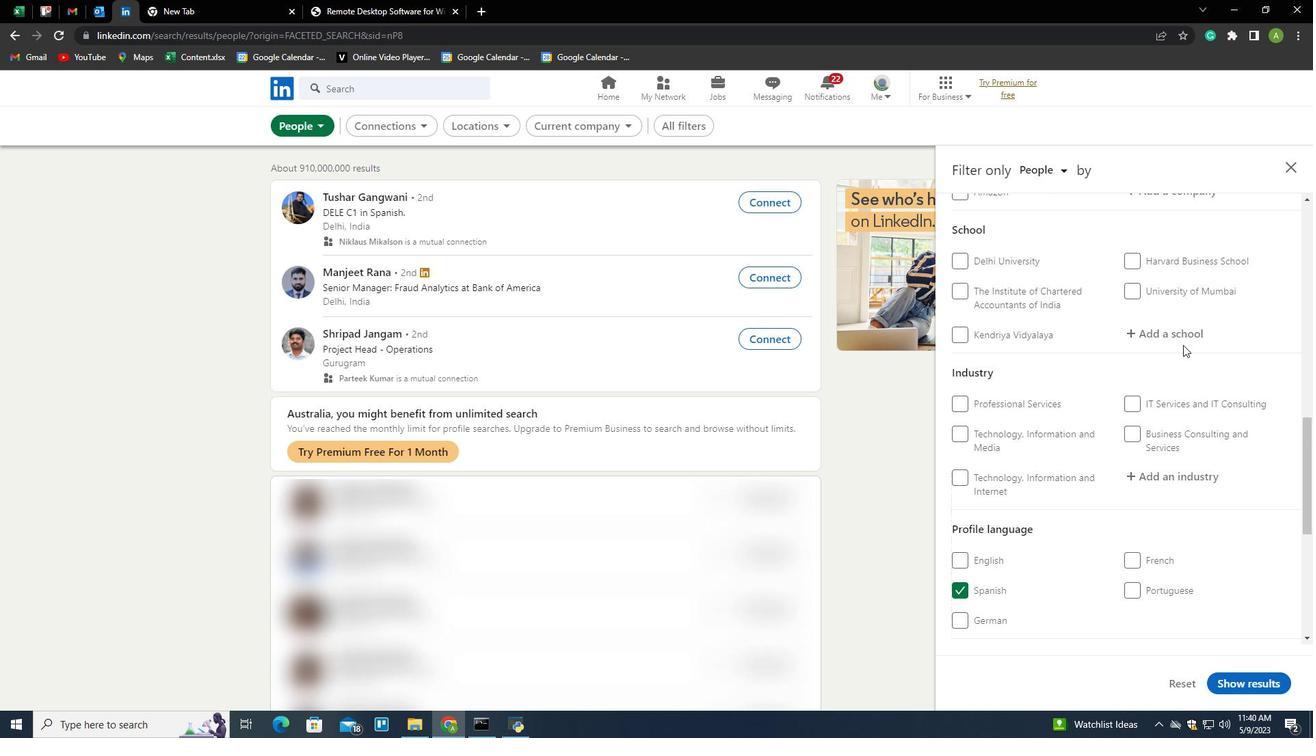 
Action: Mouse pressed left at (1173, 335)
Screenshot: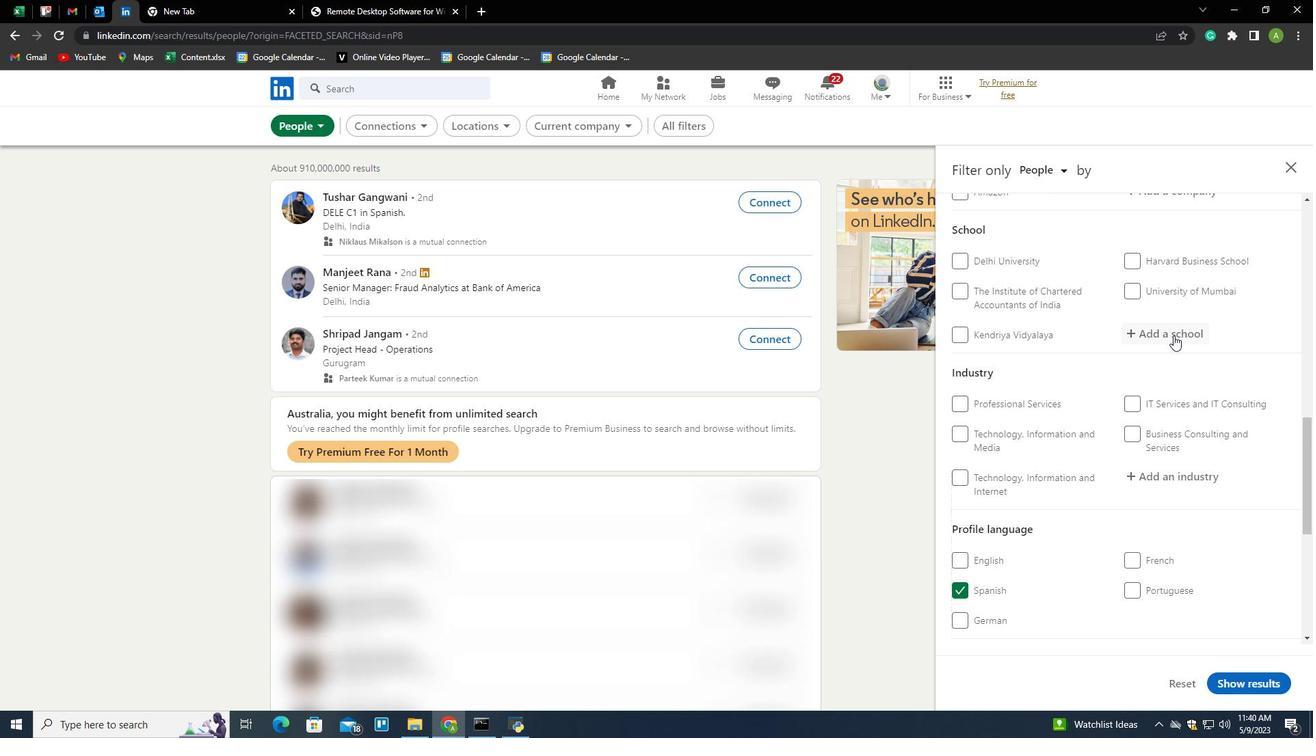 
Action: Mouse moved to (1075, 268)
Screenshot: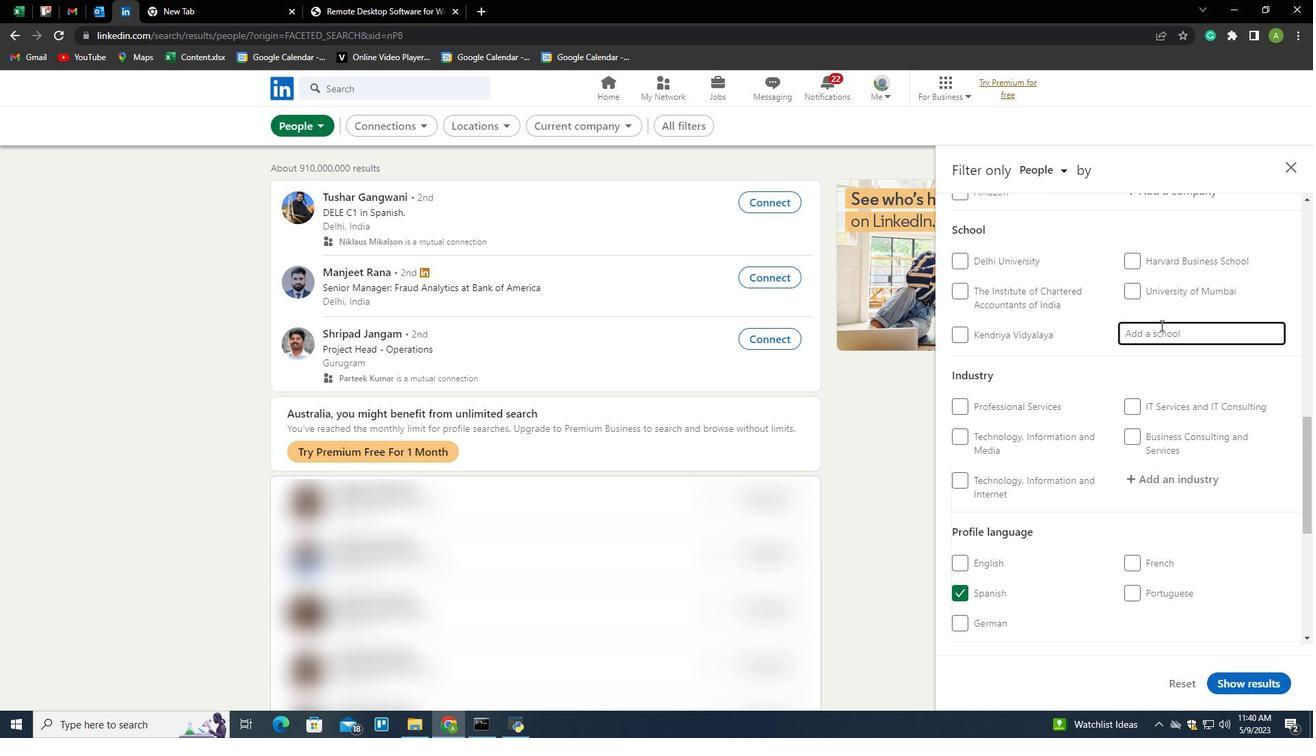 
Action: Key pressed <Key.shift><Key.shift><Key.shift><Key.shift><Key.shift><Key.shift><Key.shift><Key.shift><Key.shift><Key.shift><Key.shift><Key.shift><Key.shift><Key.shift><Key.shift><Key.shift><Key.shift><Key.shift><Key.shift><Key.shift><Key.shift><Key.shift><Key.shift><Key.shift><Key.shift><Key.shift><Key.shift><Key.shift><Key.shift><Key.shift><Key.shift><Key.shift><Key.shift><Key.shift><Key.shift><Key.shift><Key.shift><Key.shift><Key.shift><Key.shift>Delhi<Key.space><Key.shift>Public<Key.space><Key.shift>School<Key.space><Key.backspace>,<Key.space><Key.shift>Ruby<Key.space><Key.shift>Park<Key.down><Key.enter>
Screenshot: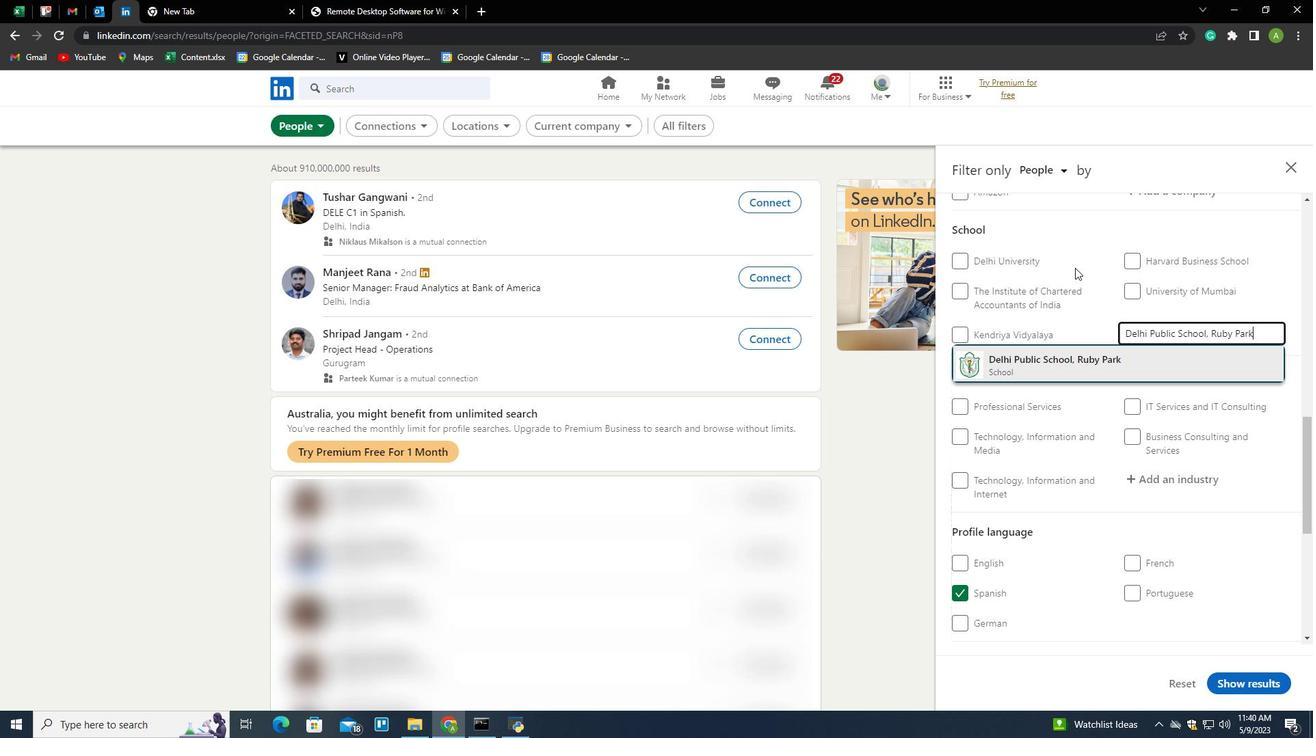 
Action: Mouse scrolled (1075, 267) with delta (0, 0)
Screenshot: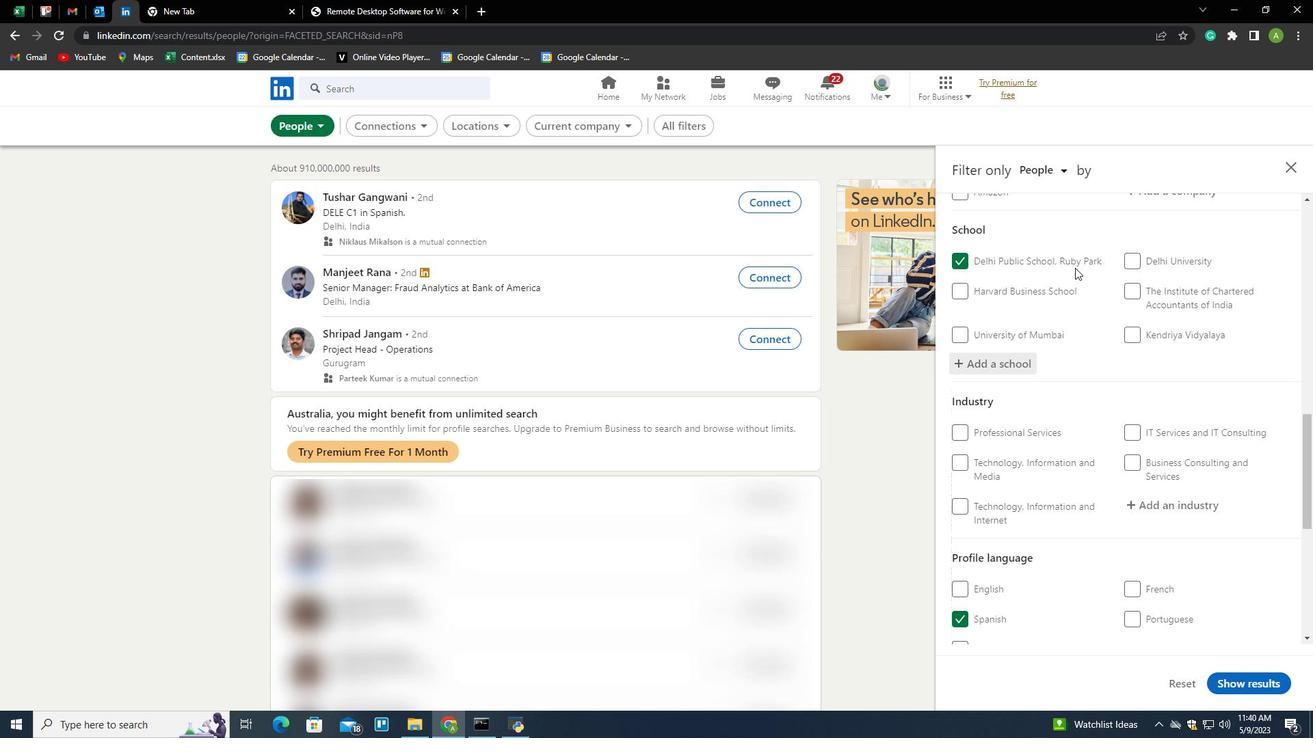 
Action: Mouse moved to (1077, 269)
Screenshot: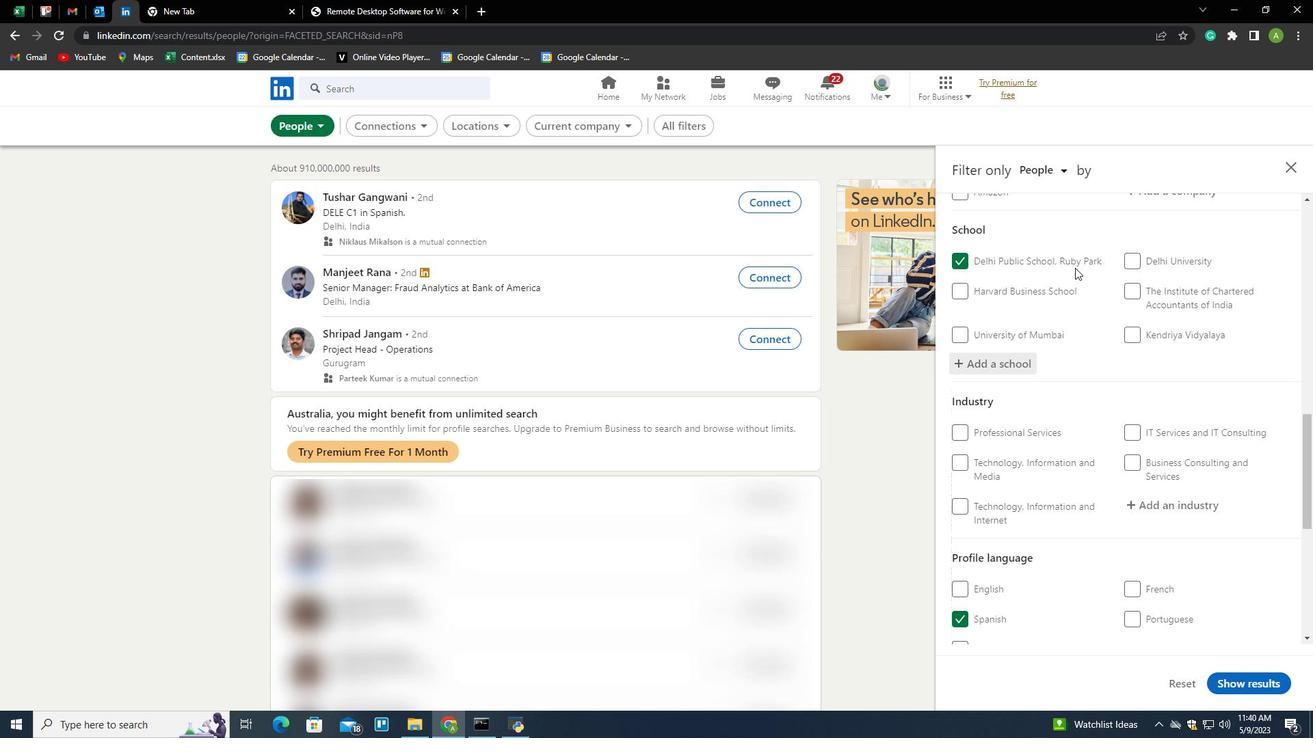 
Action: Mouse scrolled (1077, 268) with delta (0, 0)
Screenshot: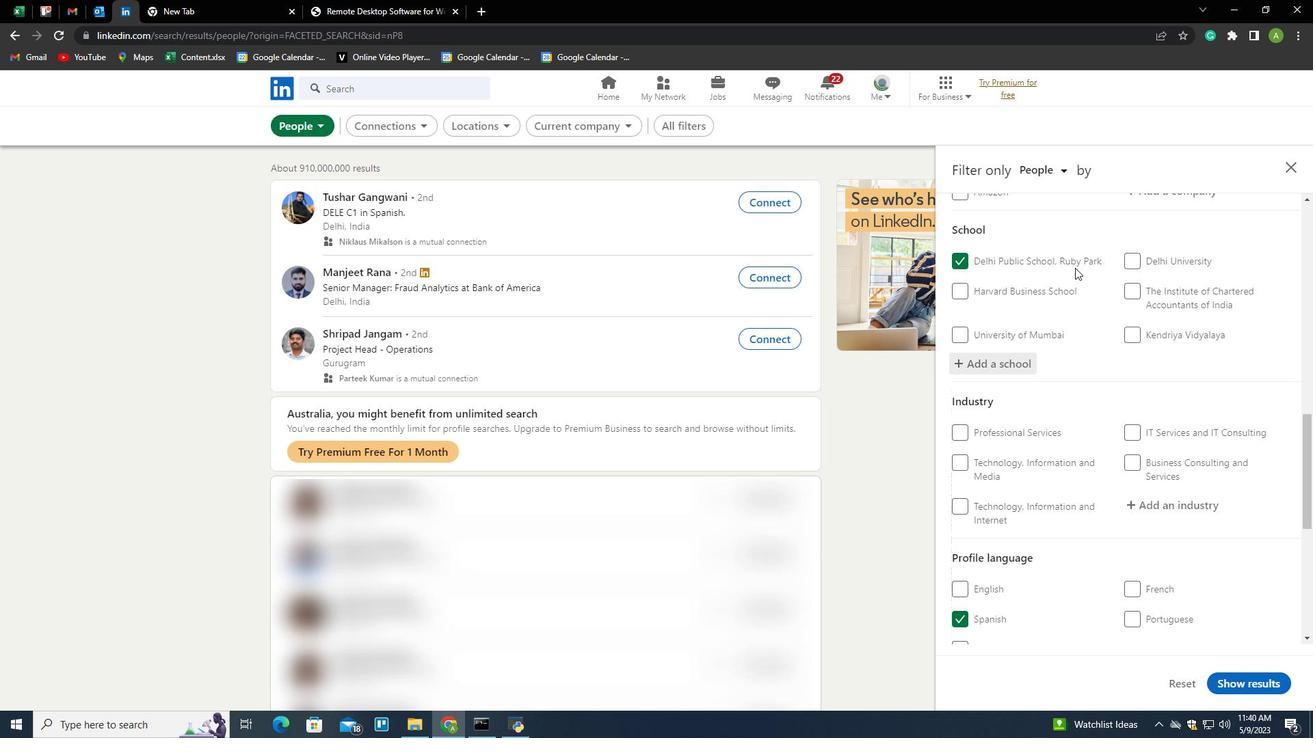 
Action: Mouse scrolled (1077, 268) with delta (0, 0)
Screenshot: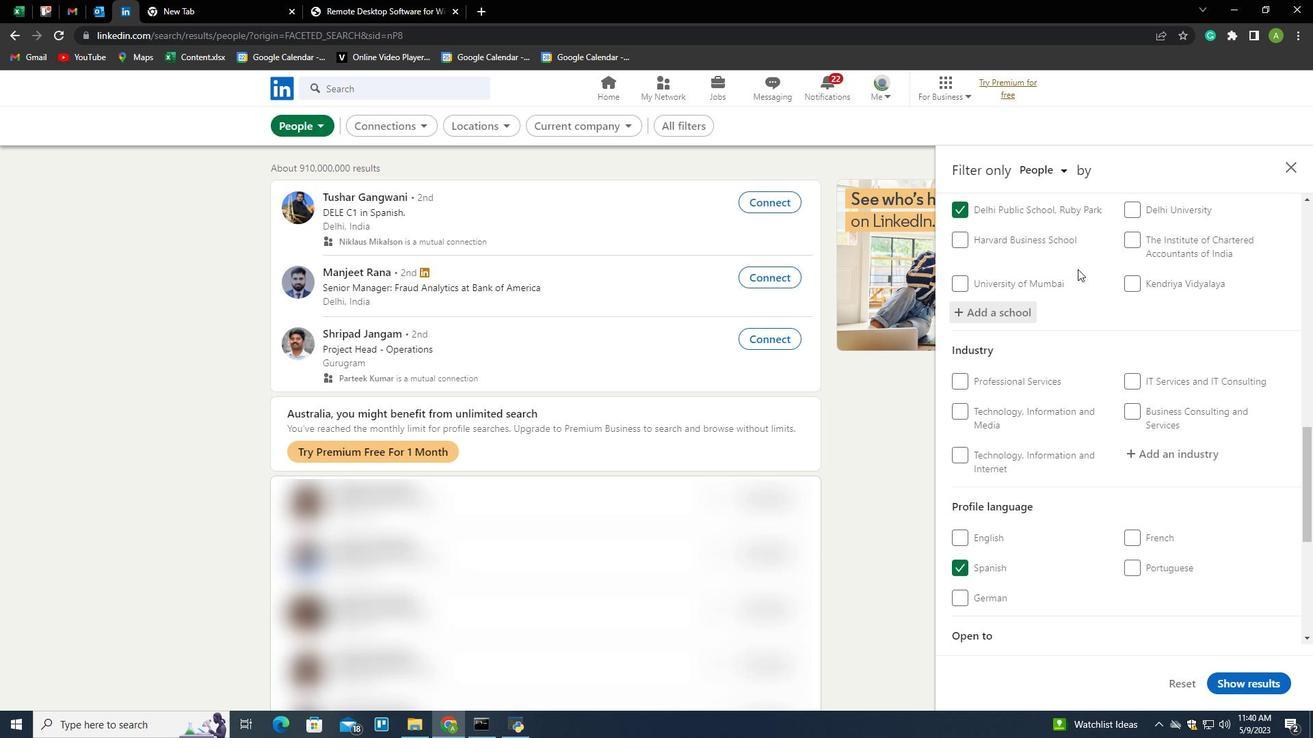 
Action: Mouse moved to (1142, 309)
Screenshot: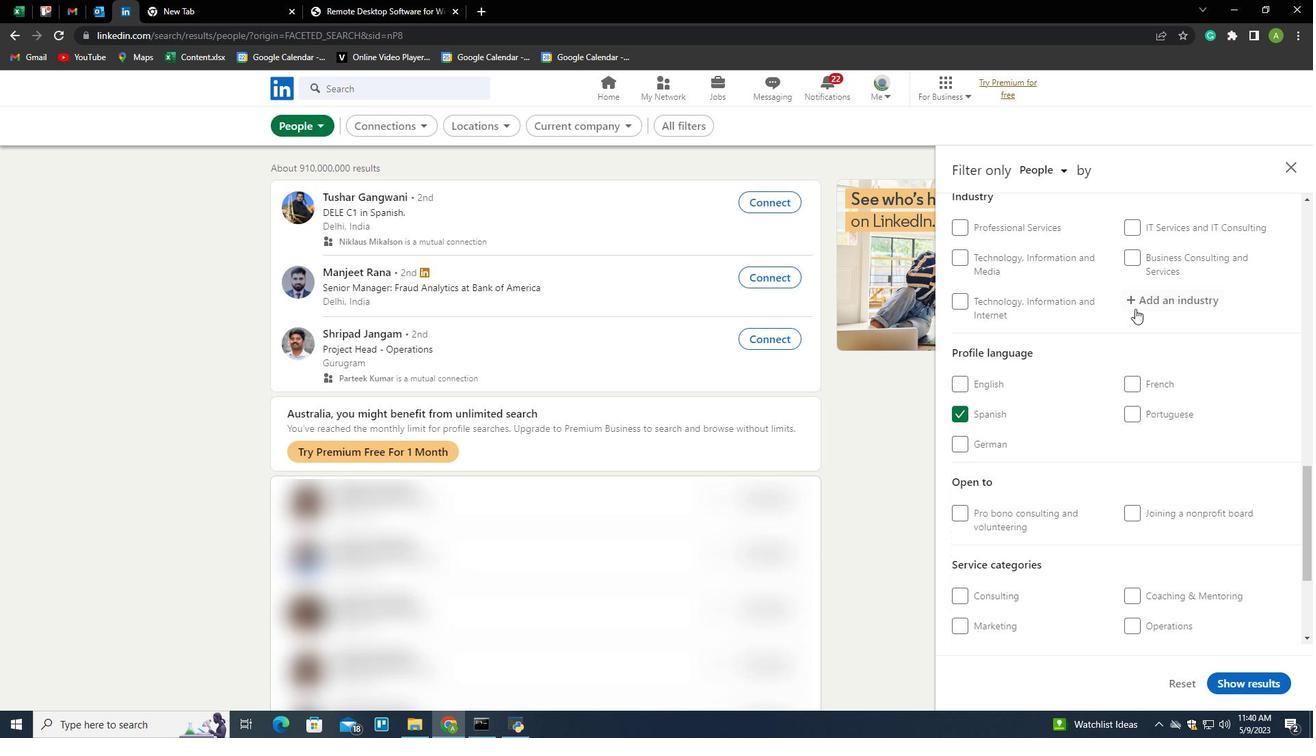 
Action: Mouse pressed left at (1142, 309)
Screenshot: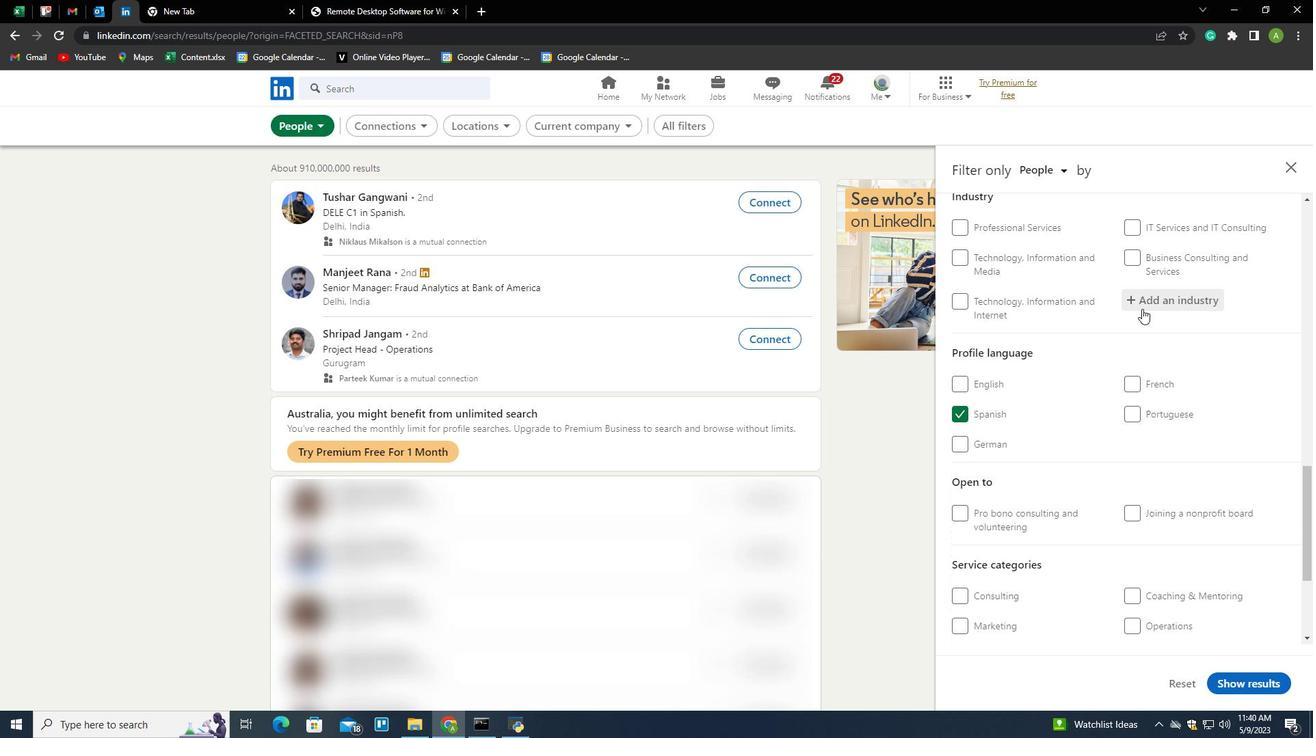 
Action: Mouse moved to (1084, 274)
Screenshot: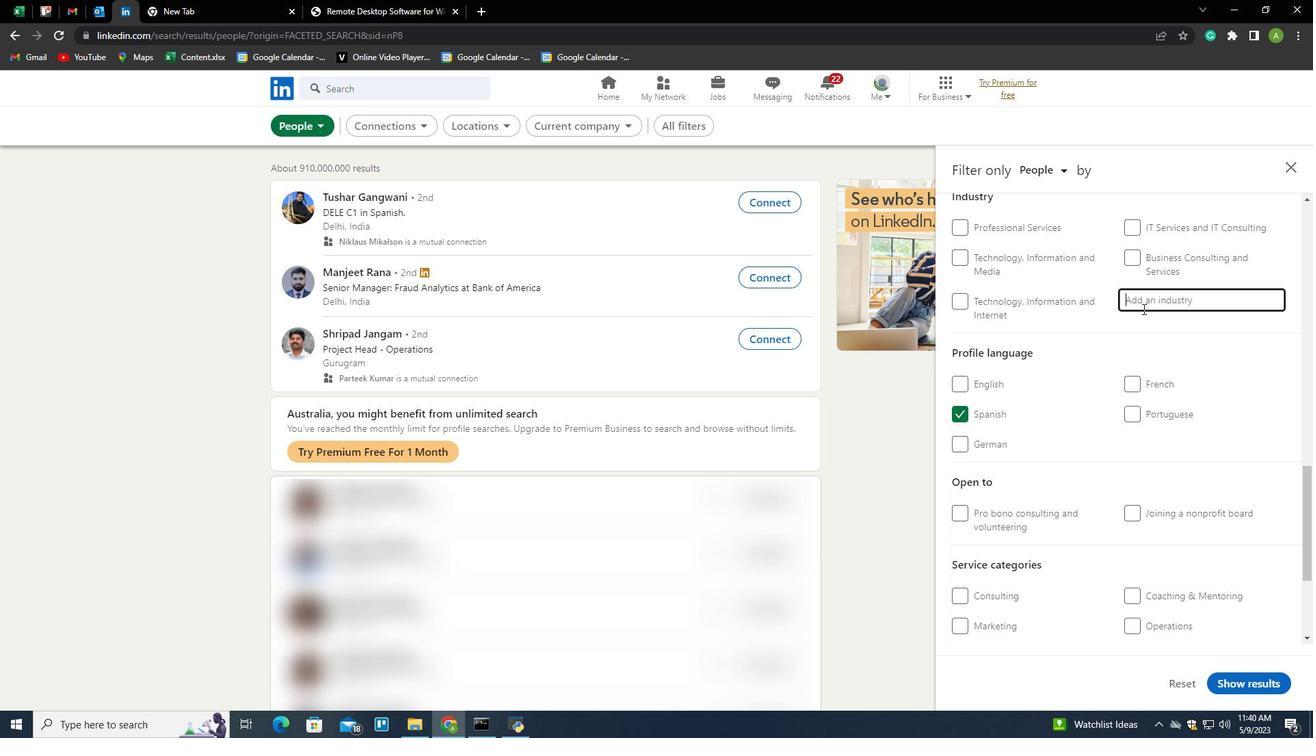 
Action: Key pressed <Key.shift><Key.shift><Key.shift><Key.shift><Key.shift><Key.shift><Key.shift><Key.shift><Key.shift><Key.shift><Key.shift><Key.shift><Key.shift>Radio<Key.space><Key.shift>and<Key.space><Key.shift>Television<Key.space><Key.shift>Broadcasting<Key.down><Key.enter>
Screenshot: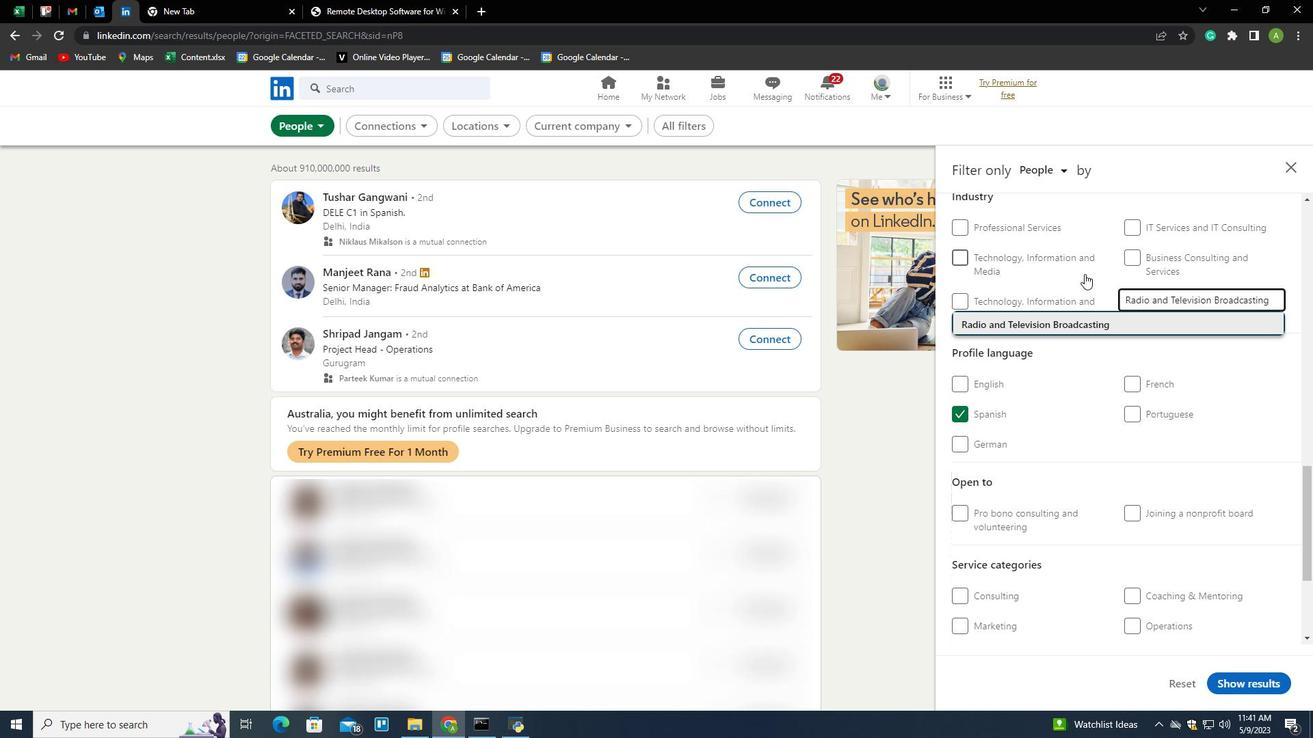 
Action: Mouse scrolled (1084, 273) with delta (0, 0)
Screenshot: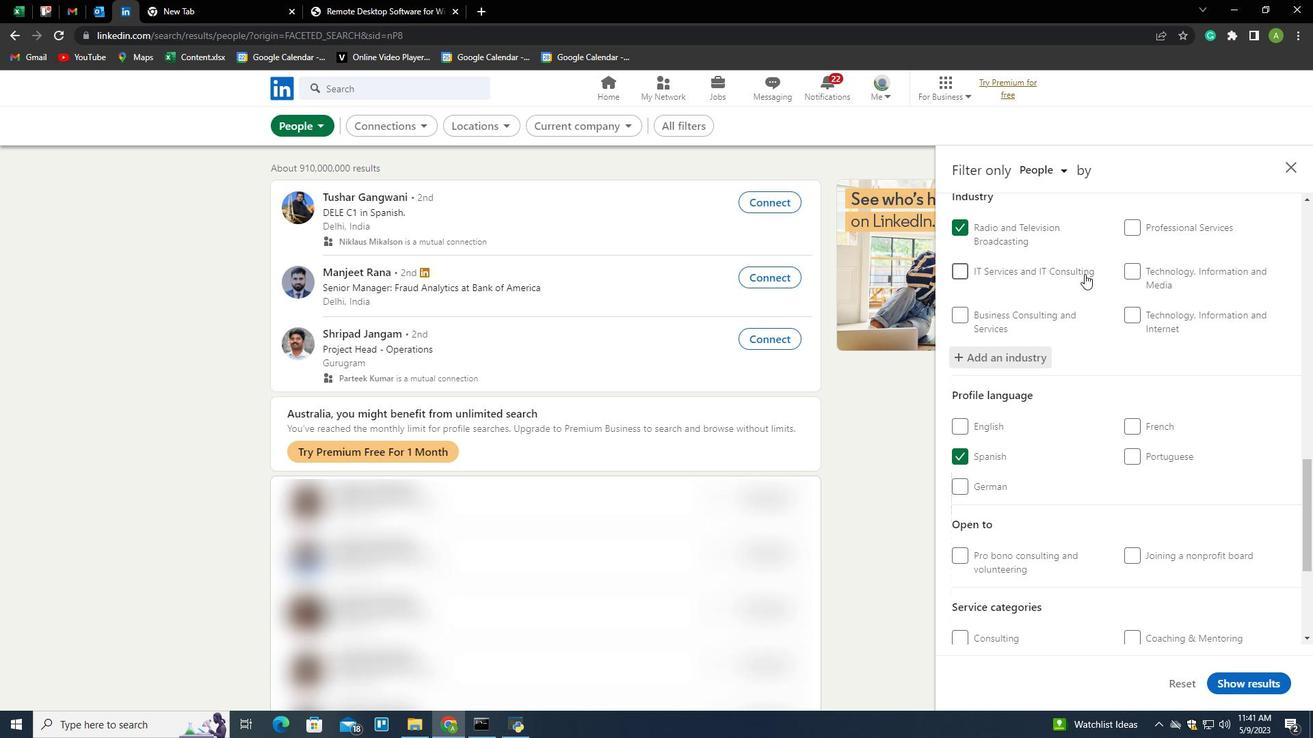 
Action: Mouse scrolled (1084, 273) with delta (0, 0)
Screenshot: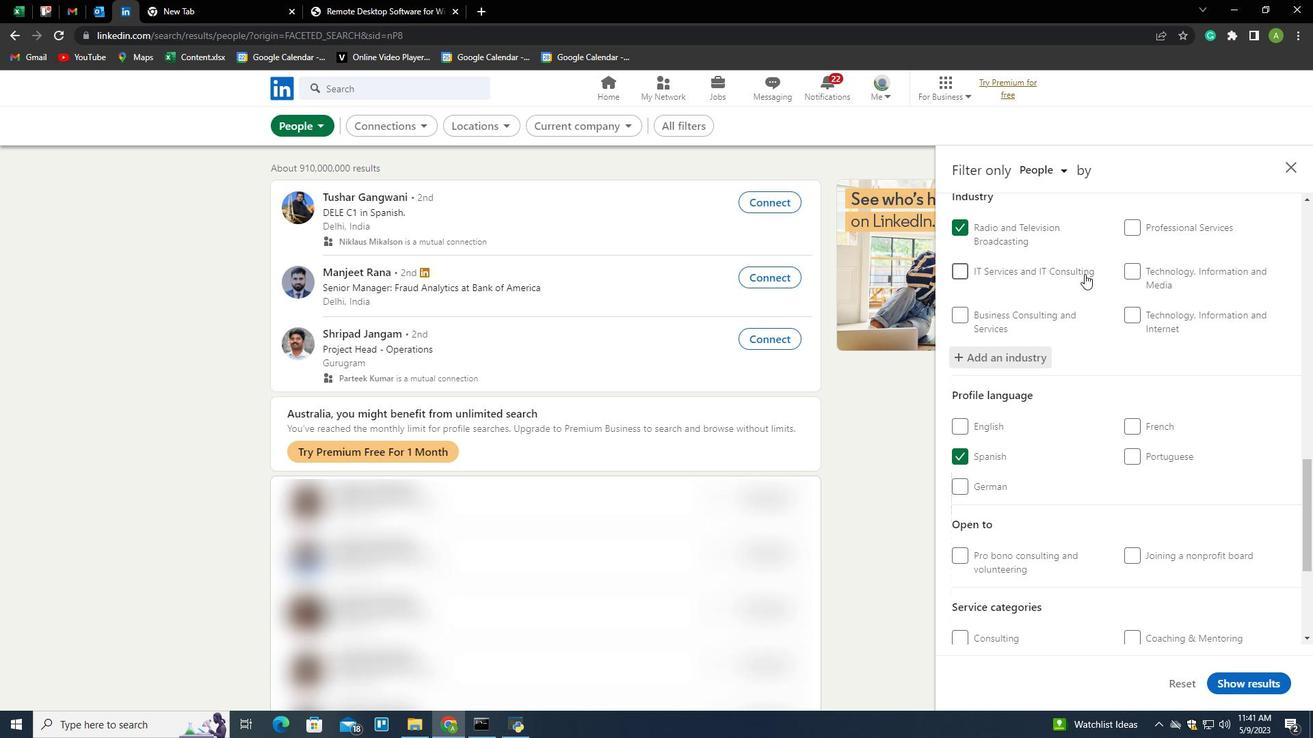 
Action: Mouse scrolled (1084, 273) with delta (0, 0)
Screenshot: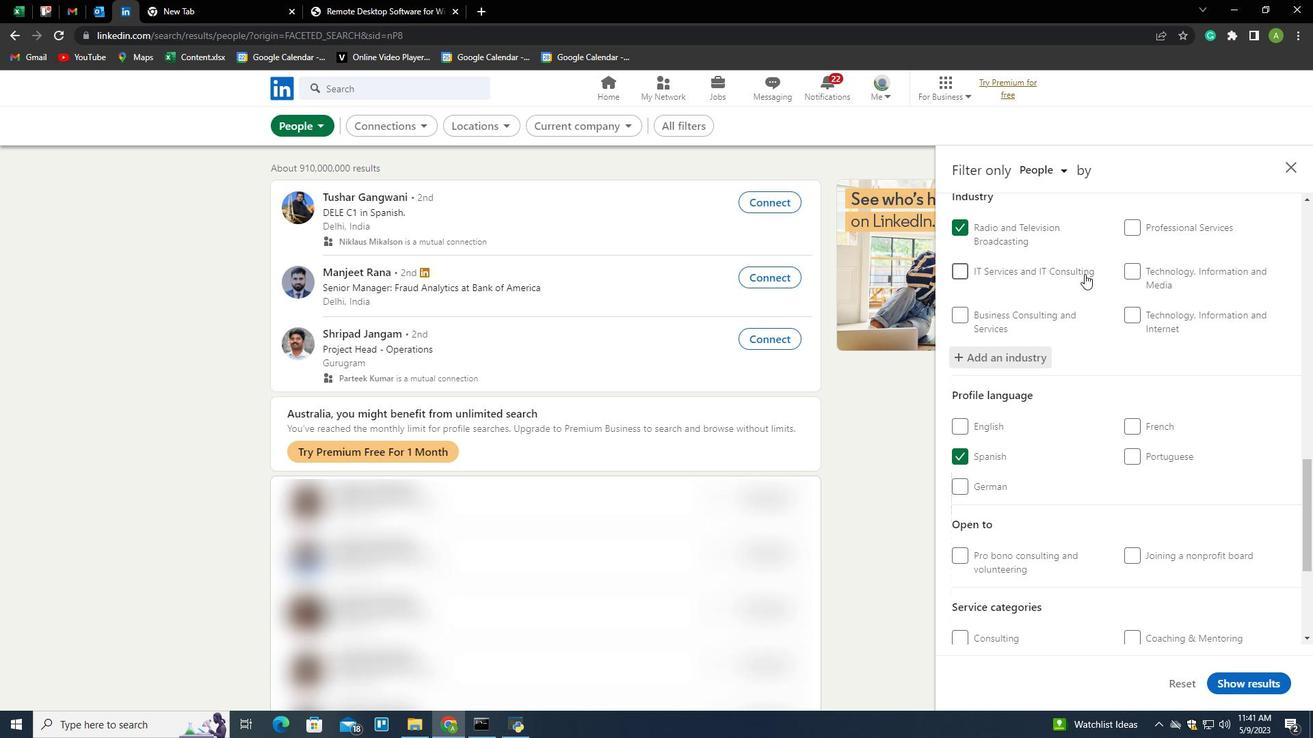 
Action: Mouse scrolled (1084, 273) with delta (0, 0)
Screenshot: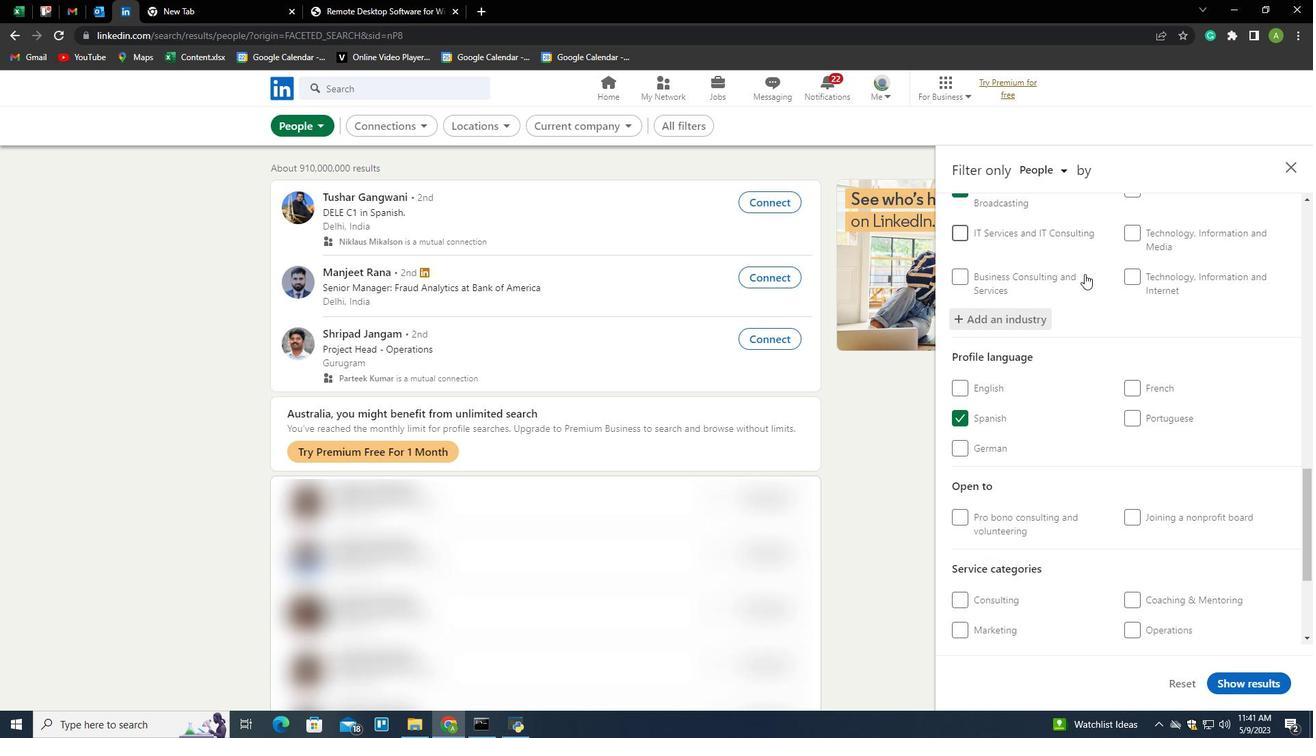 
Action: Mouse scrolled (1084, 273) with delta (0, 0)
Screenshot: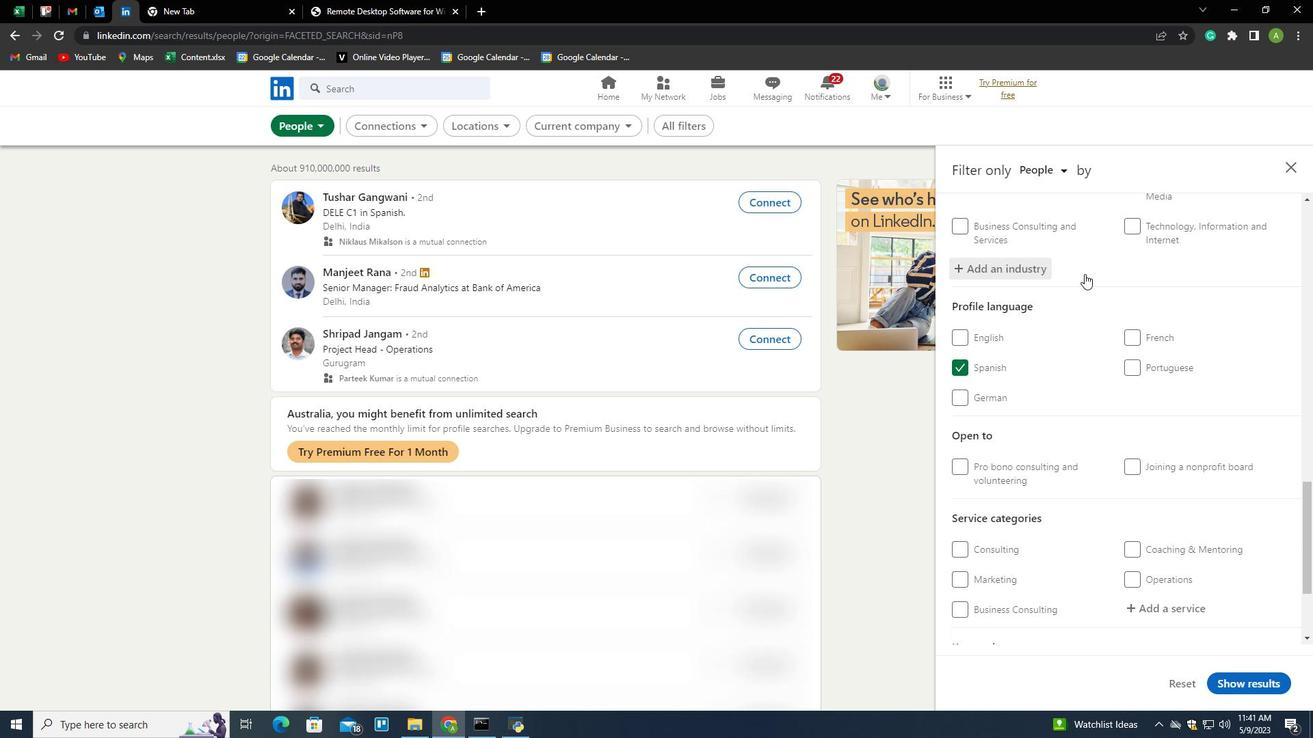 
Action: Mouse moved to (1148, 456)
Screenshot: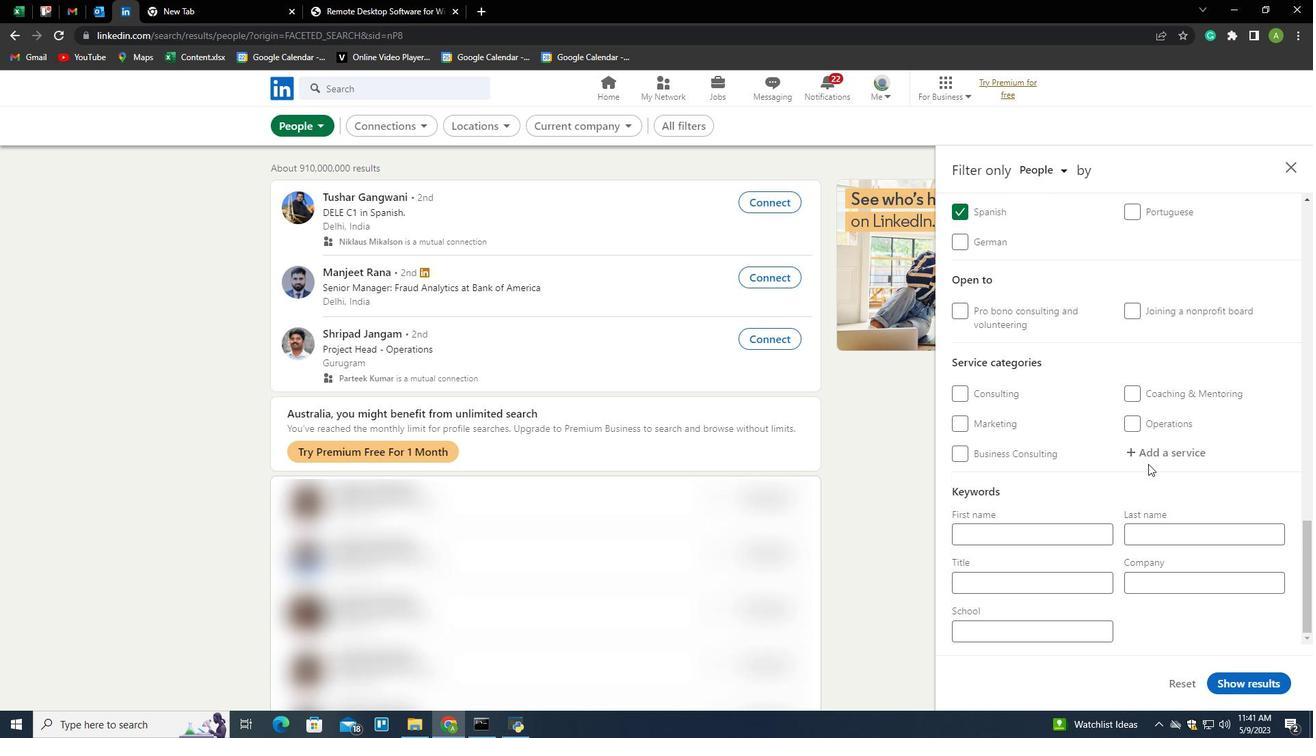 
Action: Mouse pressed left at (1148, 456)
Screenshot: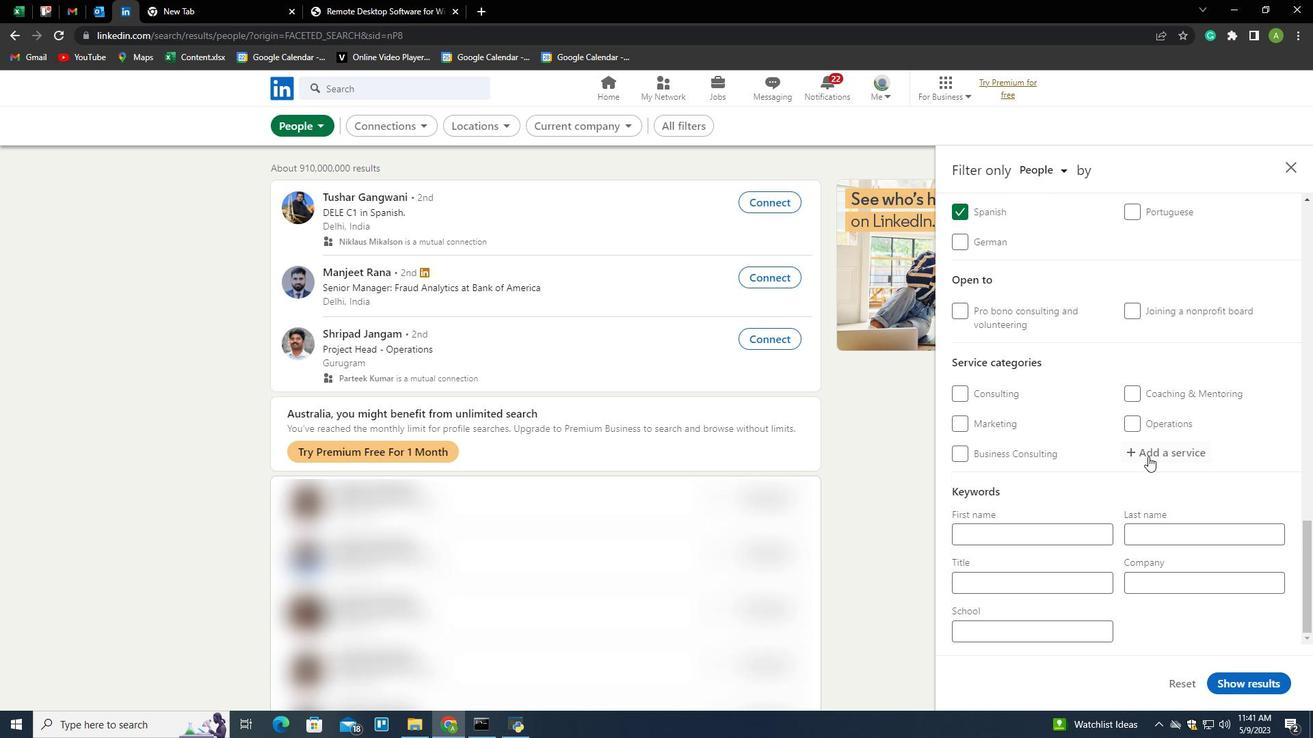 
Action: Mouse moved to (1118, 432)
Screenshot: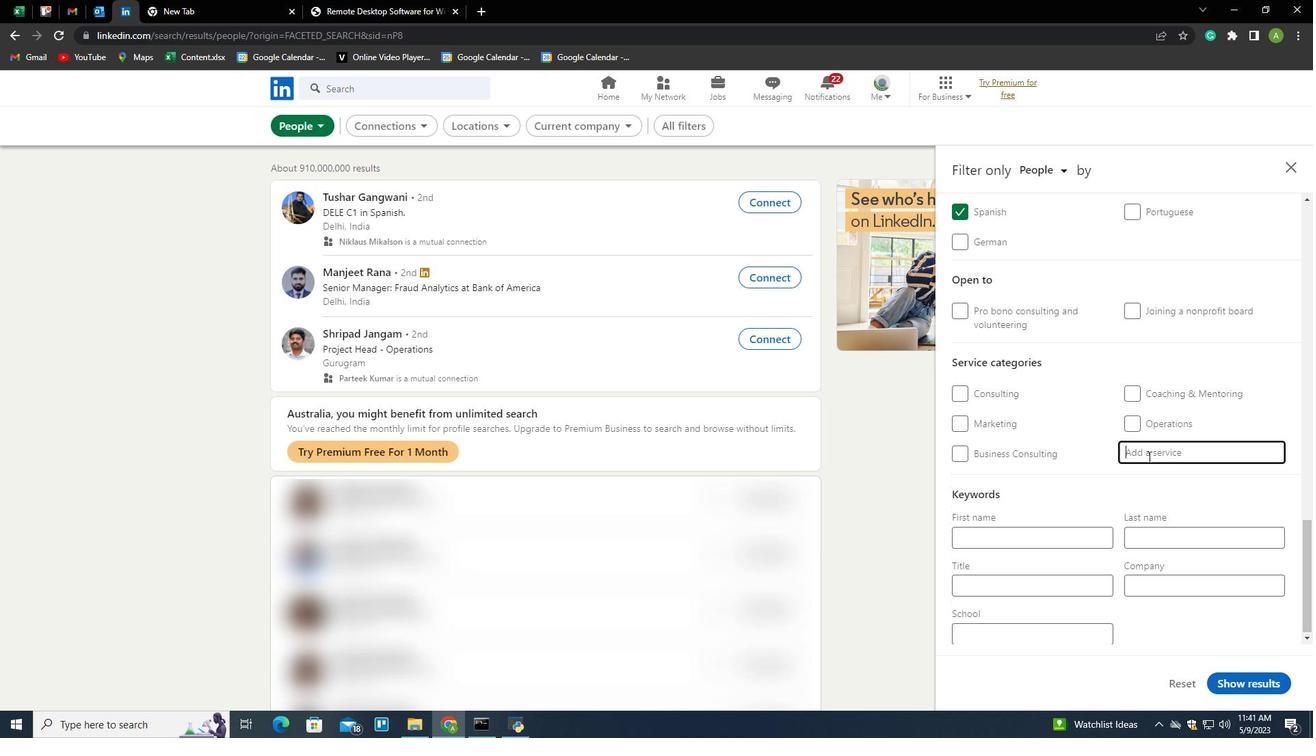 
Action: Key pressed <Key.shift>Digital<Key.space><Key.shift>Marketing<Key.down><Key.enter>
Screenshot: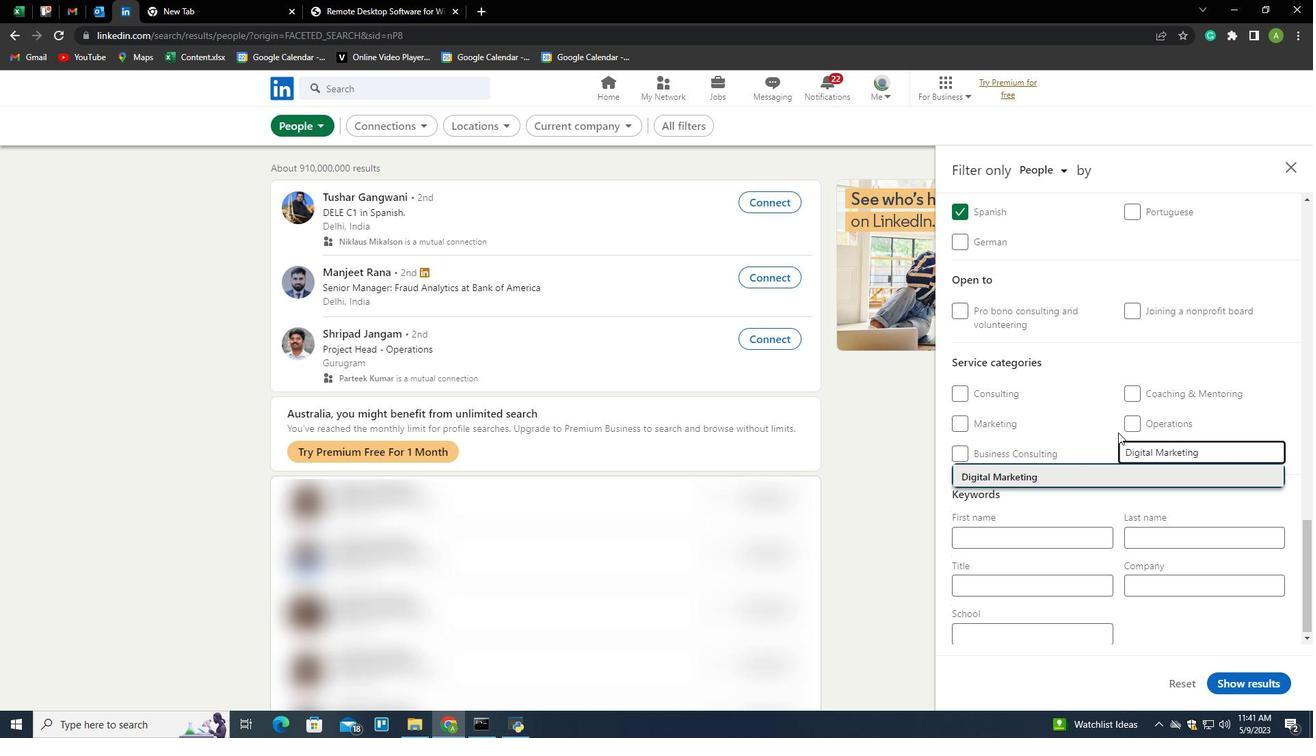 
Action: Mouse scrolled (1118, 432) with delta (0, 0)
Screenshot: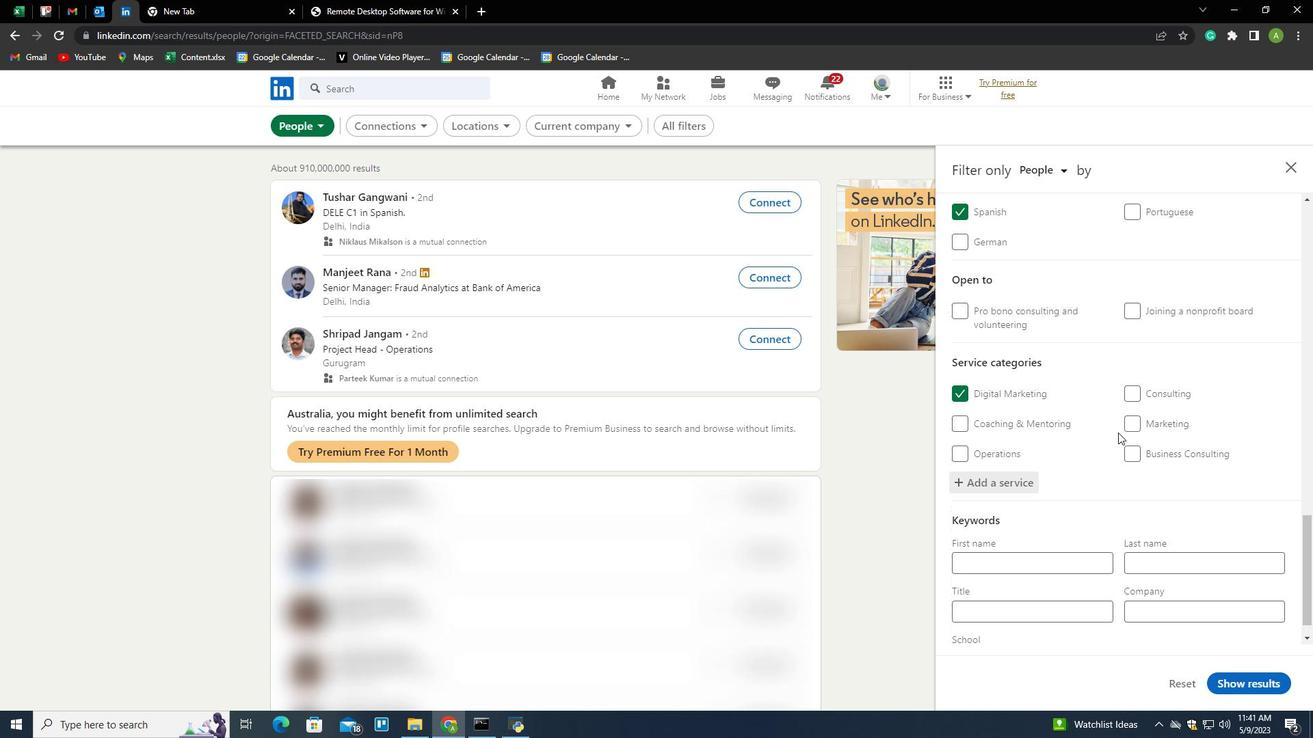 
Action: Mouse scrolled (1118, 432) with delta (0, 0)
Screenshot: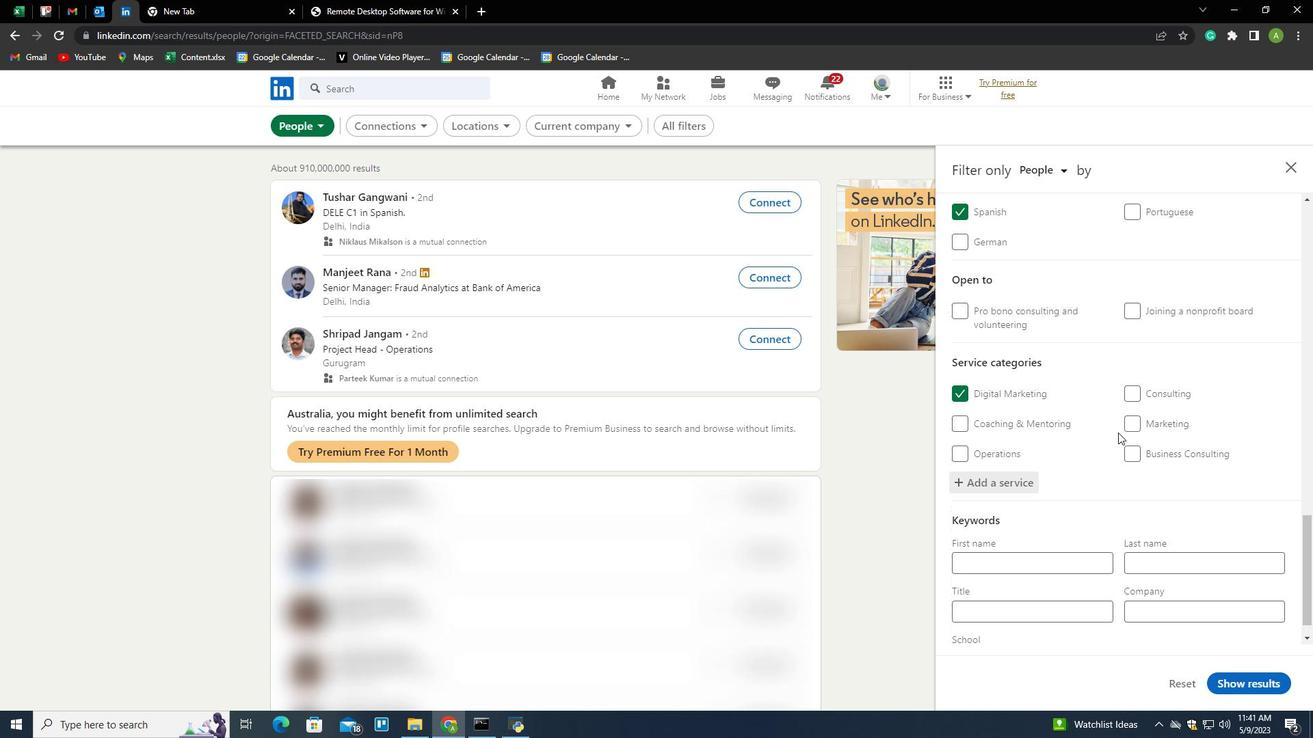 
Action: Mouse scrolled (1118, 432) with delta (0, 0)
Screenshot: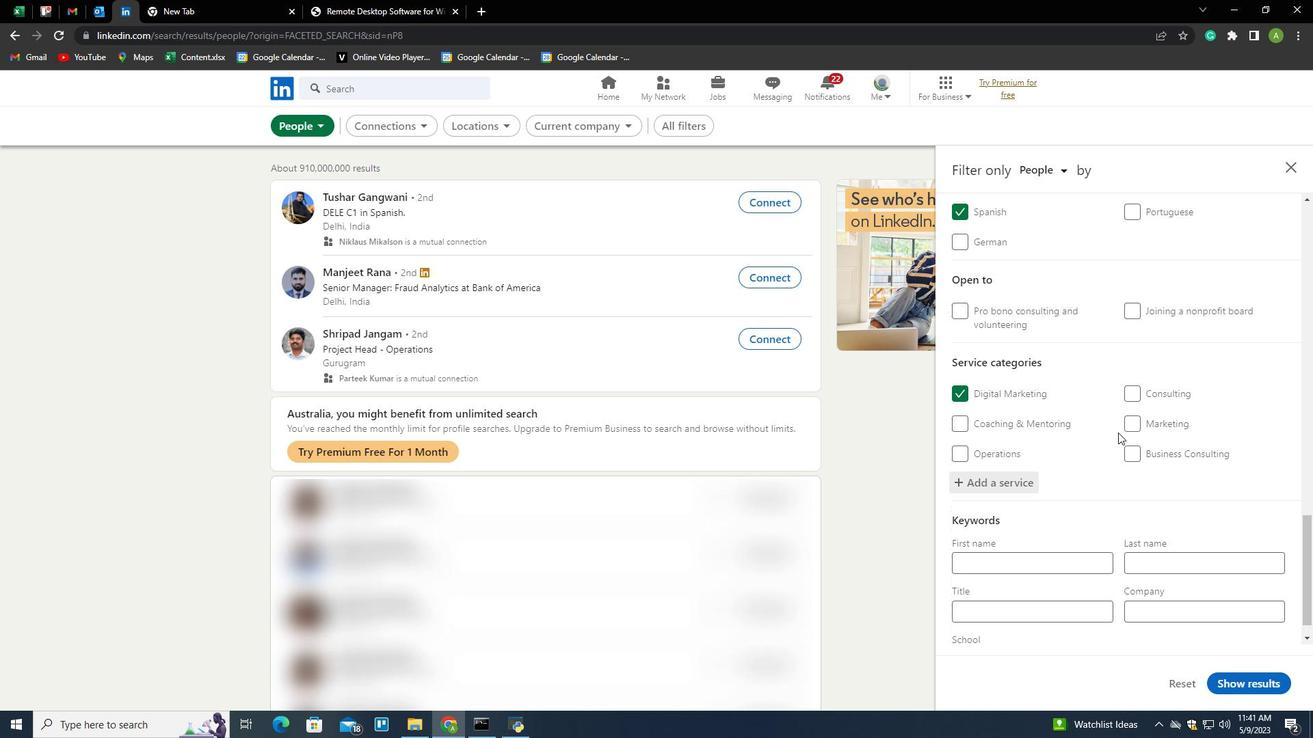 
Action: Mouse scrolled (1118, 432) with delta (0, 0)
Screenshot: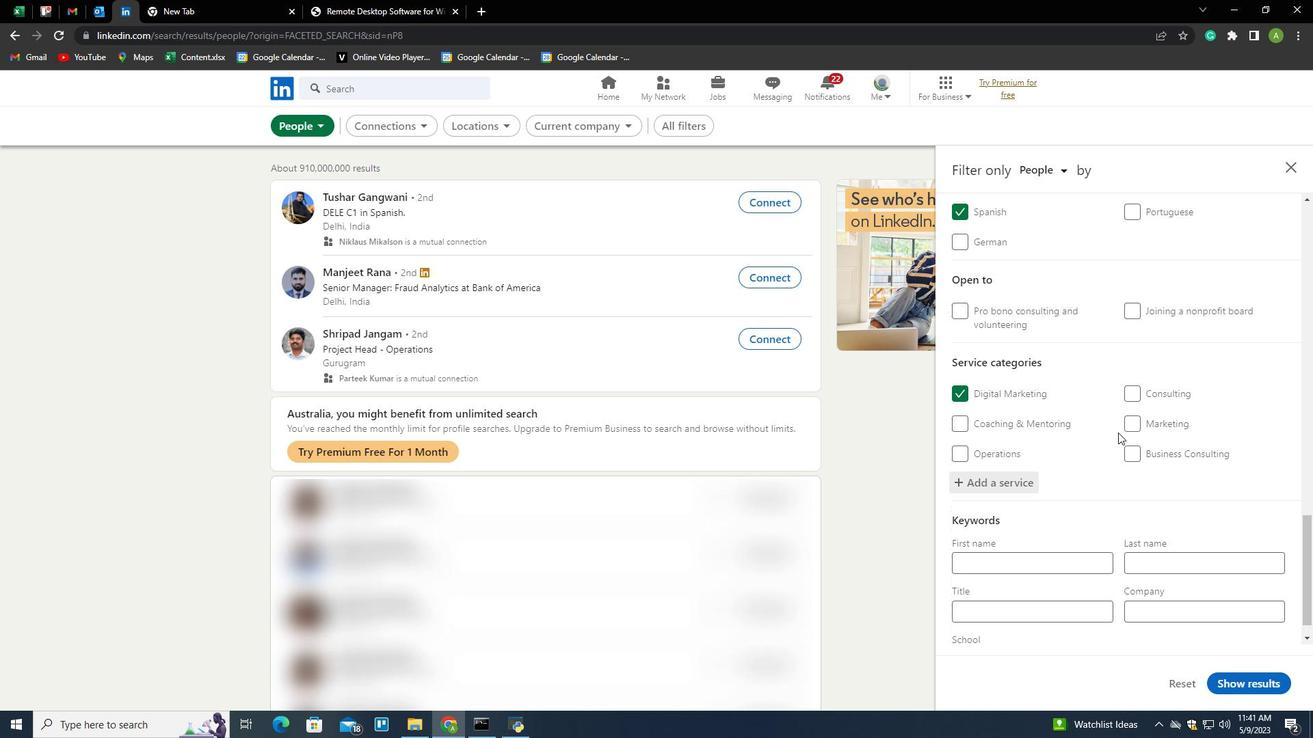 
Action: Mouse scrolled (1118, 432) with delta (0, 0)
Screenshot: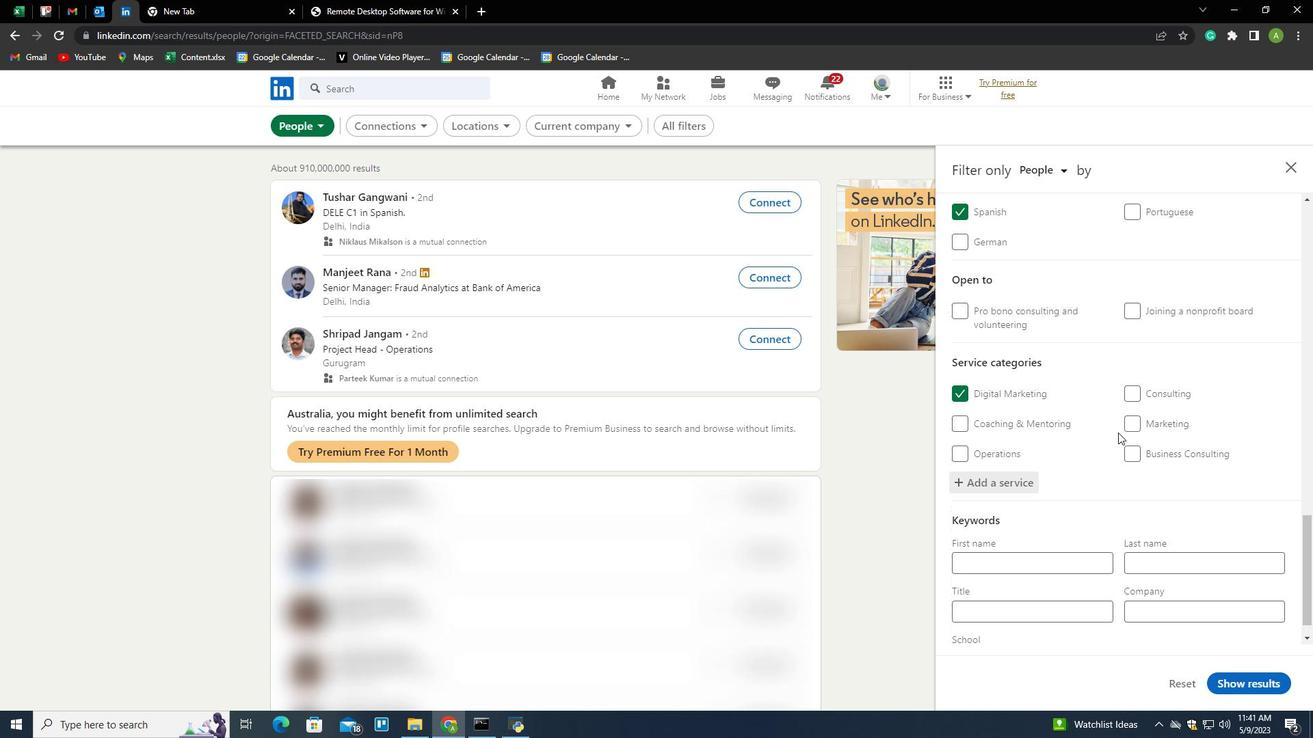 
Action: Mouse moved to (1066, 589)
Screenshot: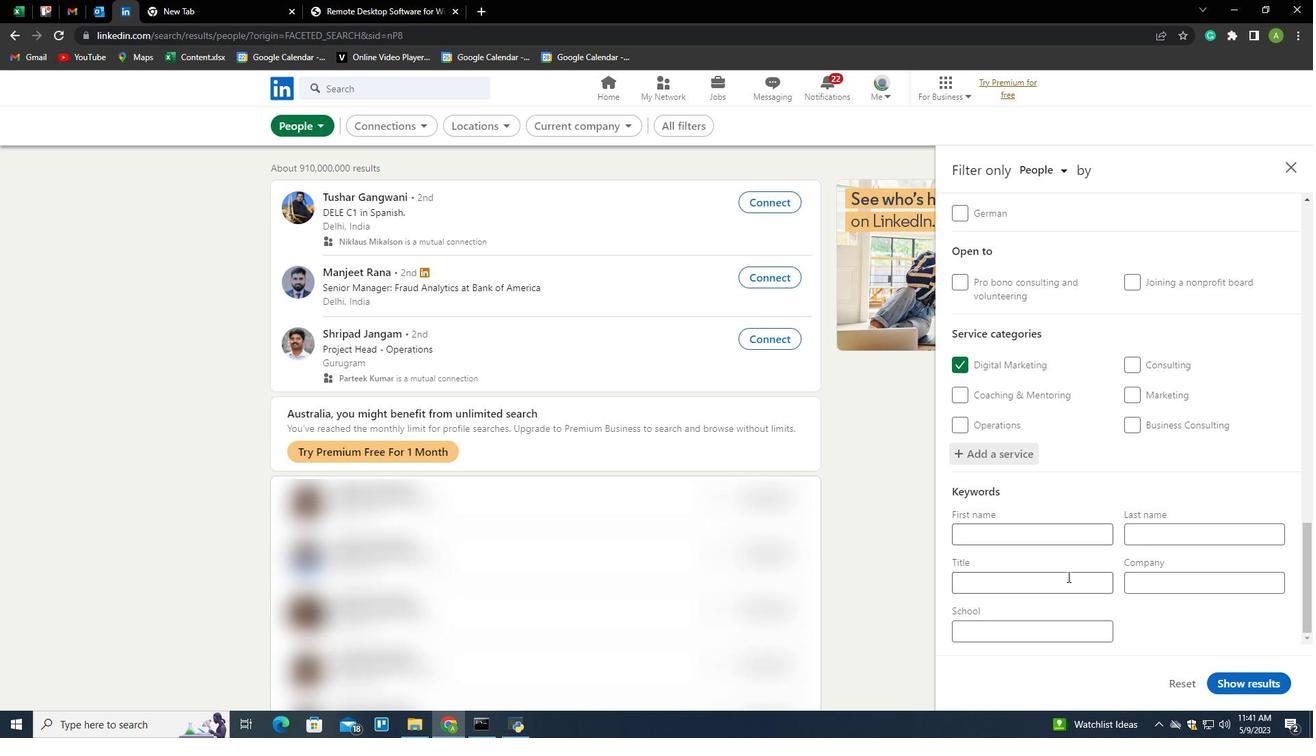 
Action: Mouse pressed left at (1066, 589)
Screenshot: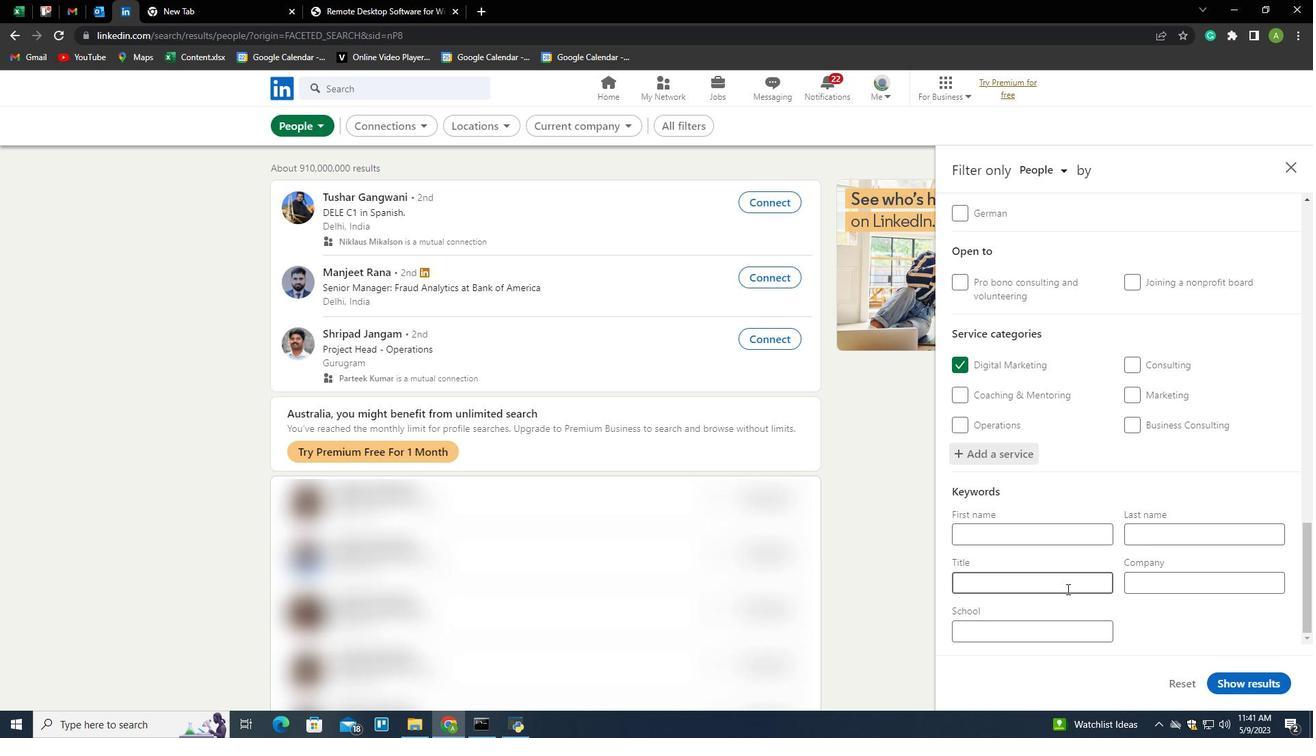 
Action: Key pressed <Key.shift>Social<Key.space><Key.shift>Media<Key.space><Key.shift>Specialist
Screenshot: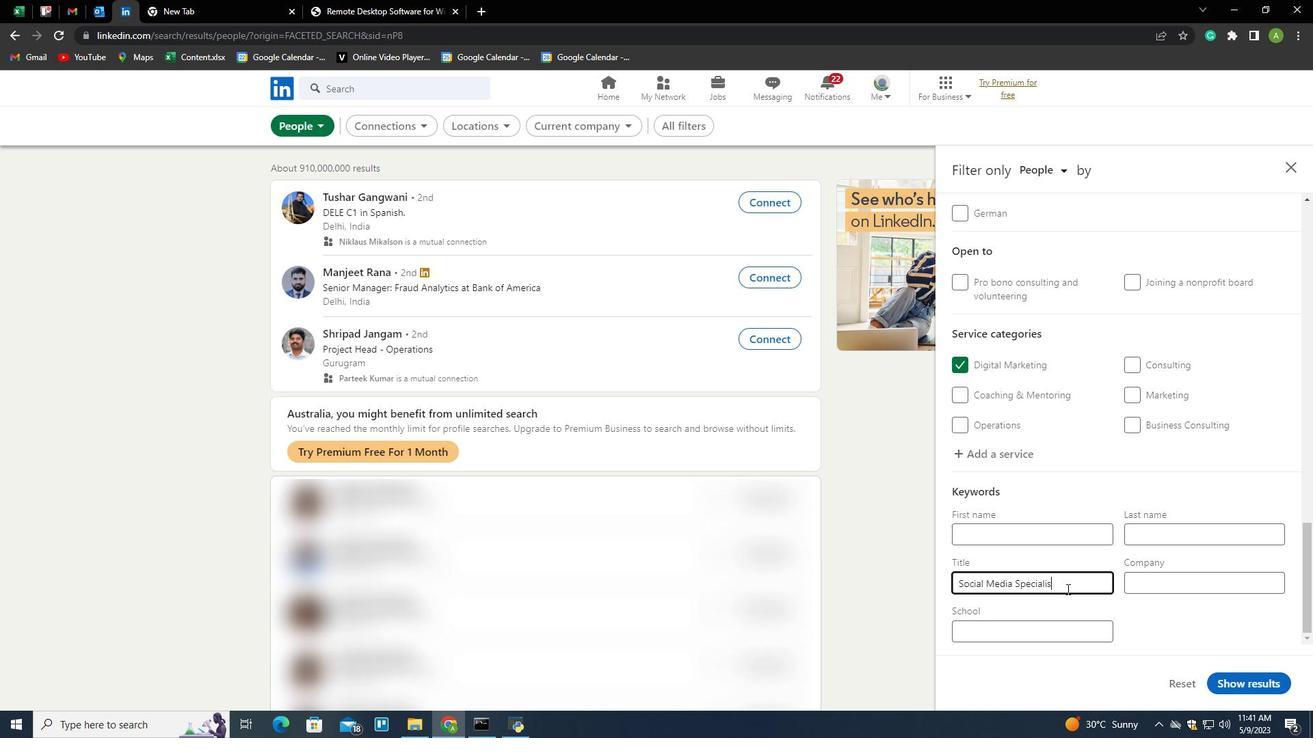 
Action: Mouse moved to (1163, 618)
Screenshot: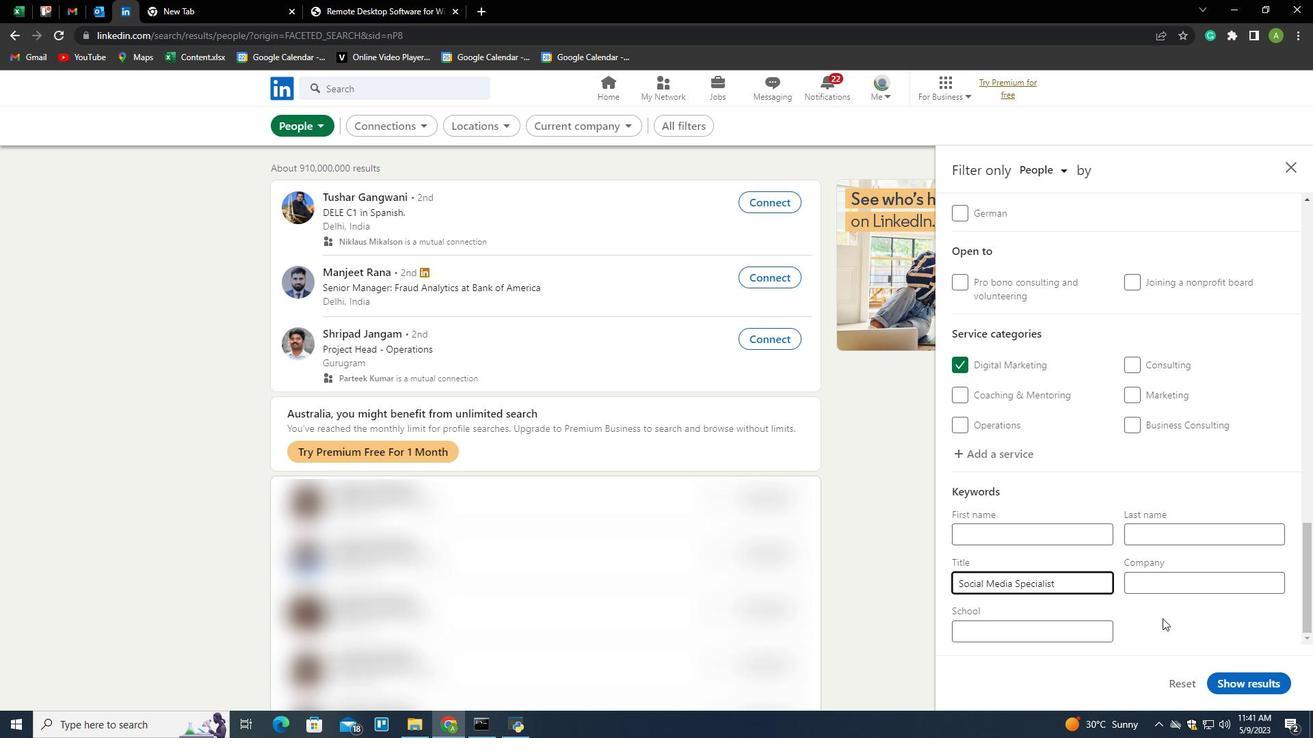 
Action: Mouse pressed left at (1163, 618)
Screenshot: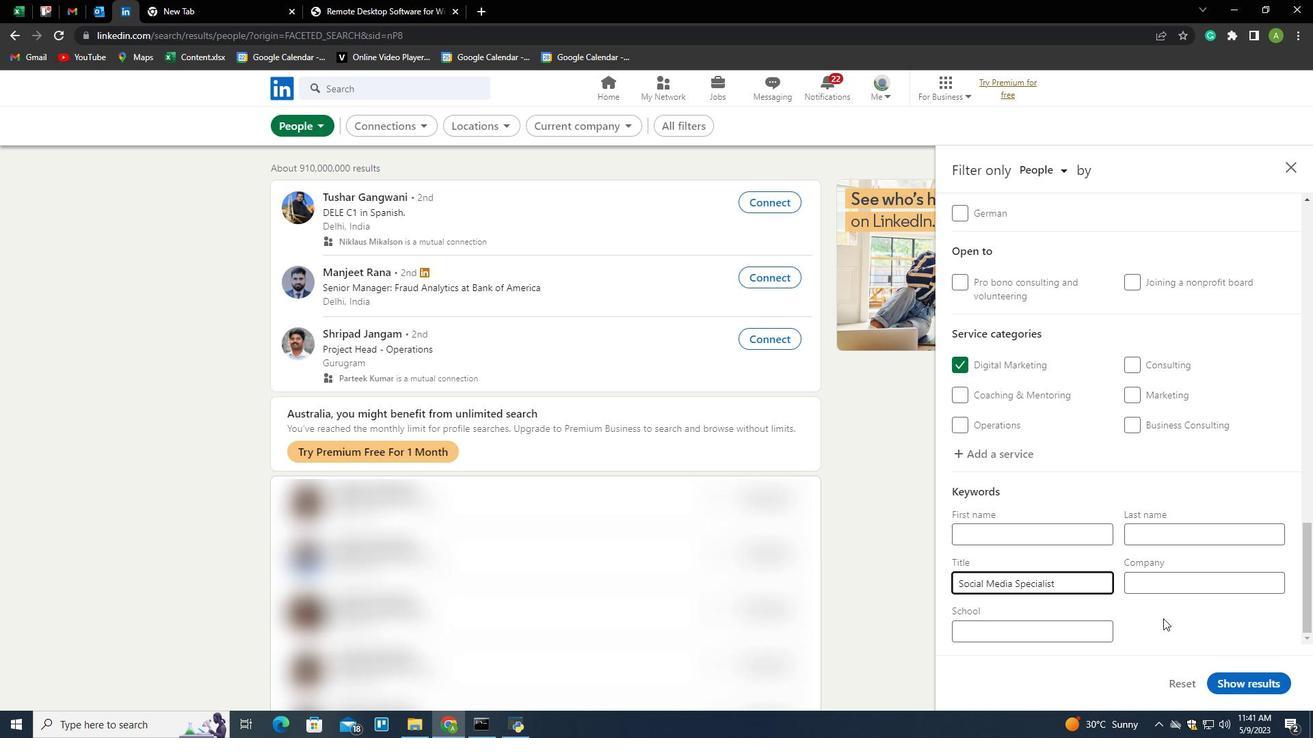 
Action: Mouse moved to (1235, 686)
Screenshot: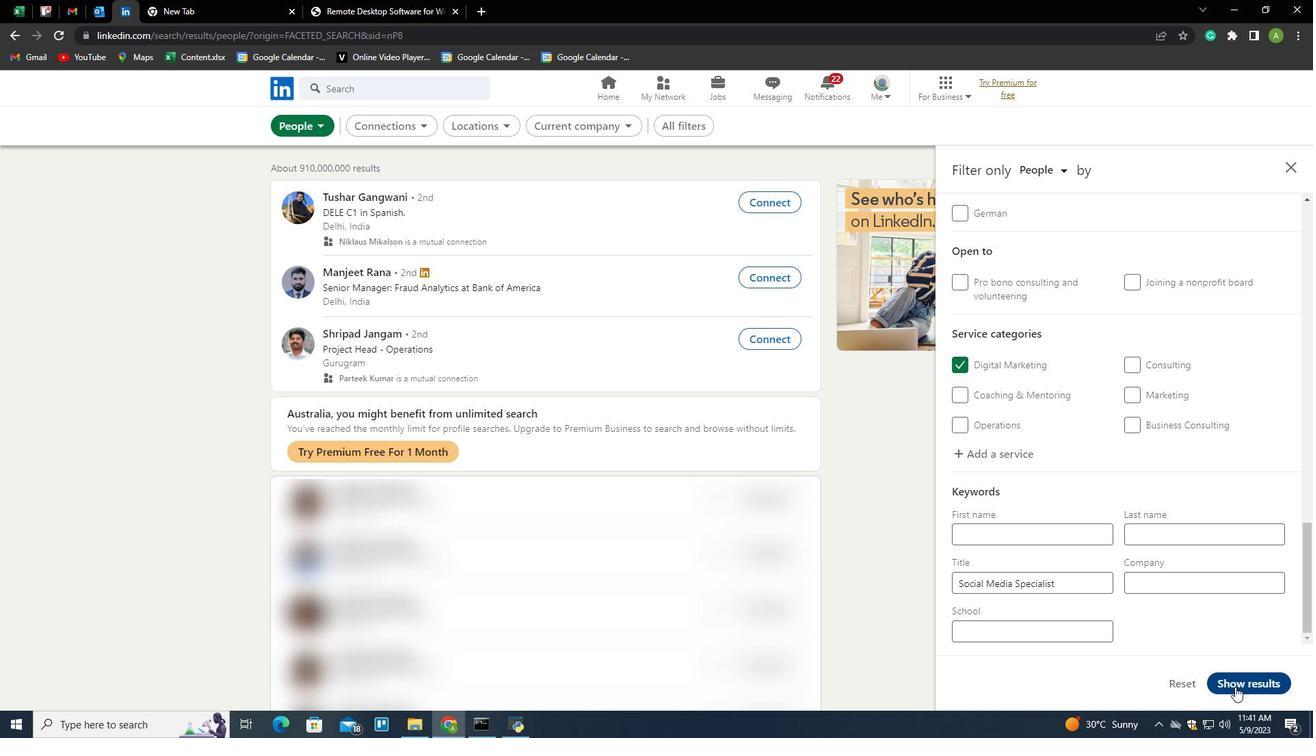 
Action: Mouse pressed left at (1235, 686)
Screenshot: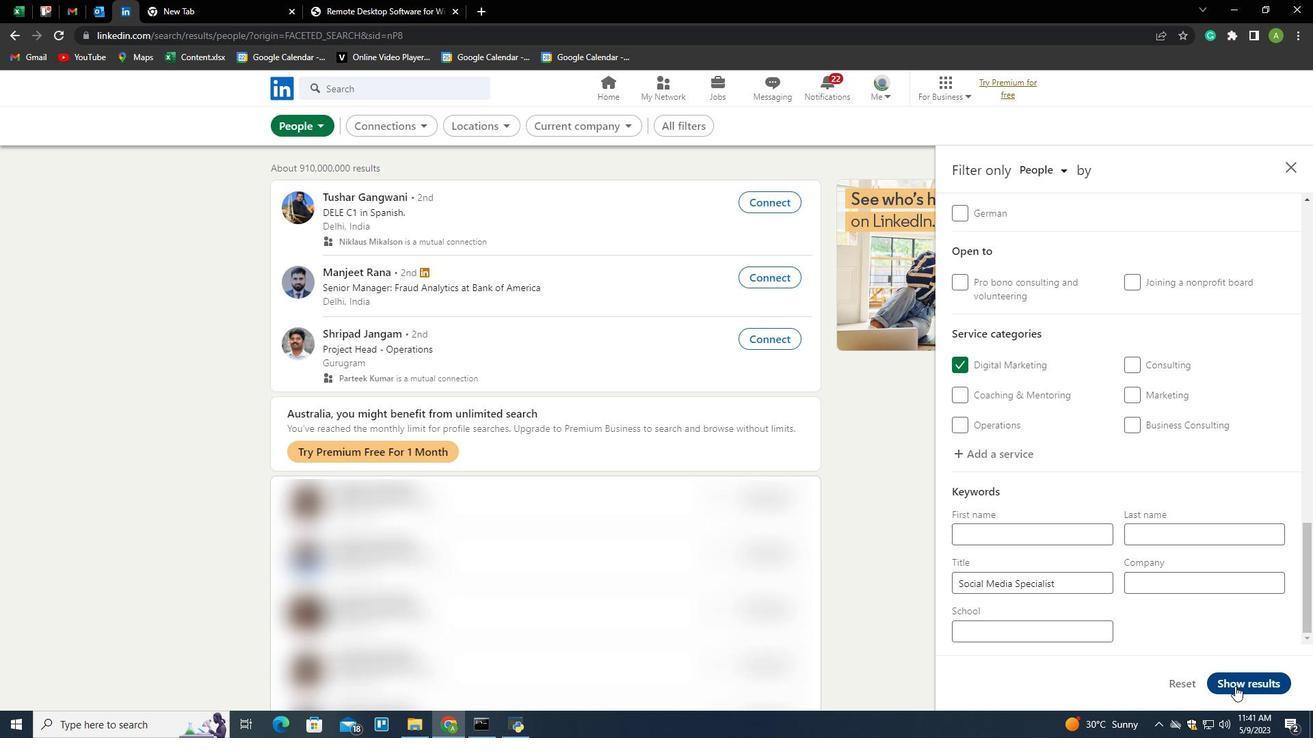 
